 Task: Find a house in Balugaon, India, for 8 guests from 12th to 16th July, with Wifi, Free parking, TV, Gym, and Breakfast, priced between ₹10,000 and ₹16,000, and with self check-in.
Action: Mouse moved to (519, 210)
Screenshot: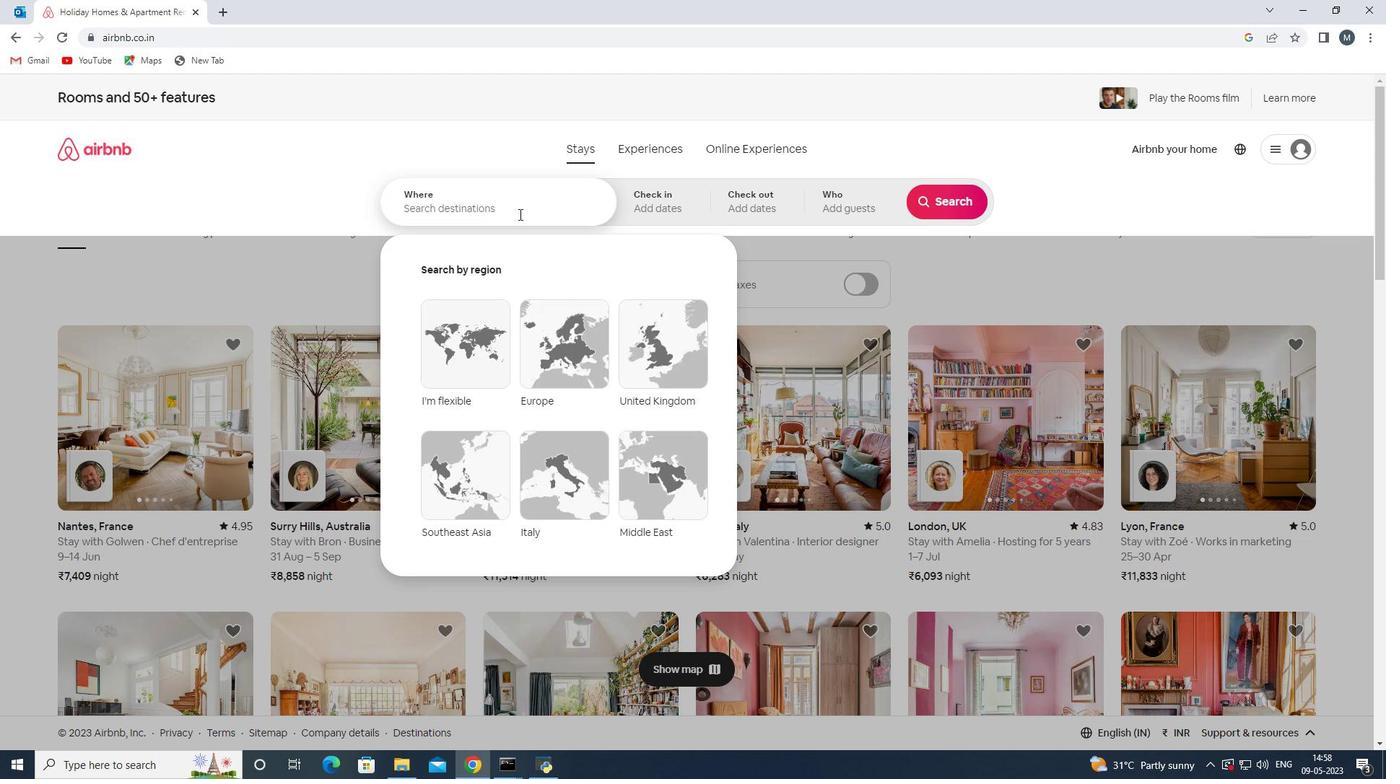 
Action: Mouse pressed left at (519, 210)
Screenshot: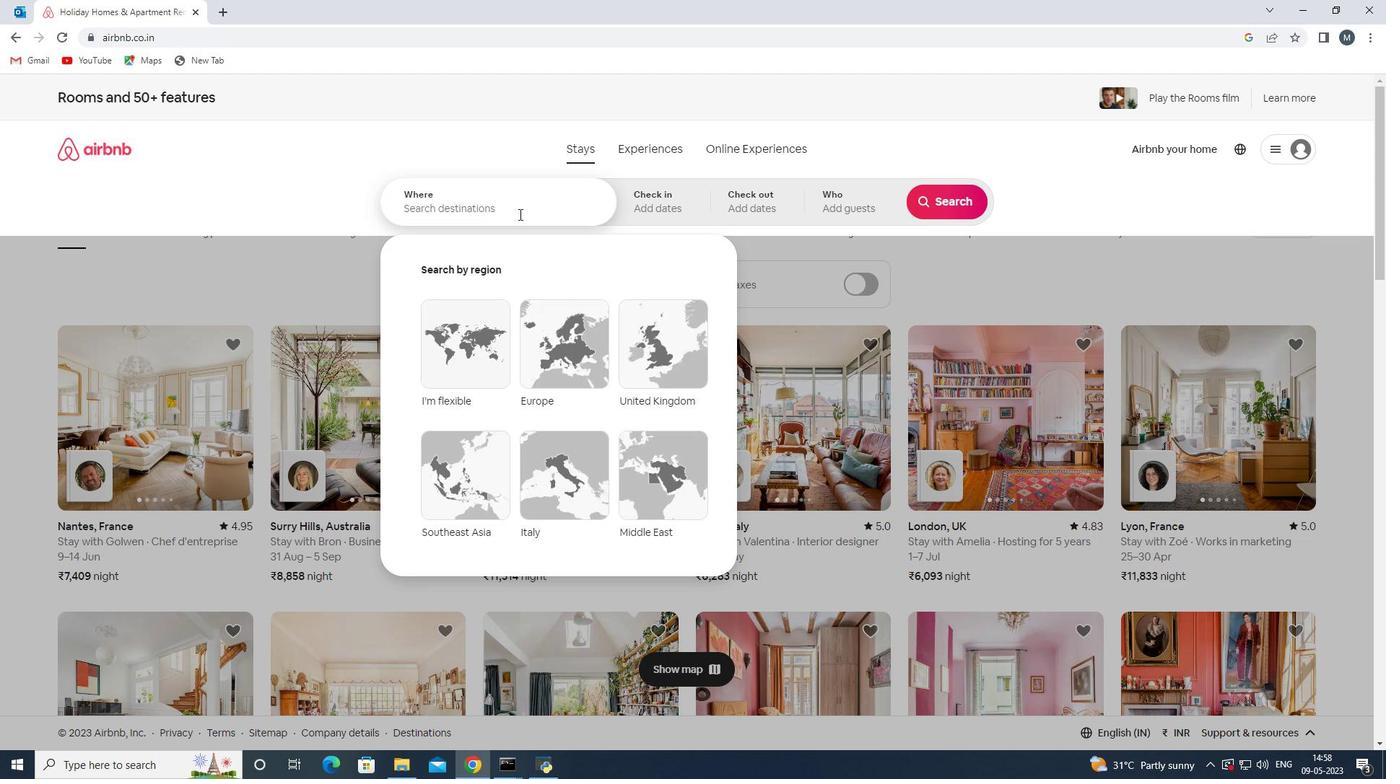 
Action: Mouse moved to (516, 210)
Screenshot: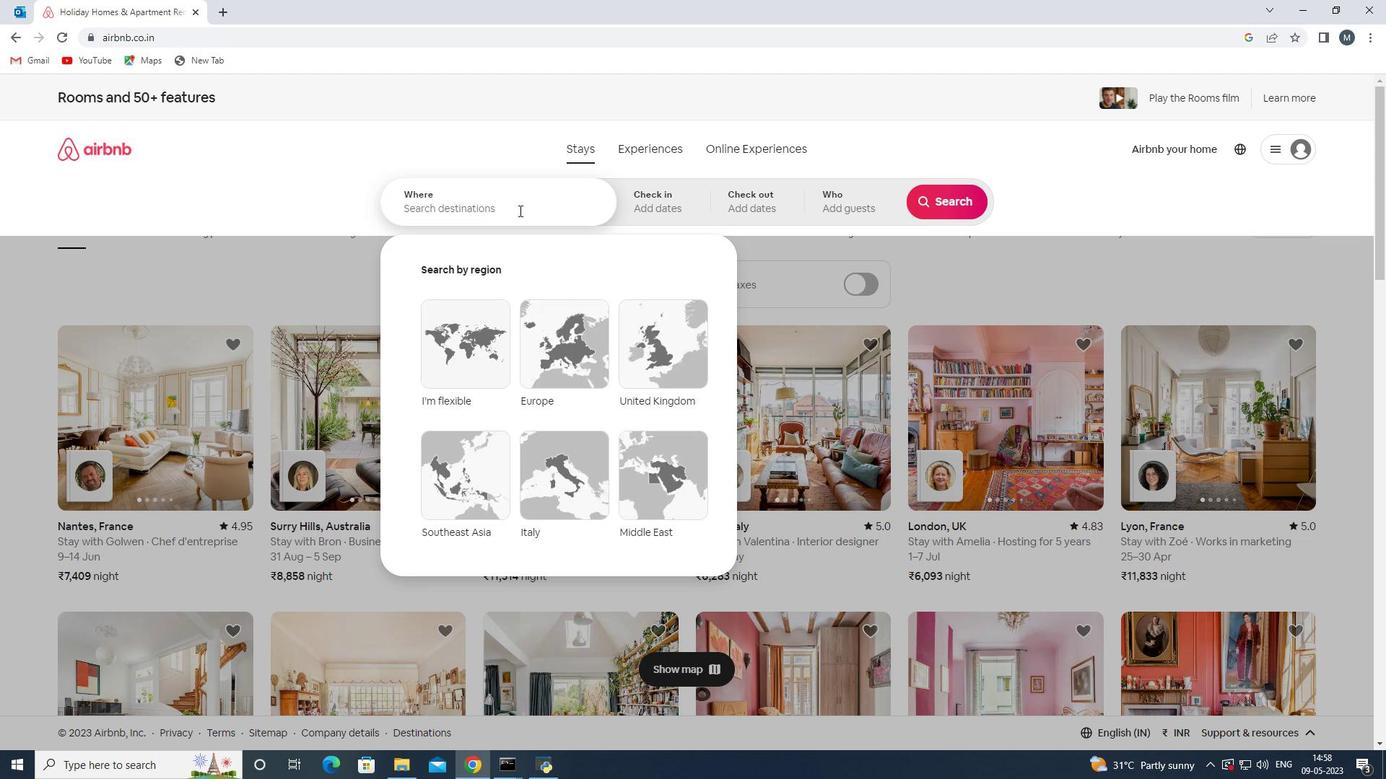 
Action: Key pressed <Key.shift>Balugaon,<Key.shift>India<Key.enter>
Screenshot: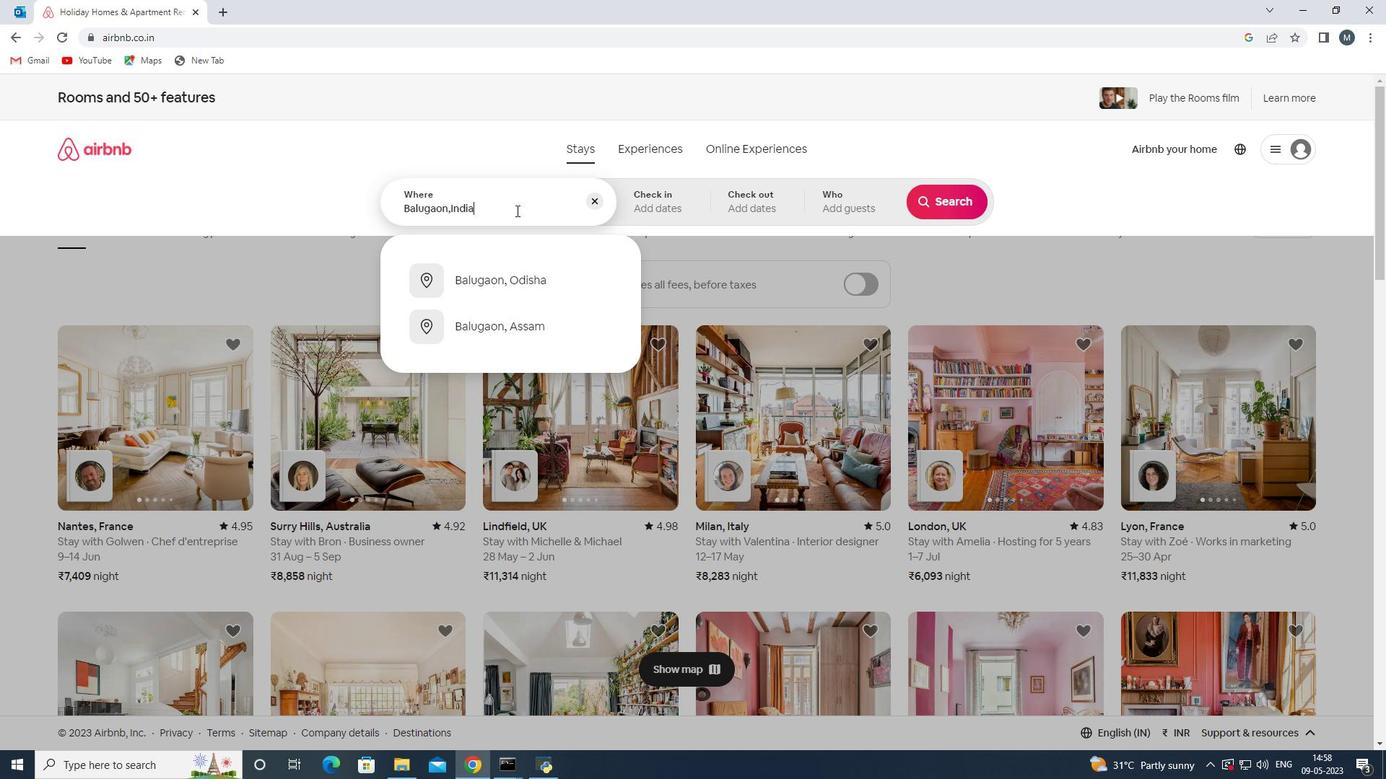 
Action: Mouse moved to (941, 317)
Screenshot: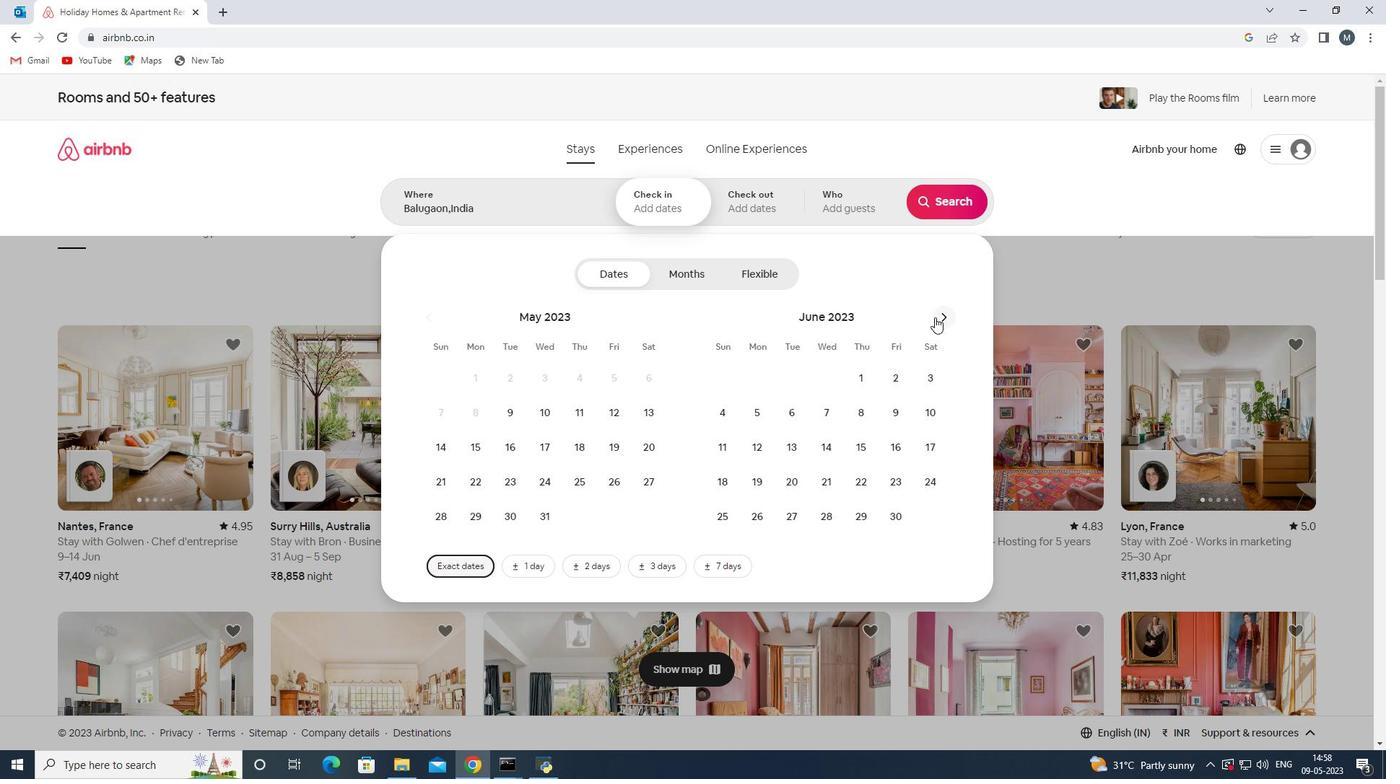 
Action: Mouse pressed left at (941, 317)
Screenshot: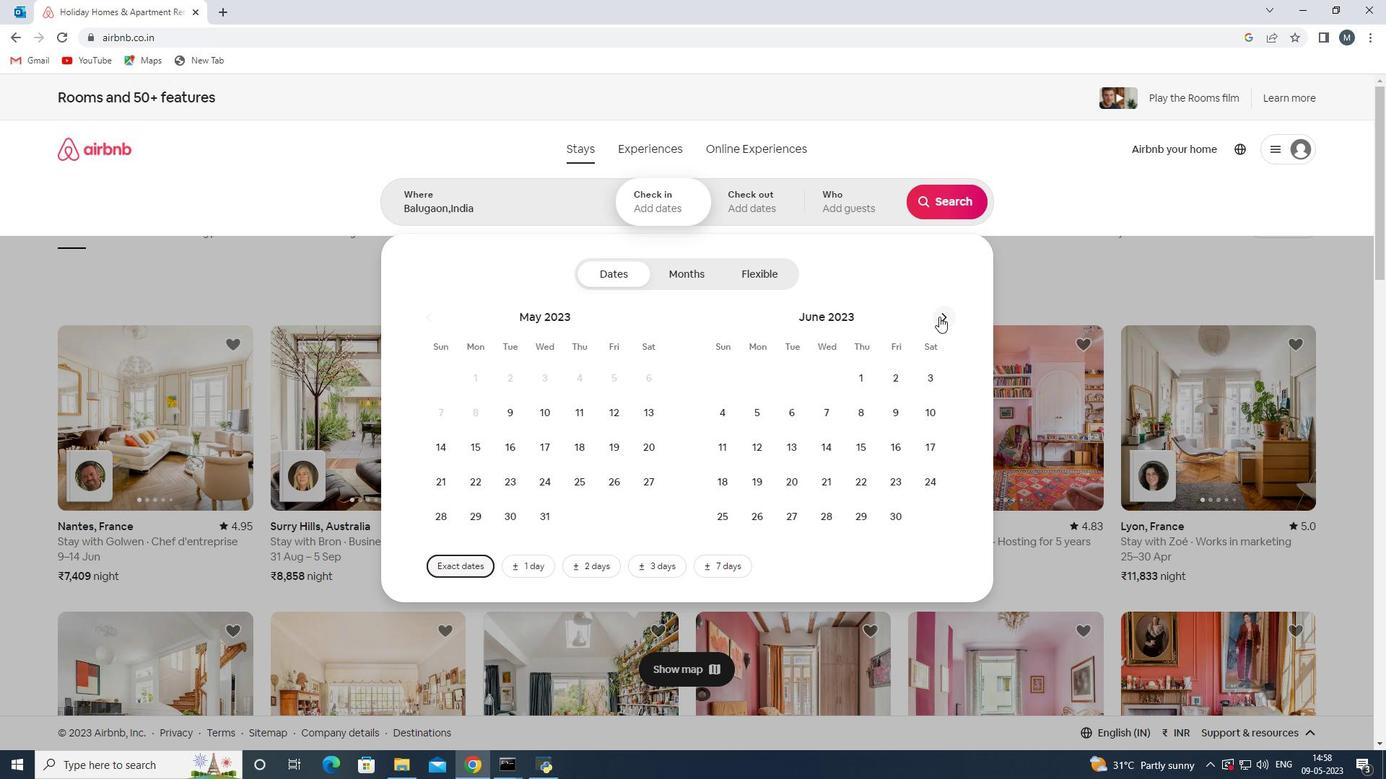 
Action: Mouse moved to (824, 454)
Screenshot: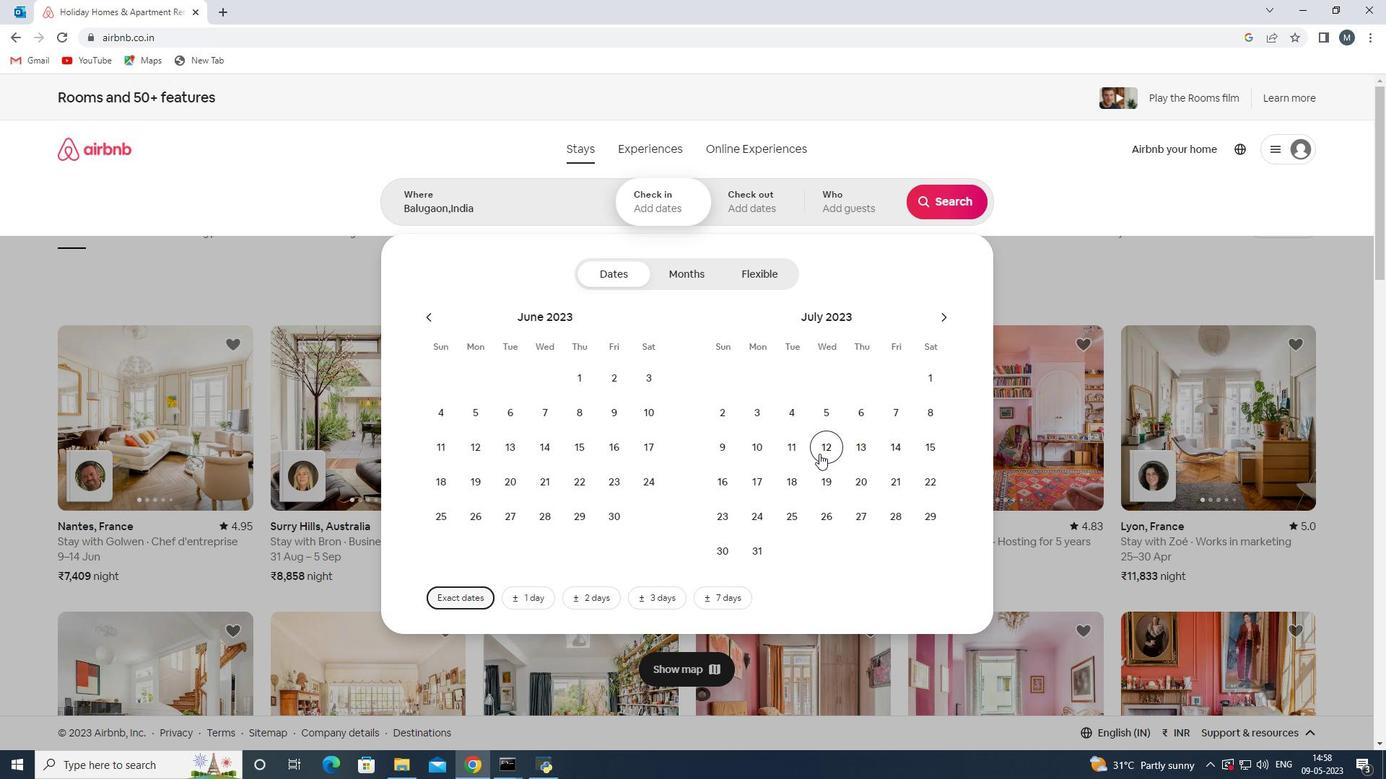 
Action: Mouse pressed left at (824, 454)
Screenshot: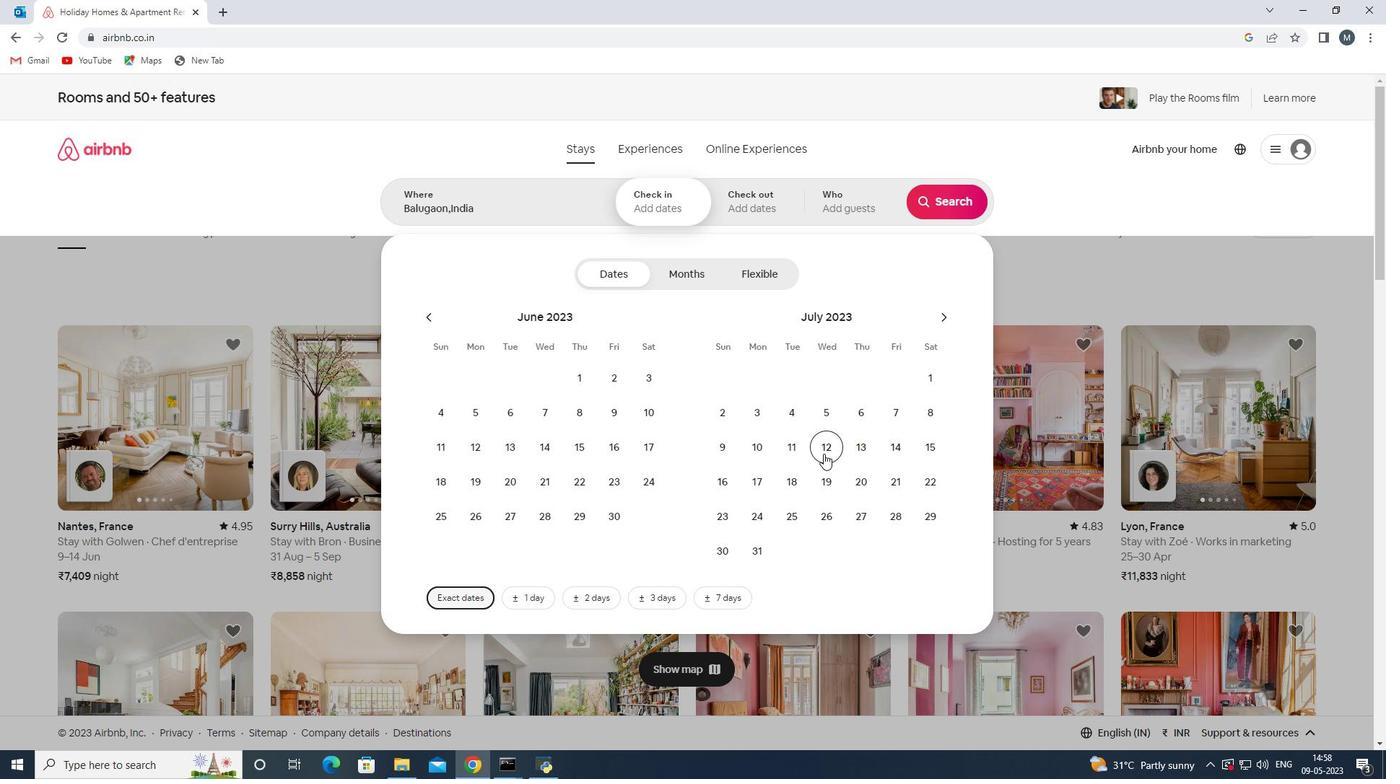 
Action: Mouse moved to (731, 487)
Screenshot: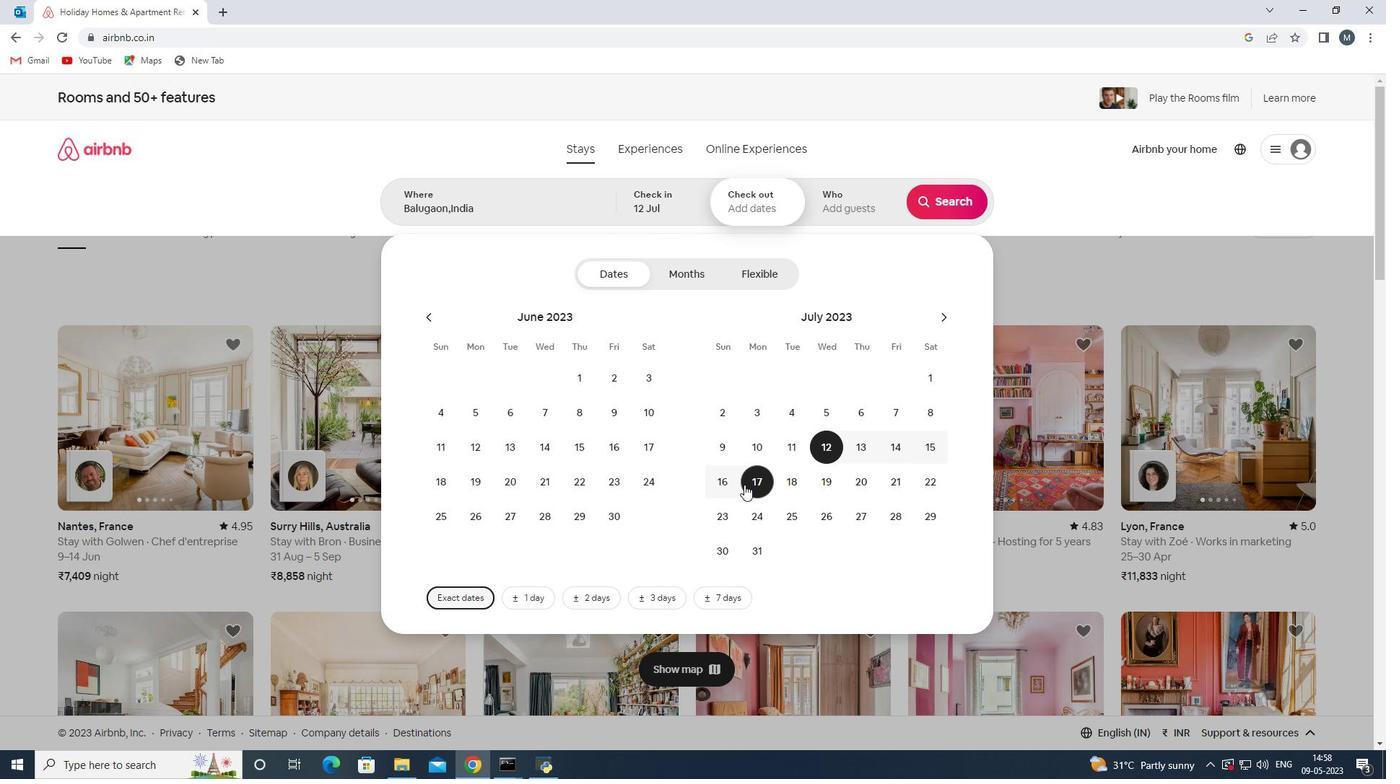 
Action: Mouse pressed left at (731, 487)
Screenshot: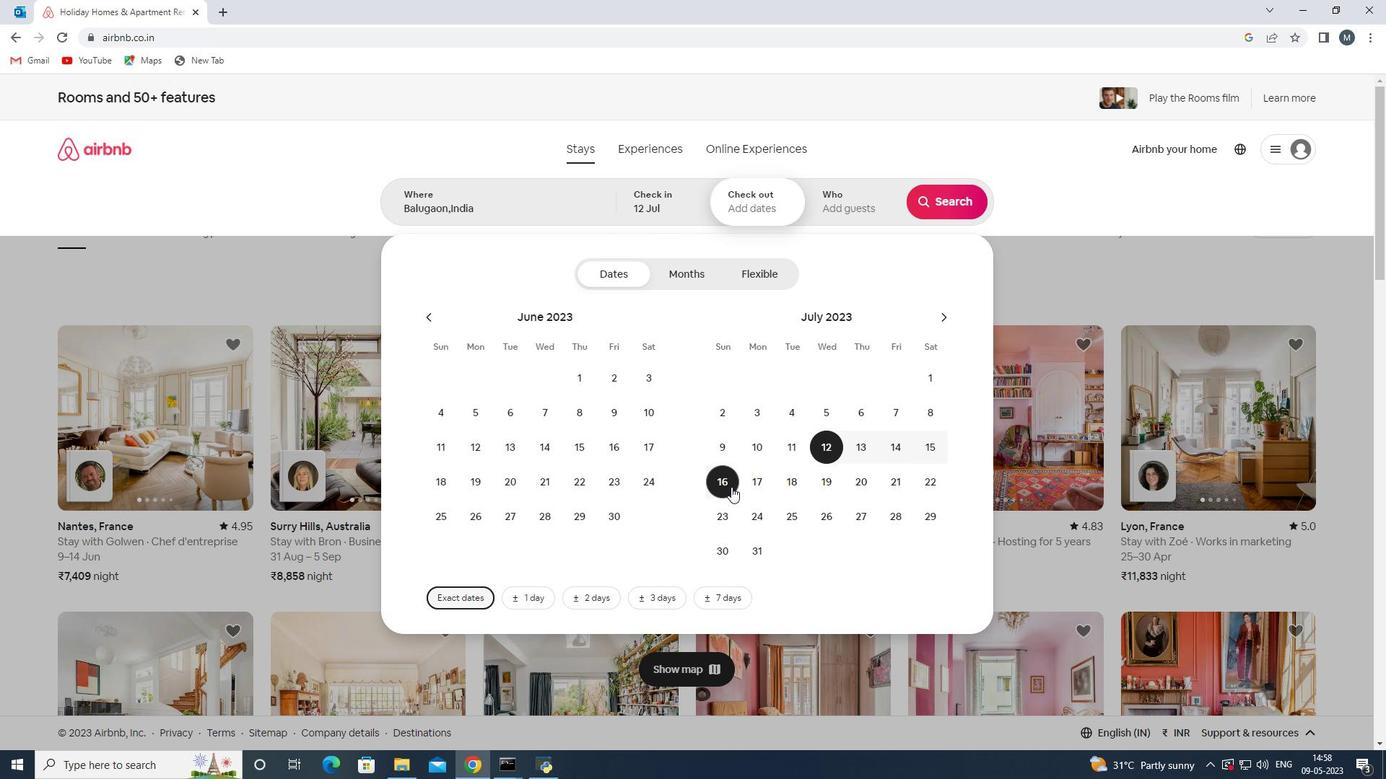
Action: Mouse moved to (863, 214)
Screenshot: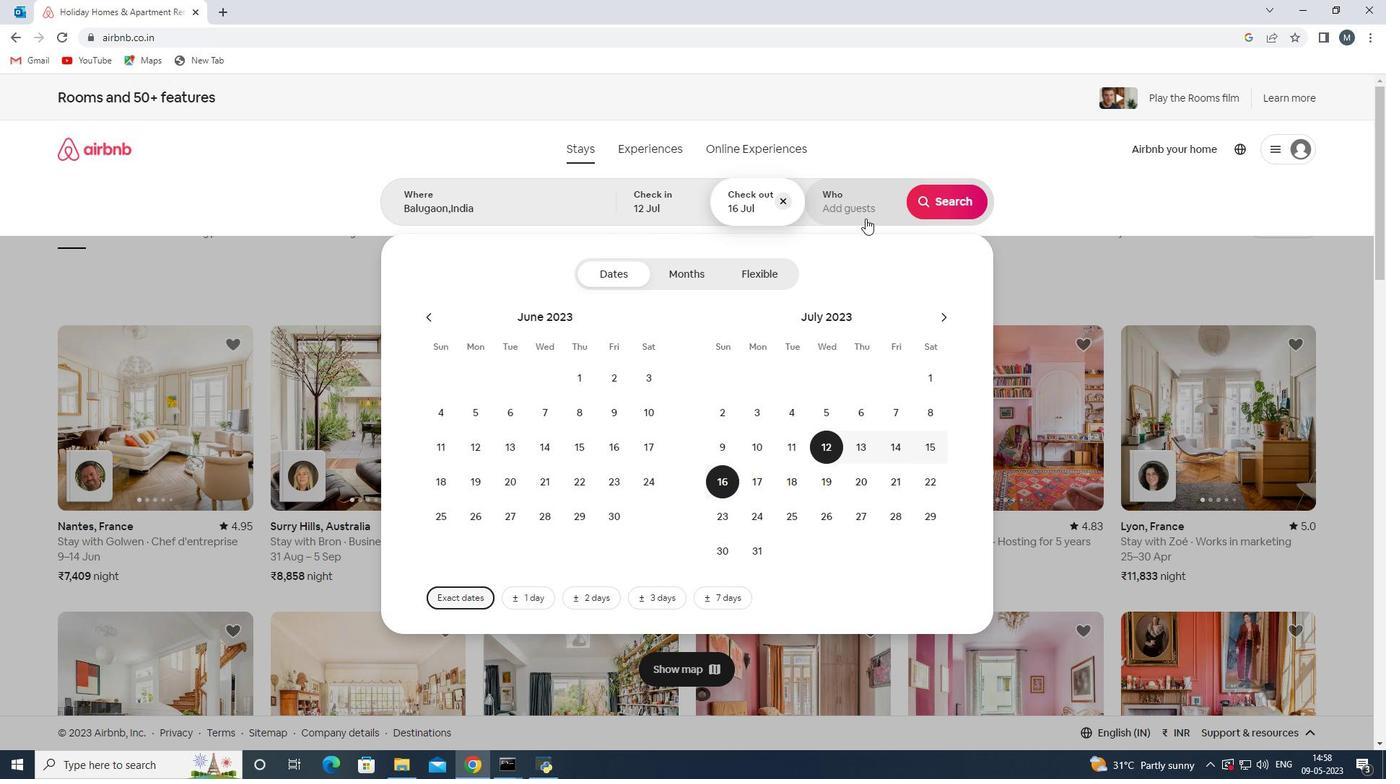 
Action: Mouse pressed left at (863, 214)
Screenshot: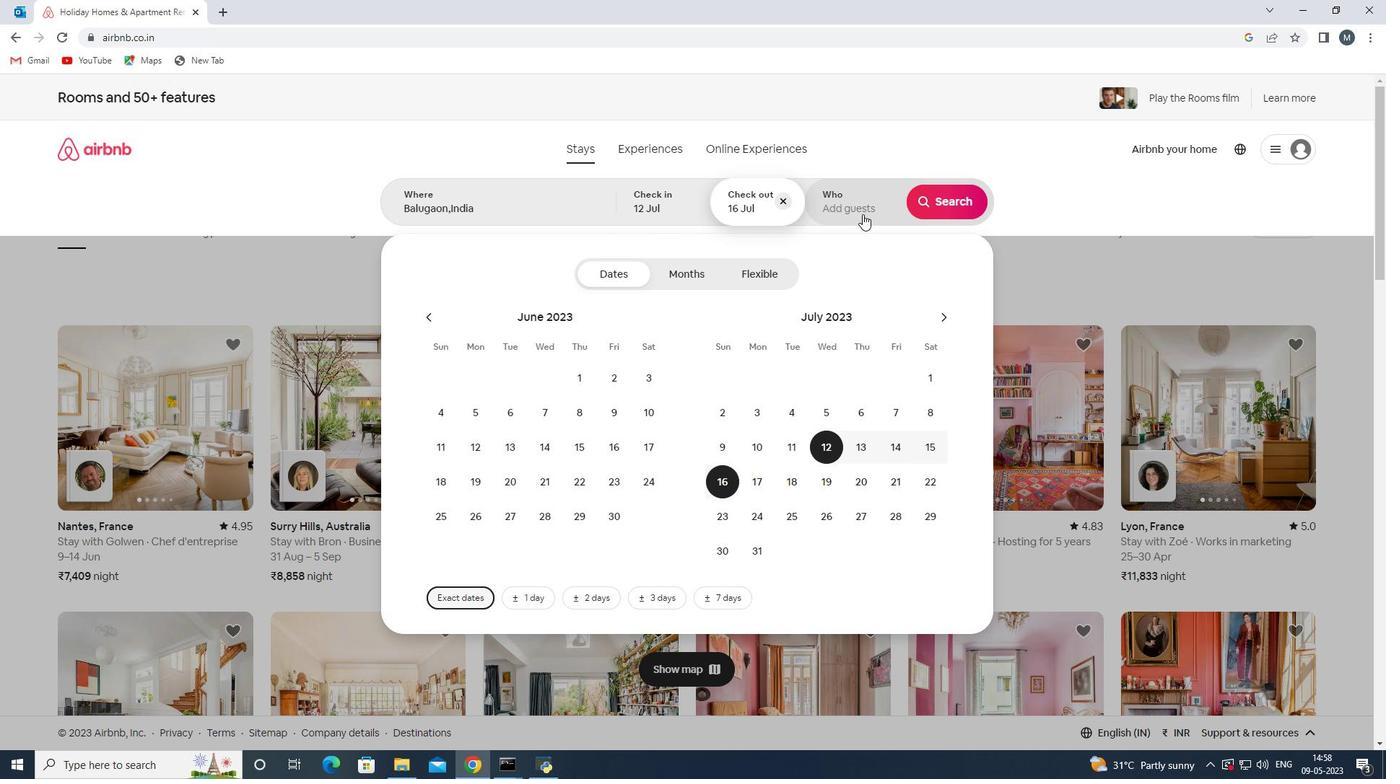
Action: Mouse moved to (958, 273)
Screenshot: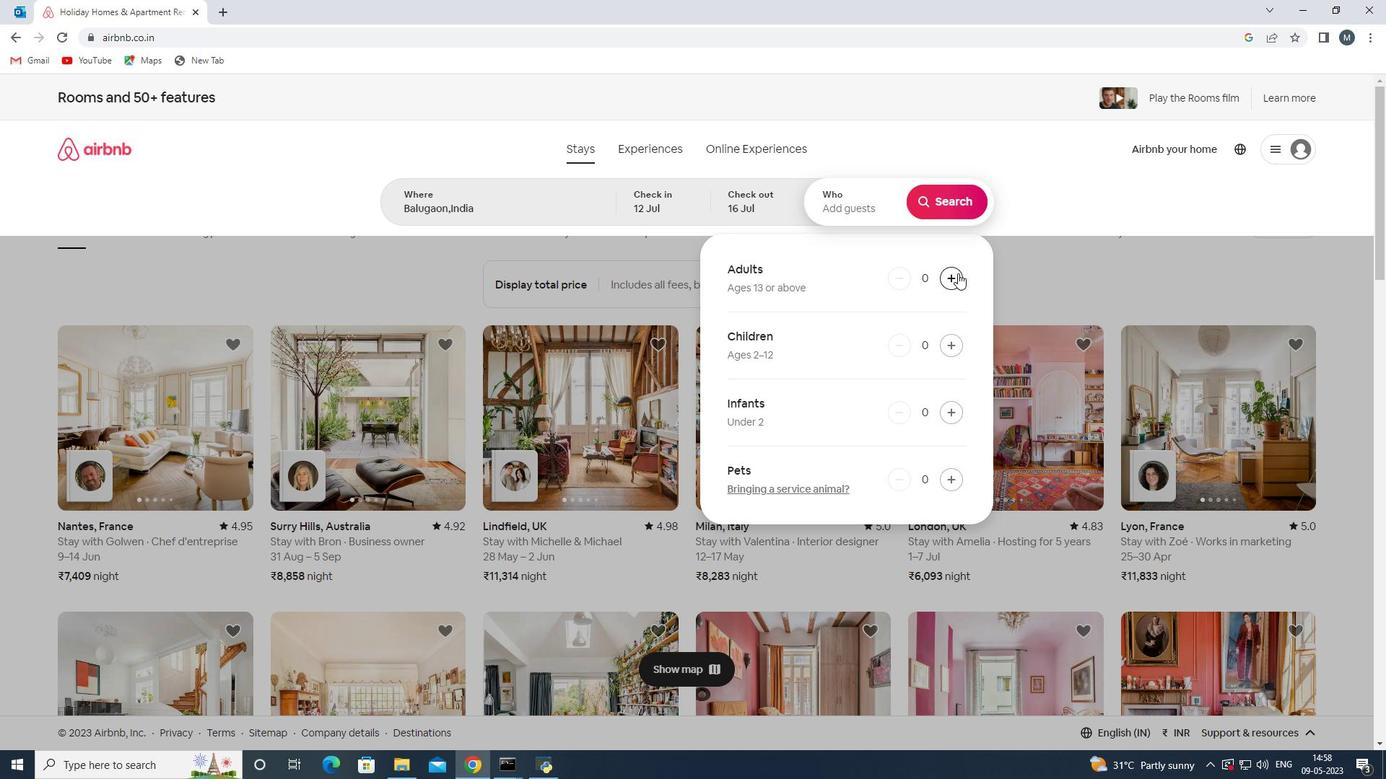 
Action: Mouse pressed left at (958, 273)
Screenshot: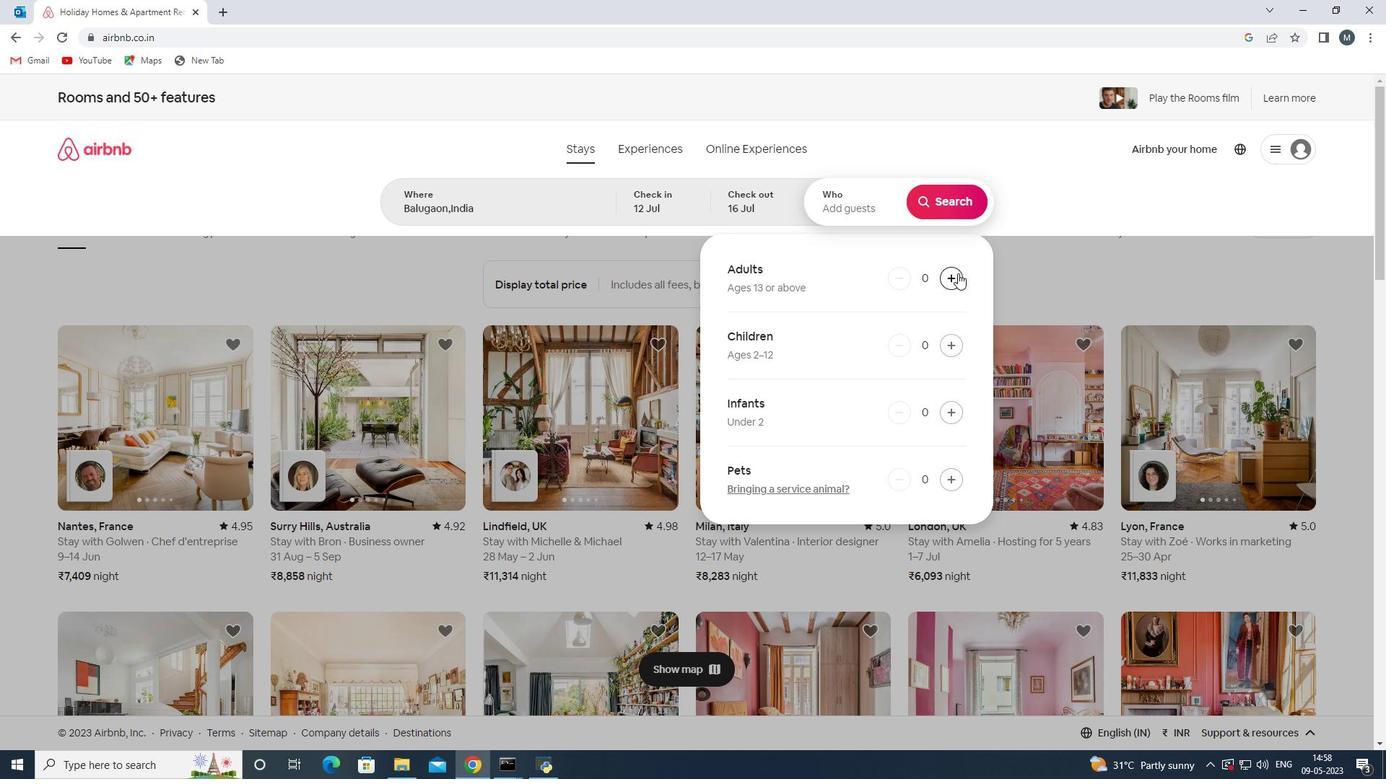 
Action: Mouse pressed left at (958, 273)
Screenshot: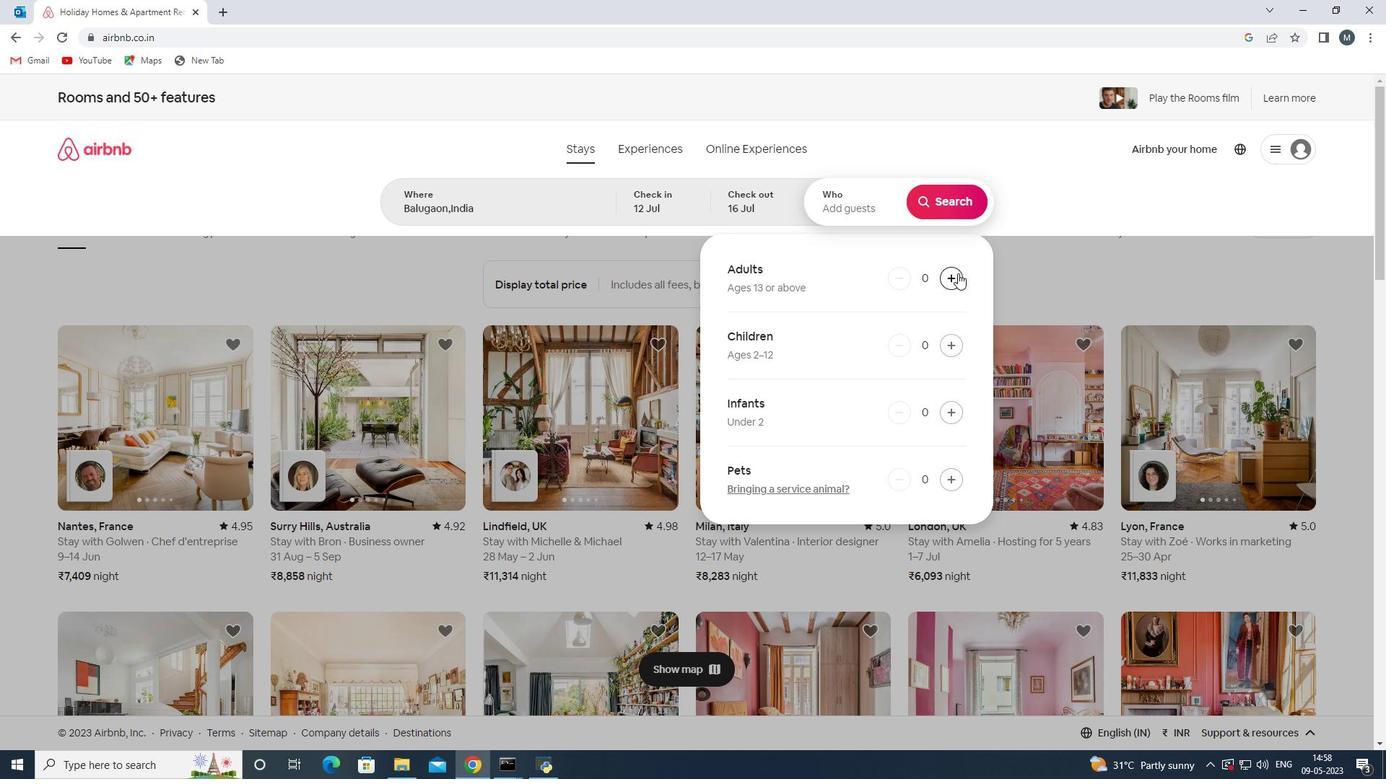 
Action: Mouse pressed left at (958, 273)
Screenshot: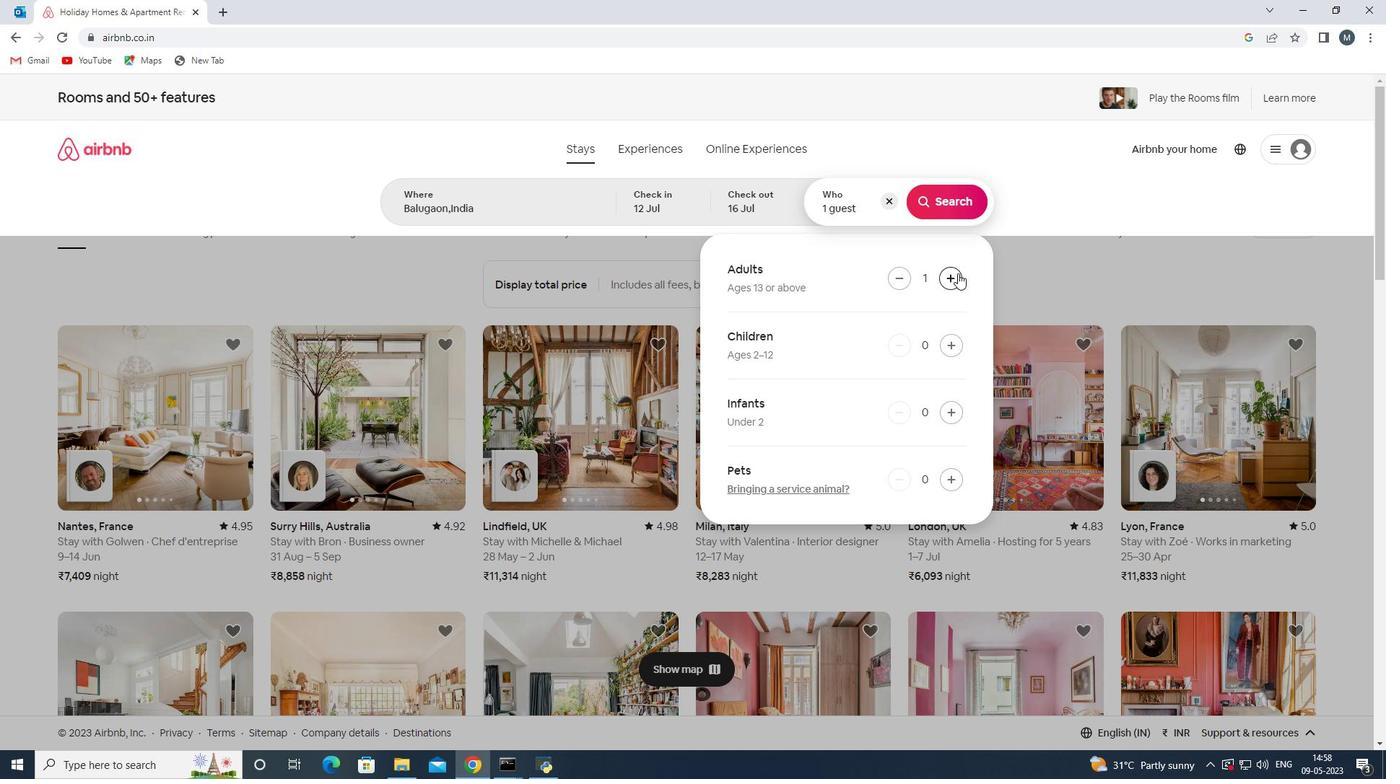 
Action: Mouse pressed left at (958, 273)
Screenshot: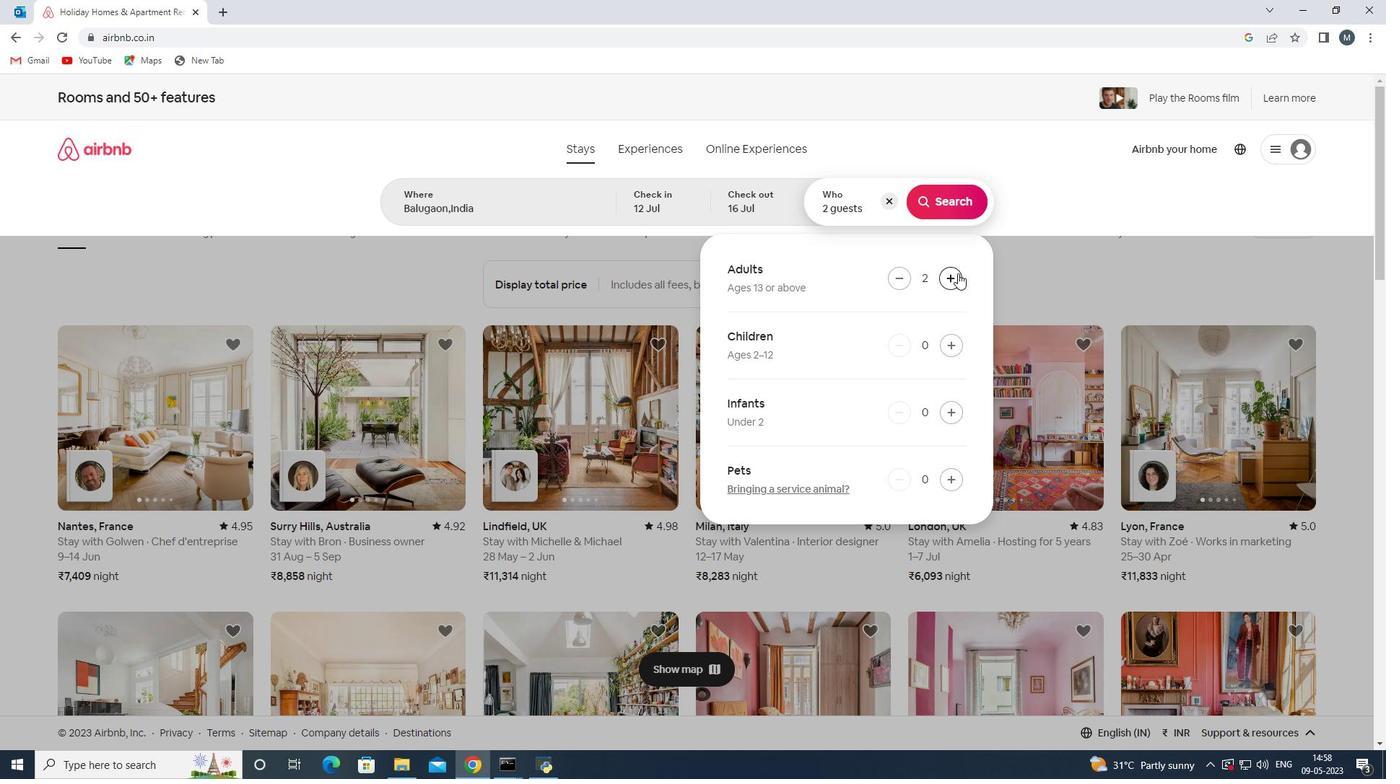 
Action: Mouse moved to (956, 273)
Screenshot: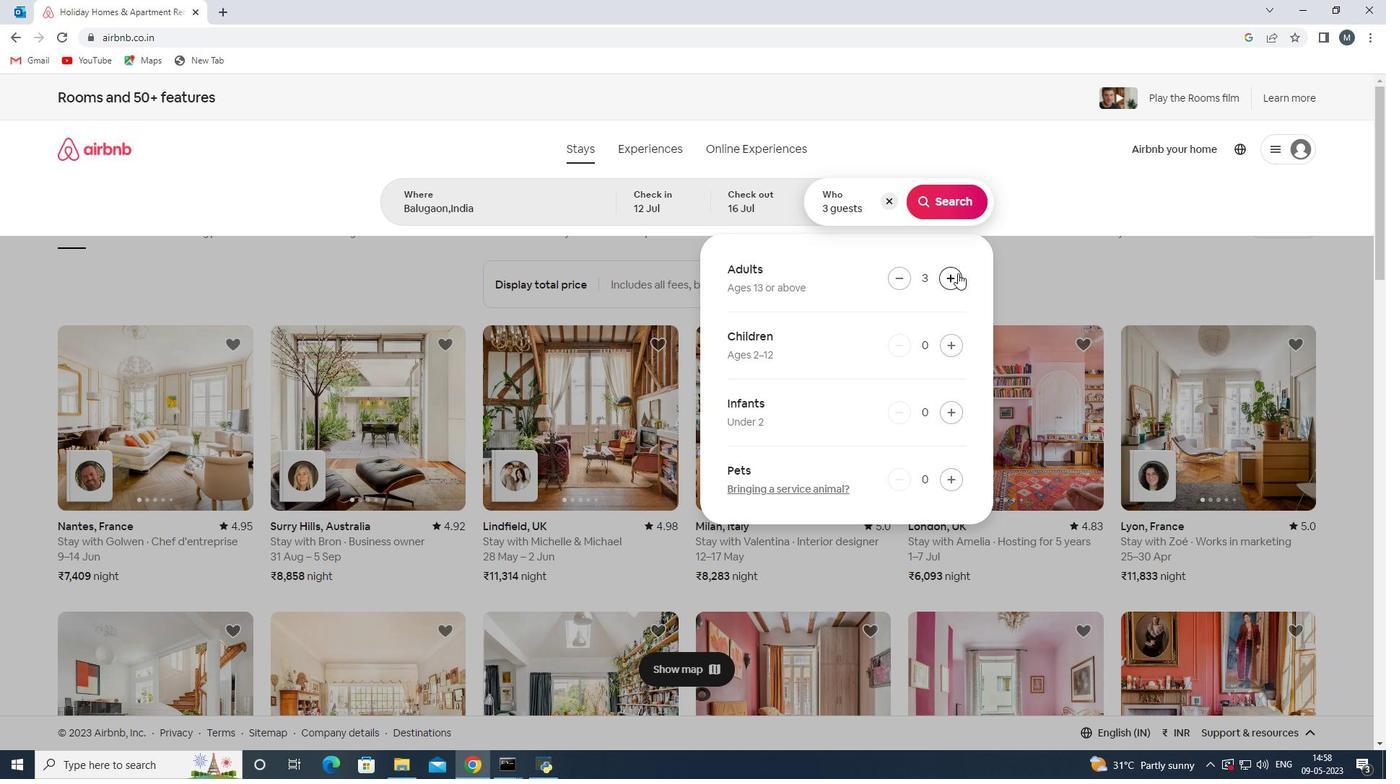 
Action: Mouse pressed left at (956, 273)
Screenshot: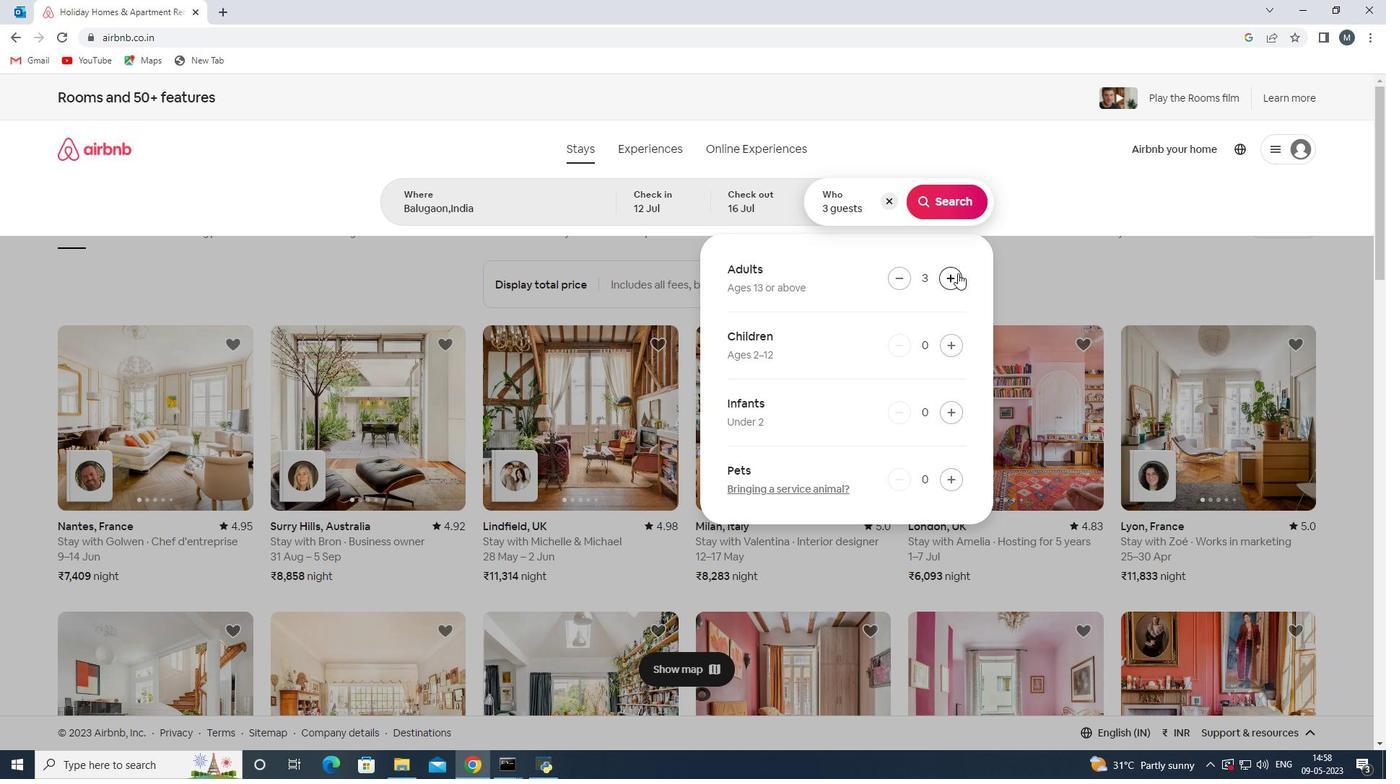 
Action: Mouse pressed left at (956, 273)
Screenshot: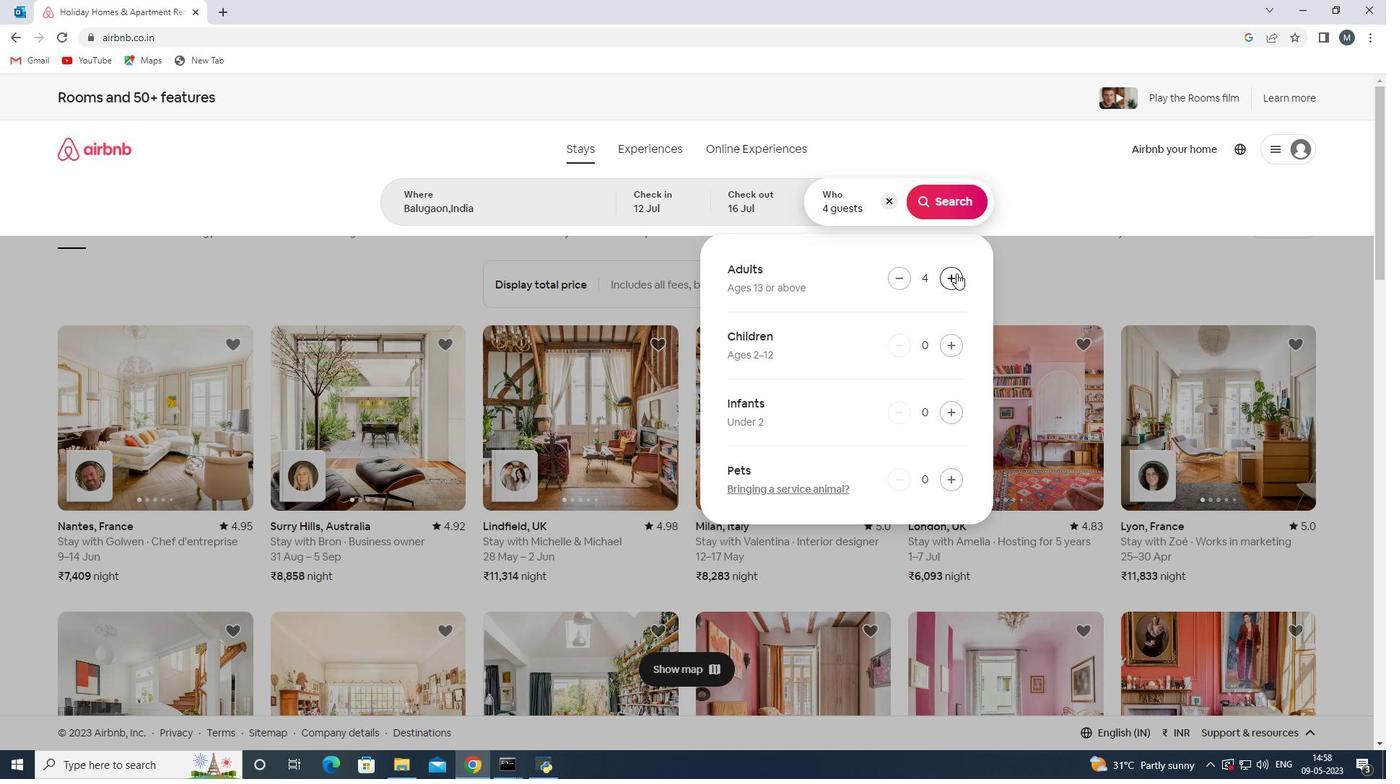
Action: Mouse pressed left at (956, 273)
Screenshot: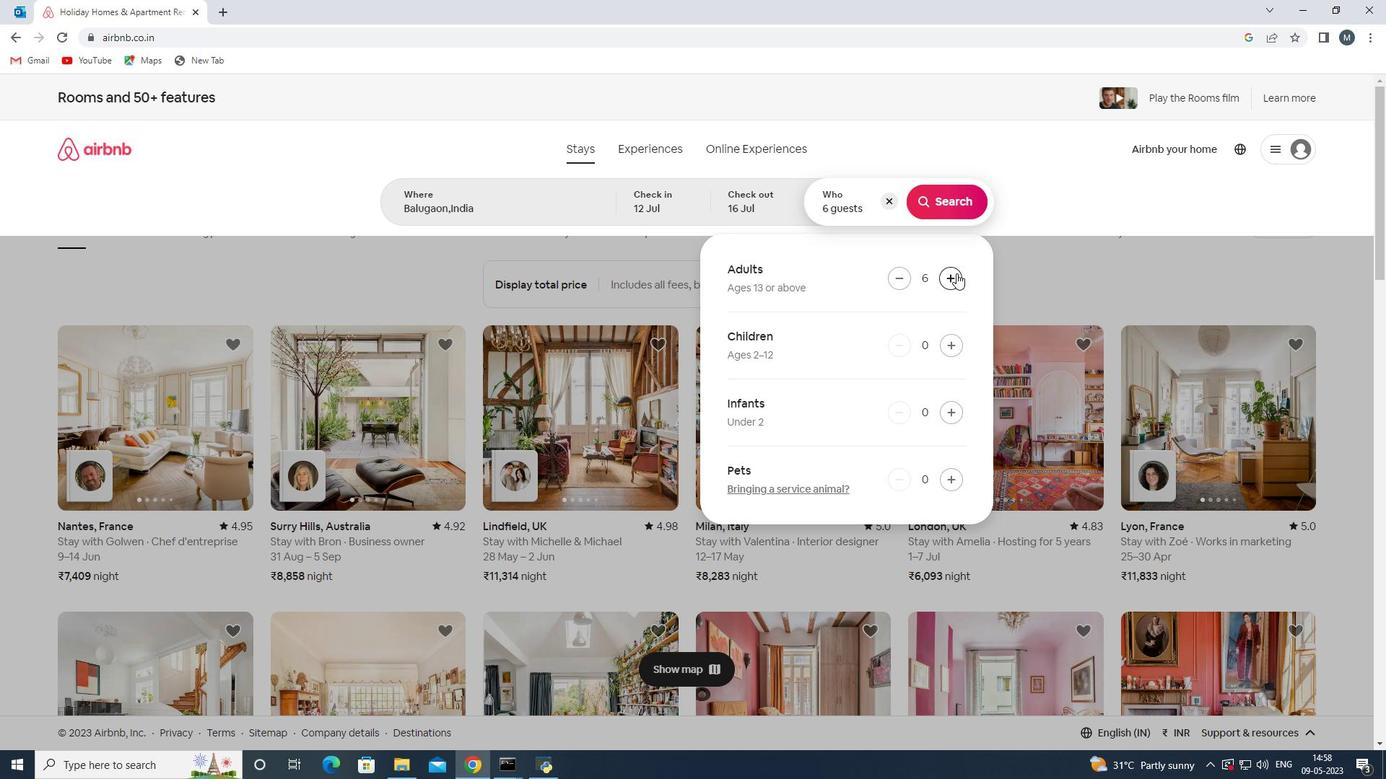 
Action: Mouse moved to (959, 273)
Screenshot: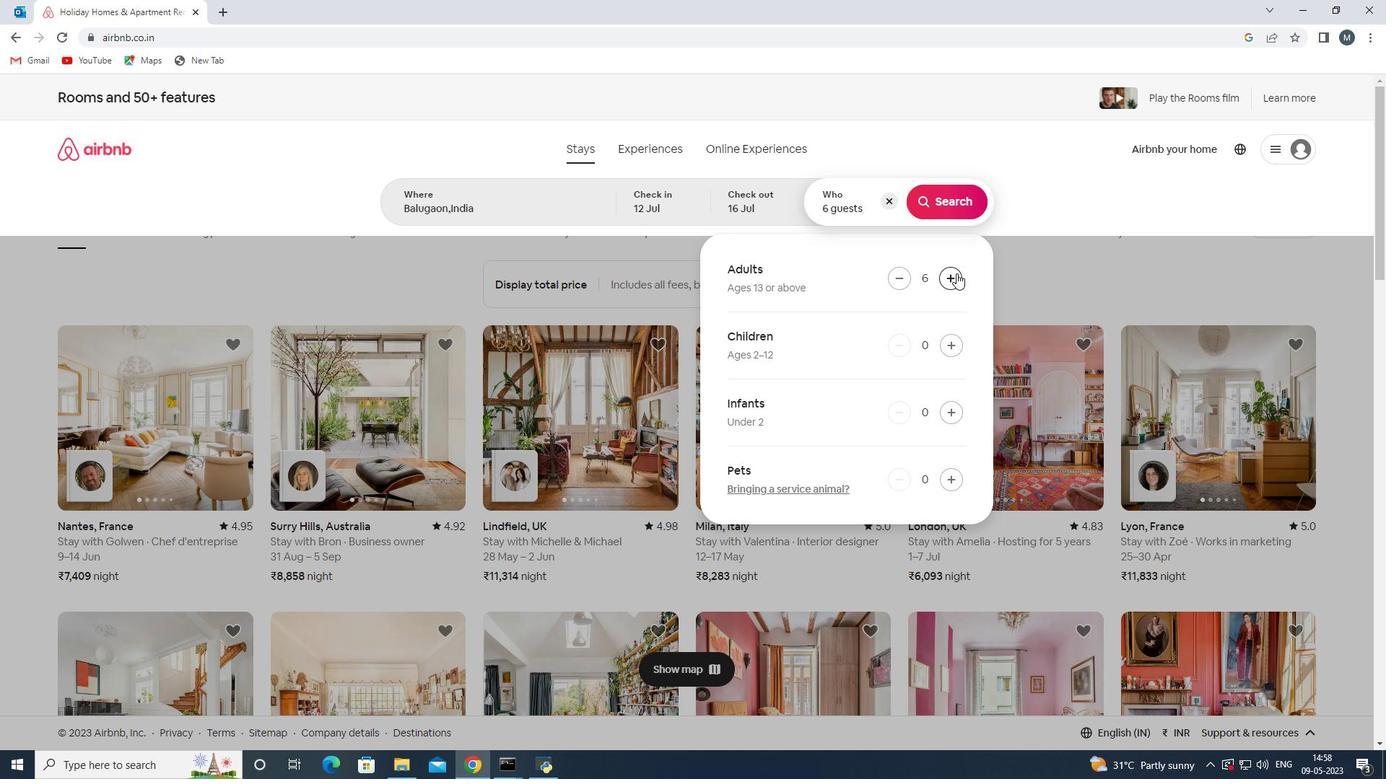 
Action: Mouse pressed left at (959, 273)
Screenshot: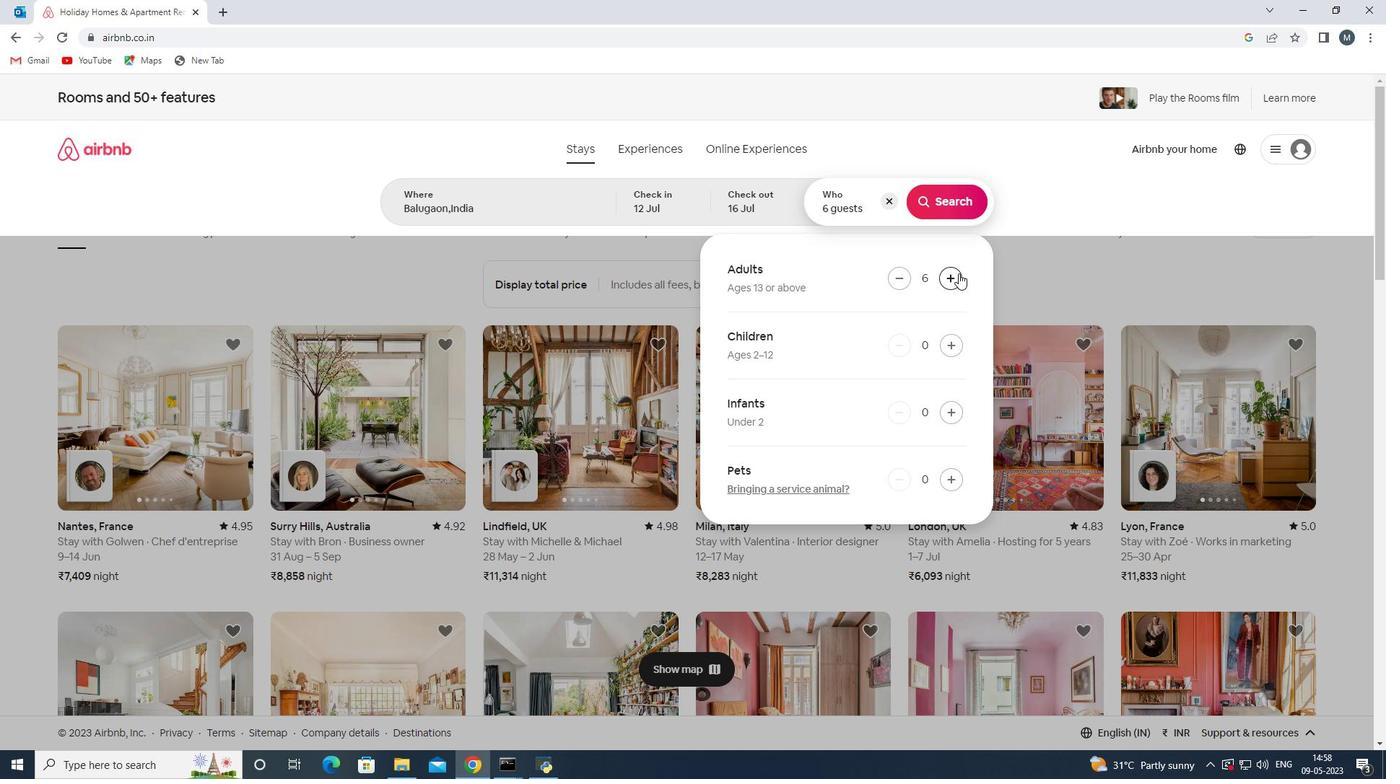 
Action: Mouse moved to (959, 273)
Screenshot: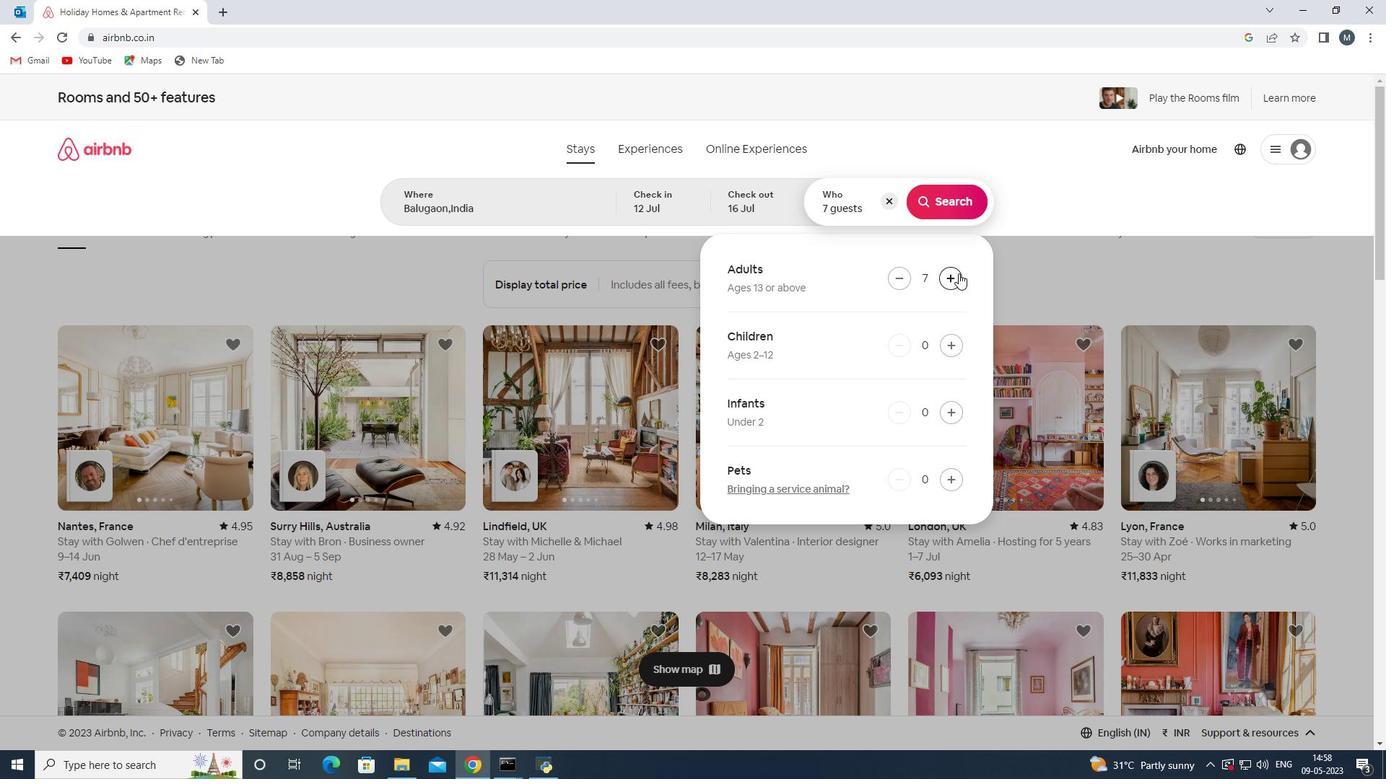 
Action: Mouse pressed left at (959, 273)
Screenshot: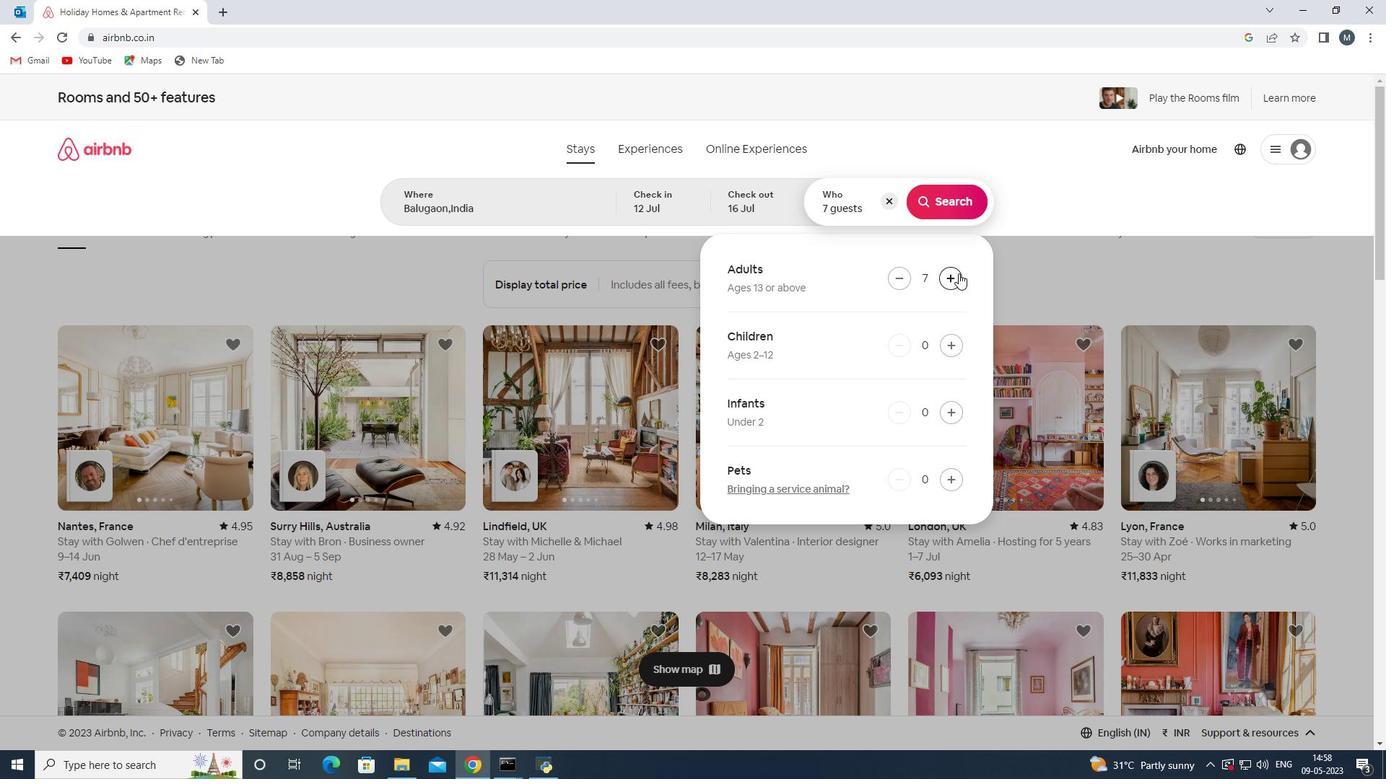 
Action: Mouse moved to (904, 274)
Screenshot: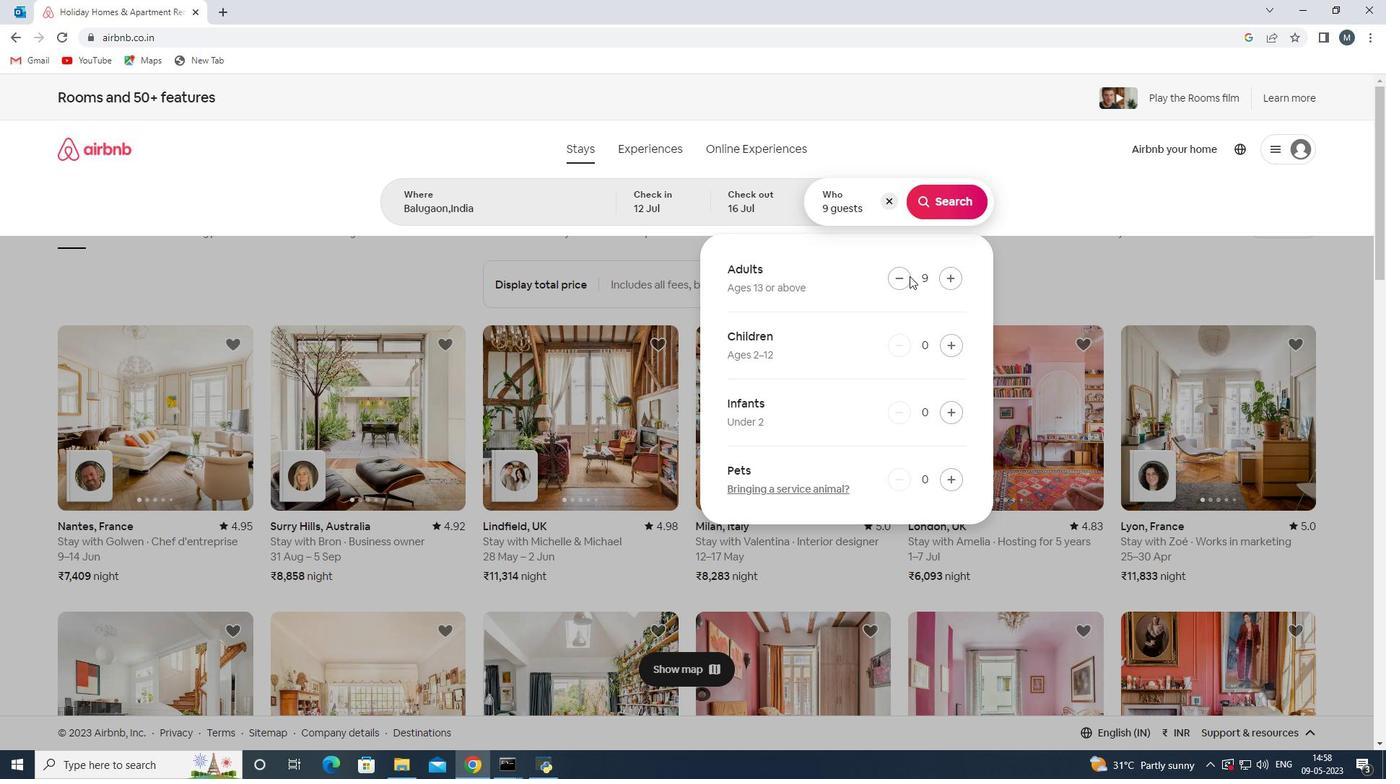 
Action: Mouse pressed left at (904, 274)
Screenshot: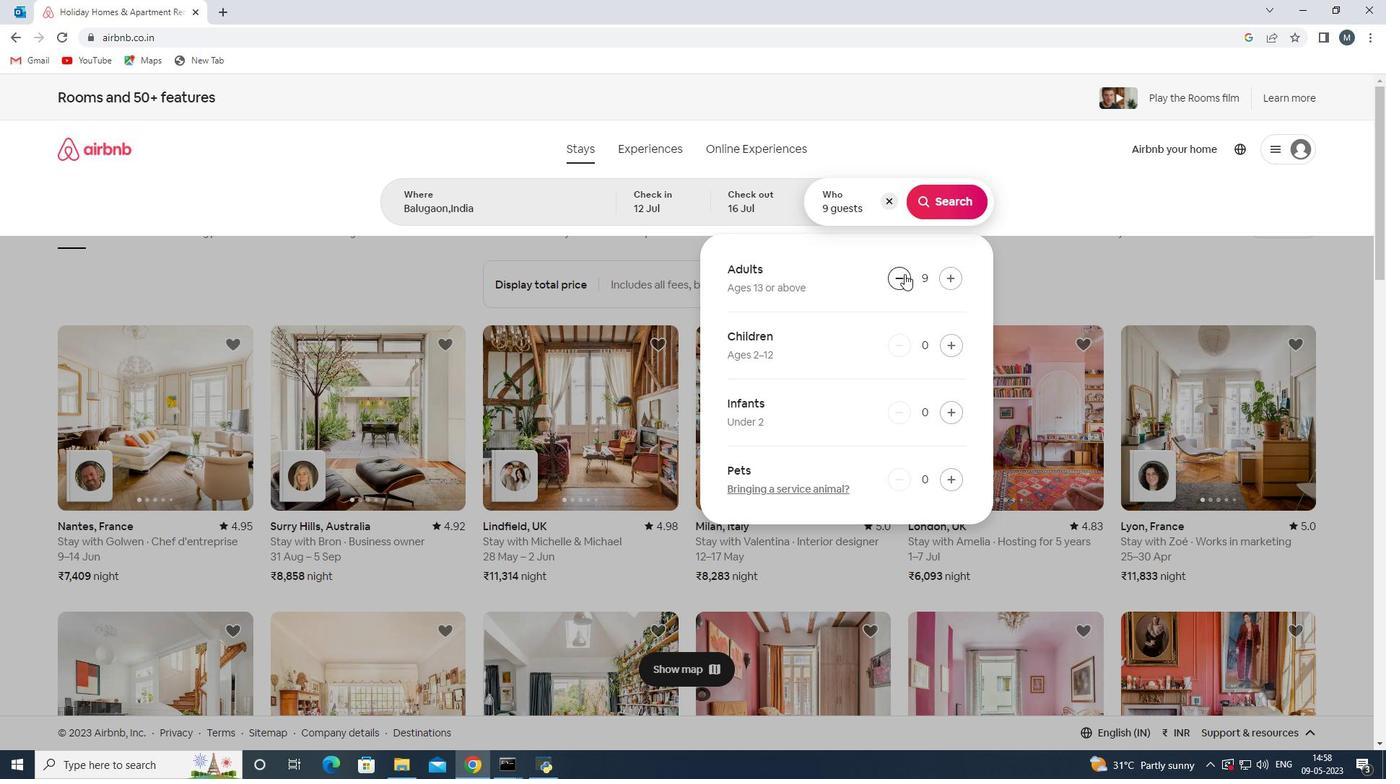 
Action: Mouse moved to (946, 199)
Screenshot: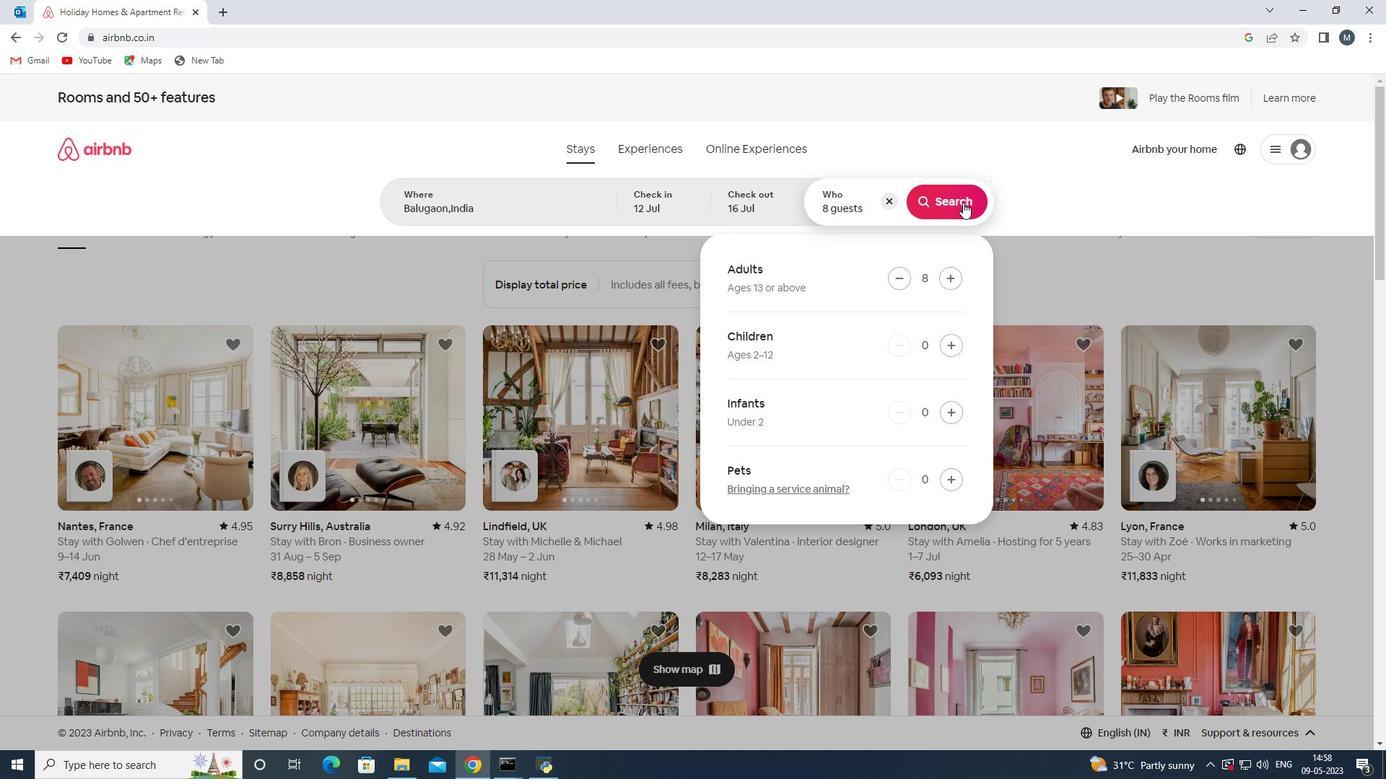 
Action: Mouse pressed left at (946, 199)
Screenshot: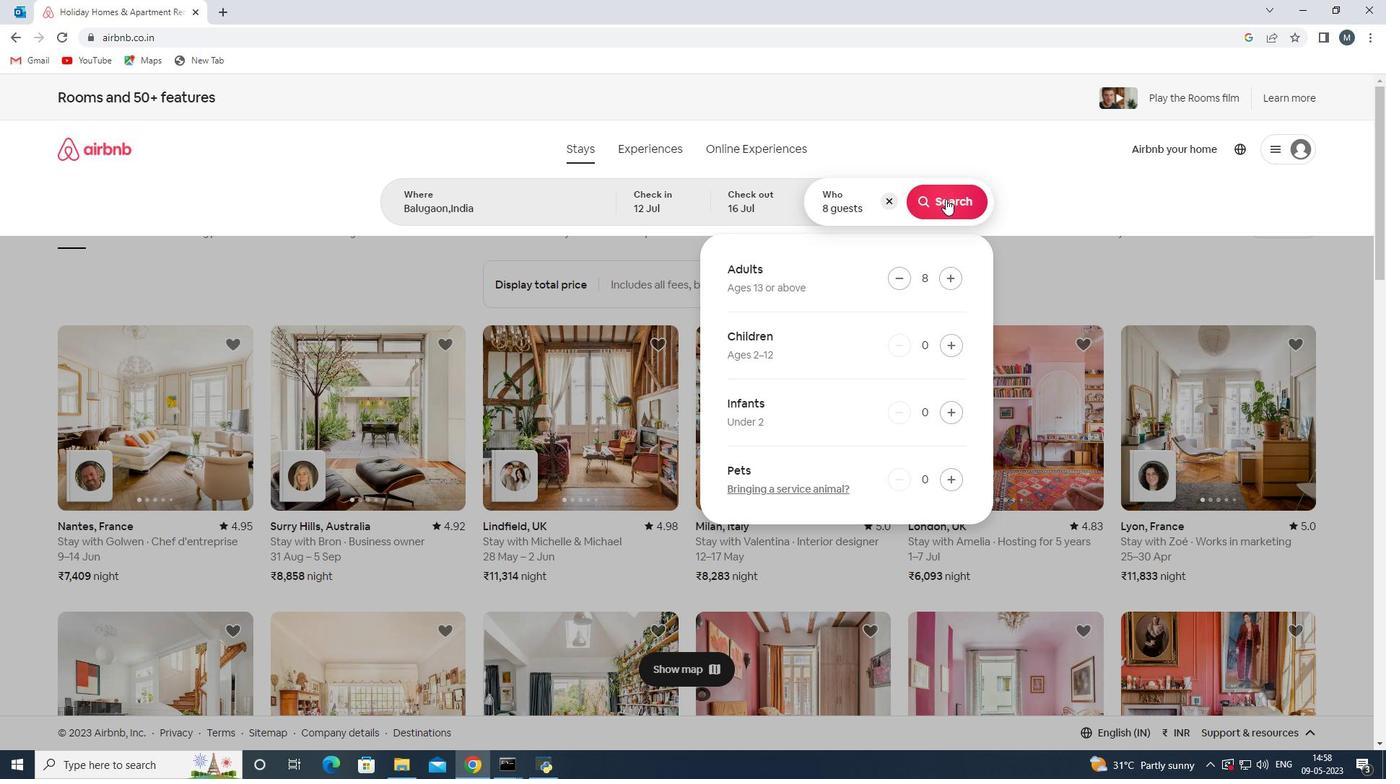 
Action: Mouse moved to (1307, 155)
Screenshot: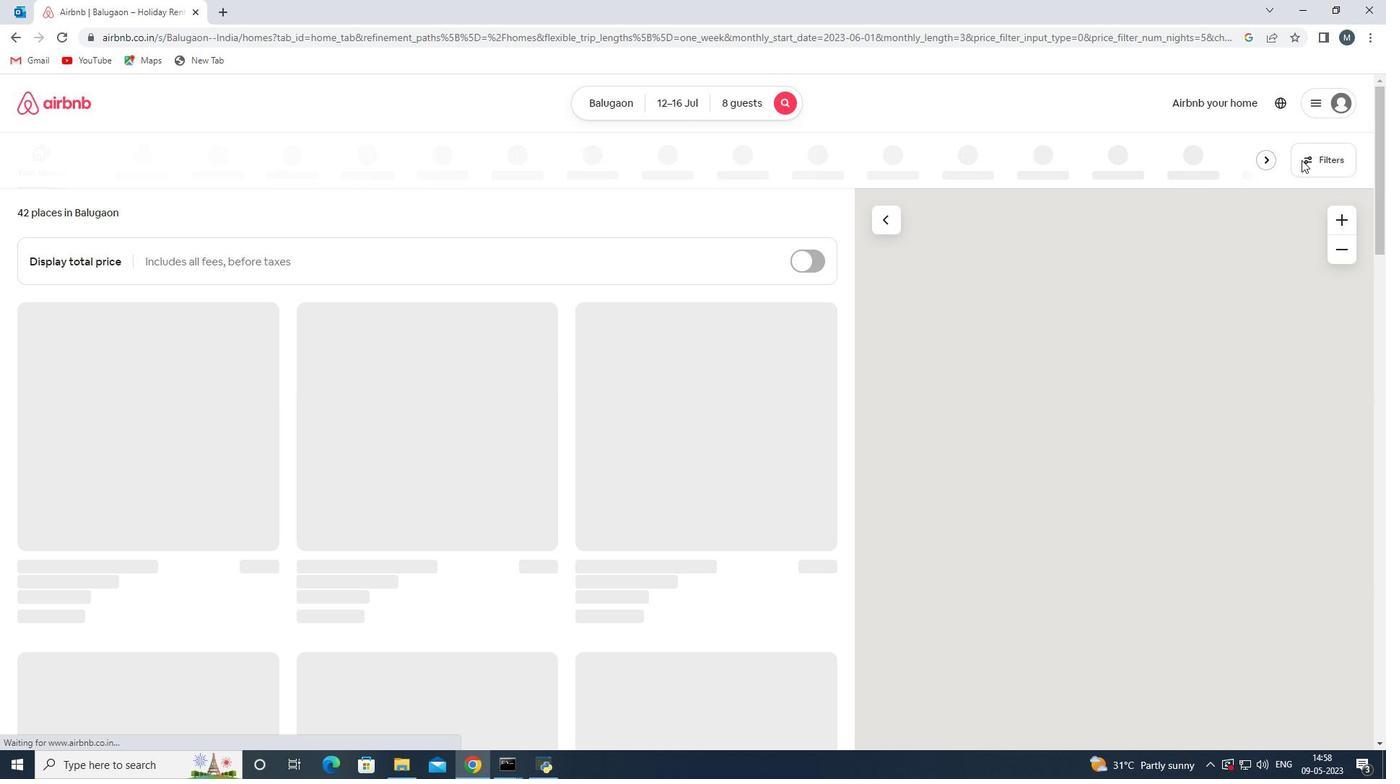 
Action: Mouse pressed left at (1307, 155)
Screenshot: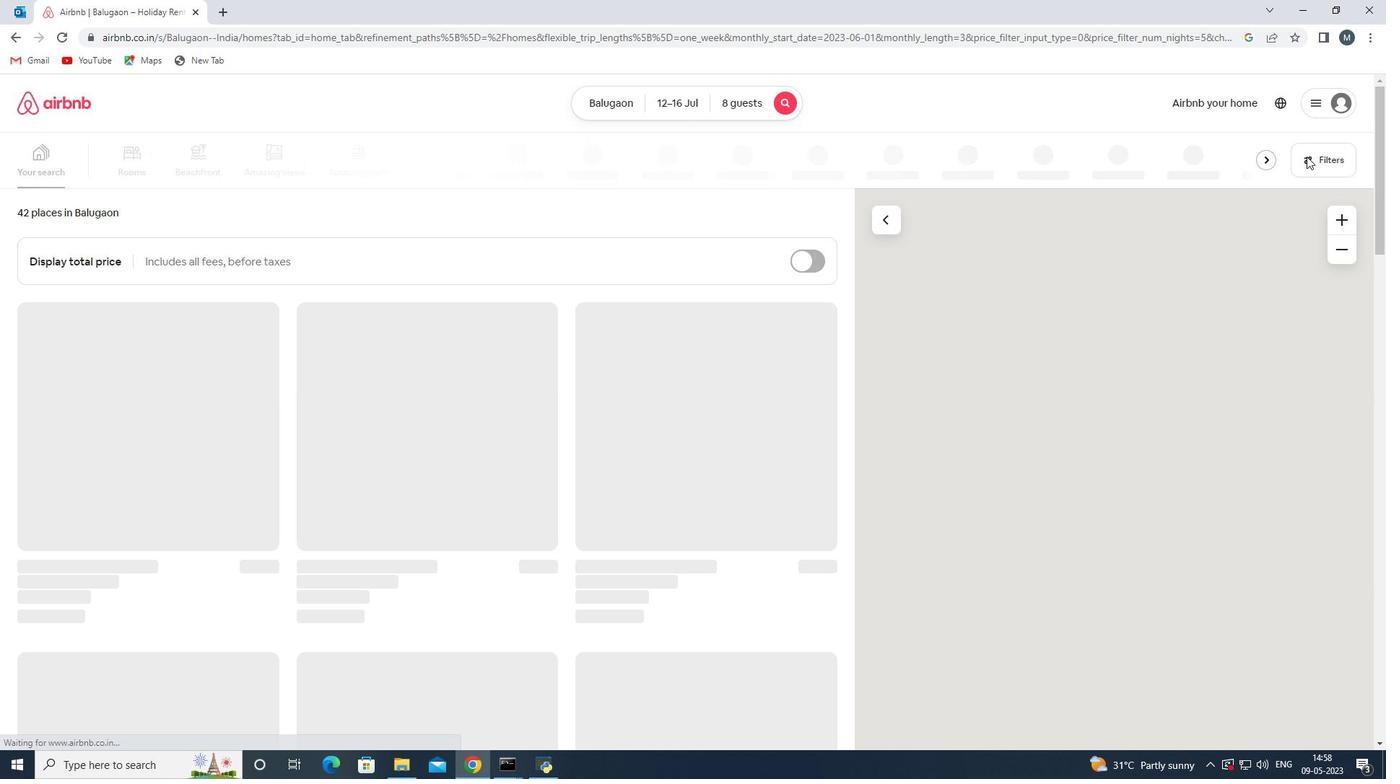 
Action: Mouse moved to (552, 468)
Screenshot: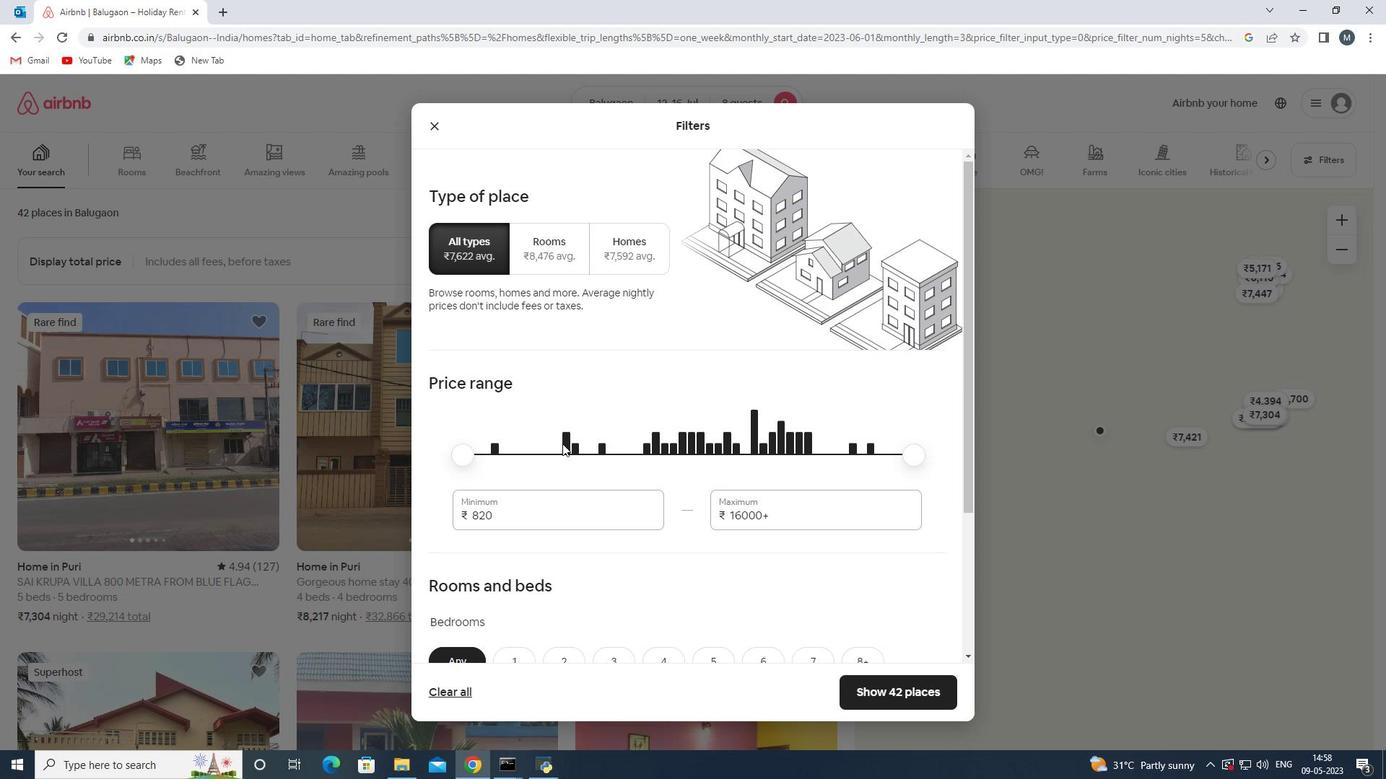 
Action: Mouse scrolled (552, 467) with delta (0, 0)
Screenshot: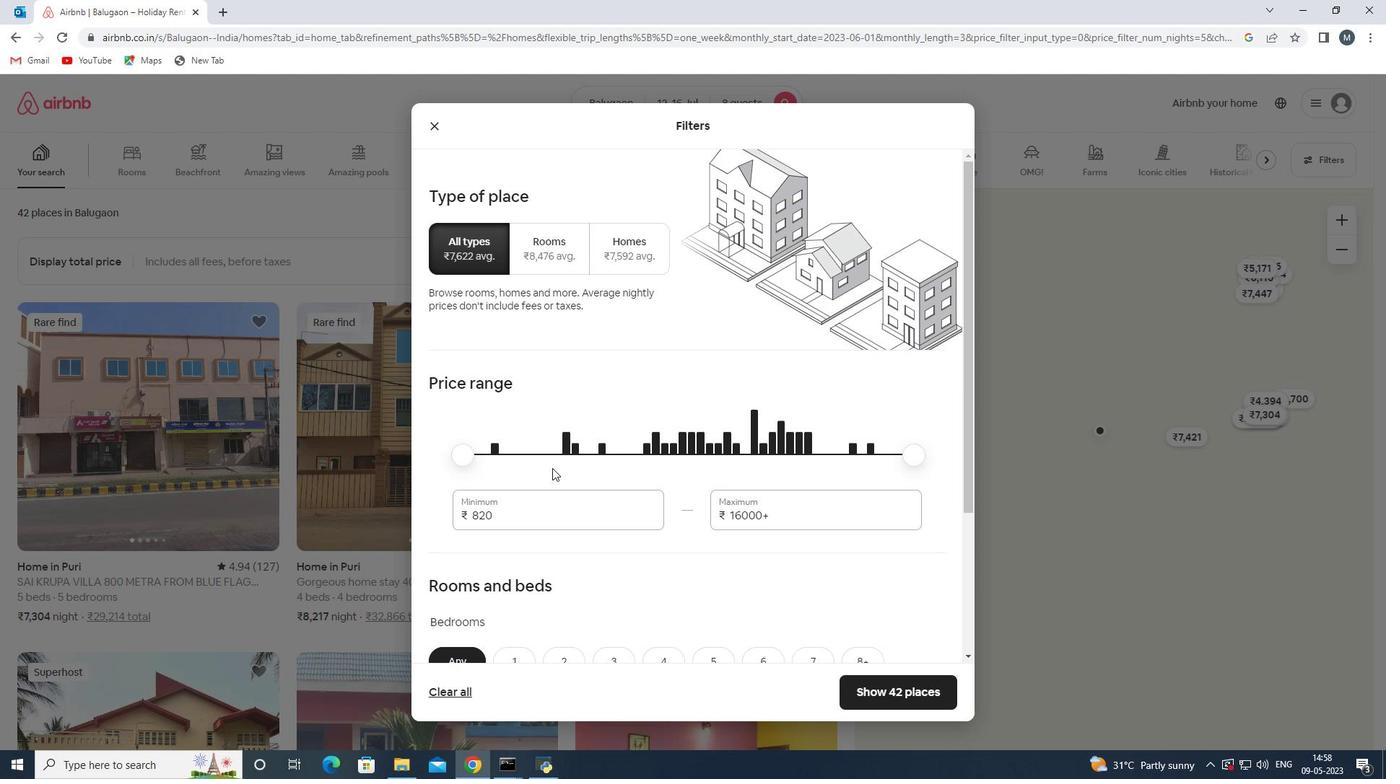 
Action: Mouse moved to (544, 441)
Screenshot: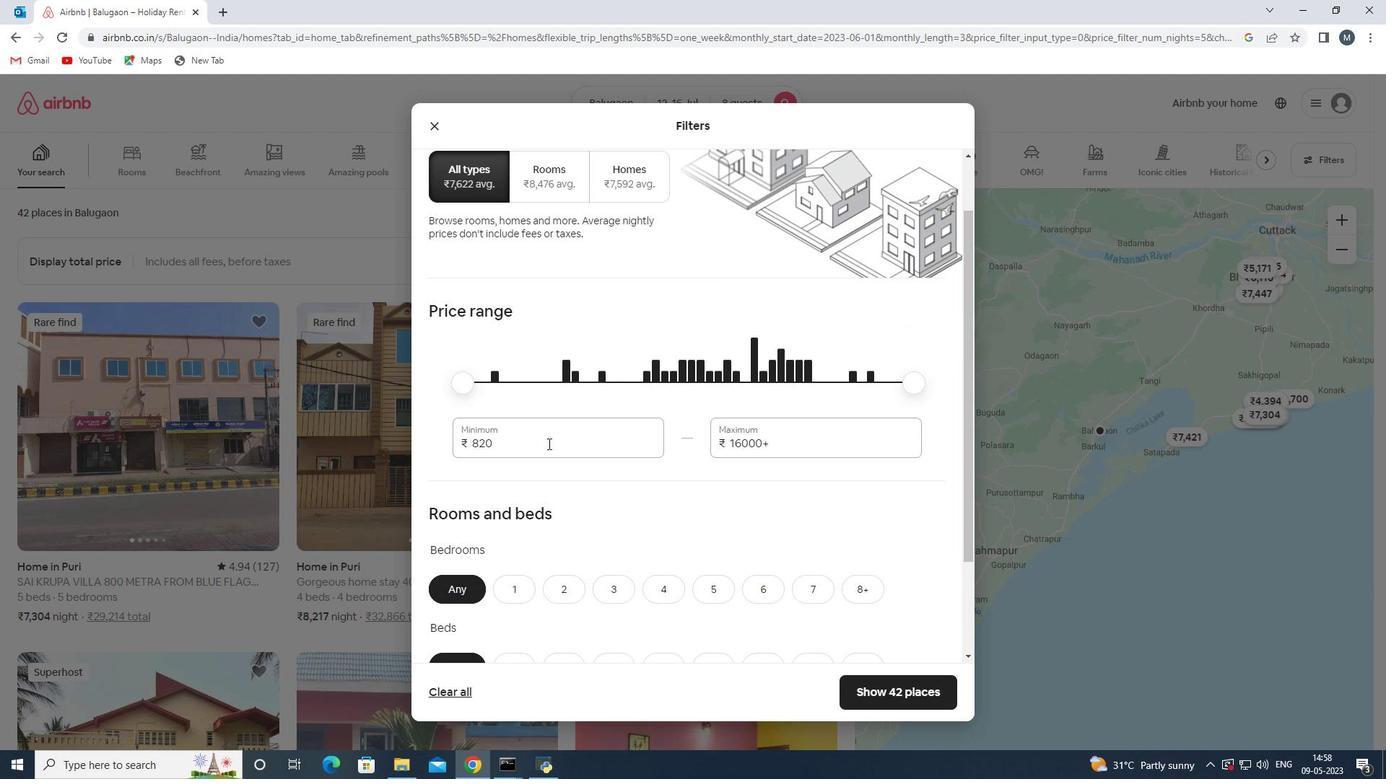 
Action: Mouse pressed left at (544, 441)
Screenshot: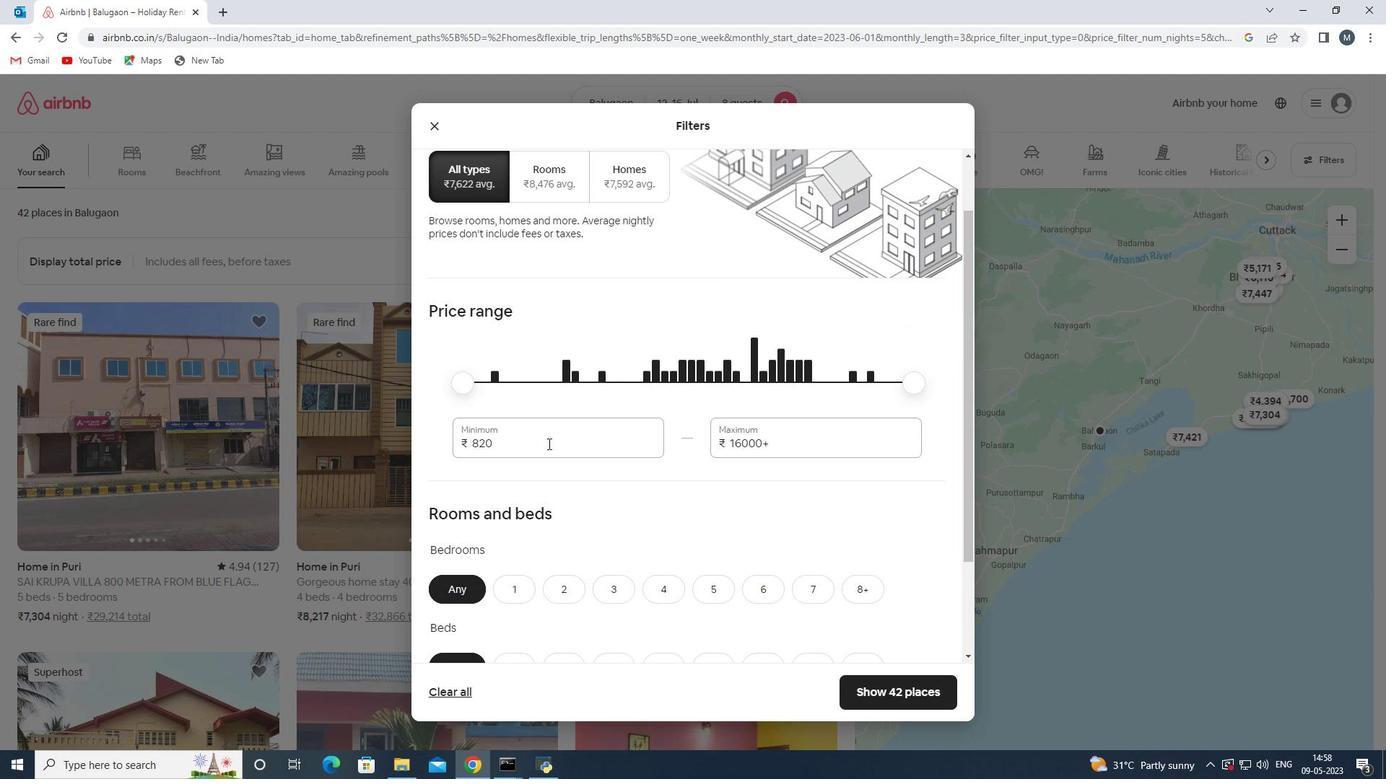 
Action: Mouse moved to (461, 439)
Screenshot: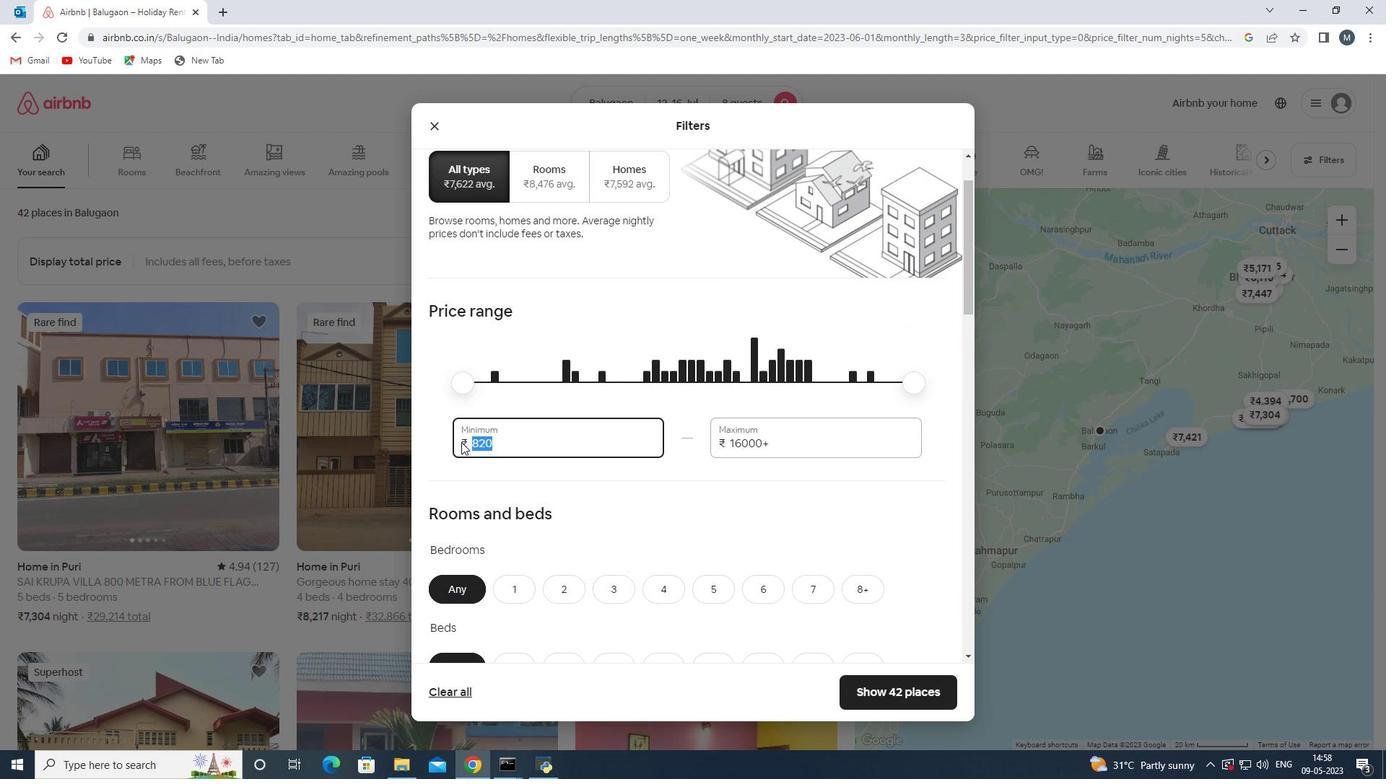 
Action: Key pressed 10000
Screenshot: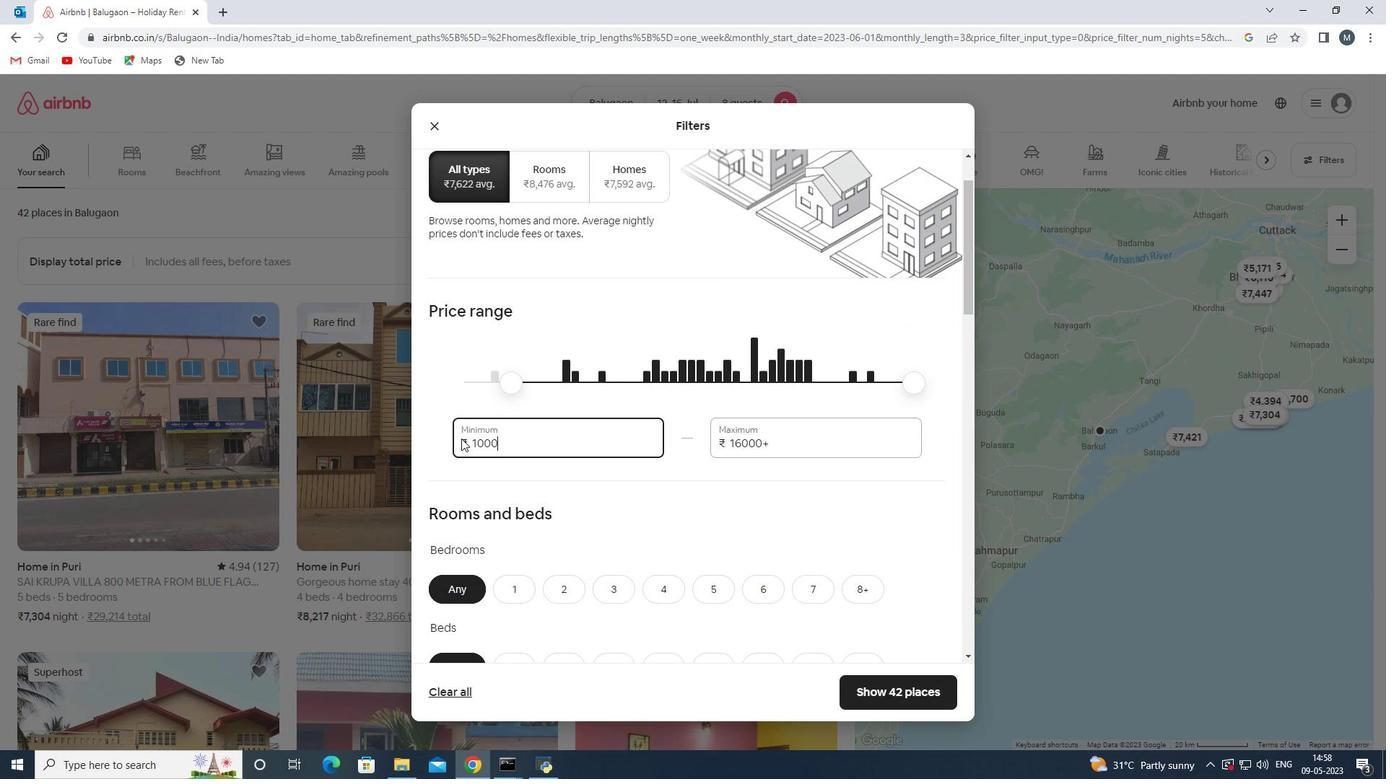 
Action: Mouse moved to (782, 447)
Screenshot: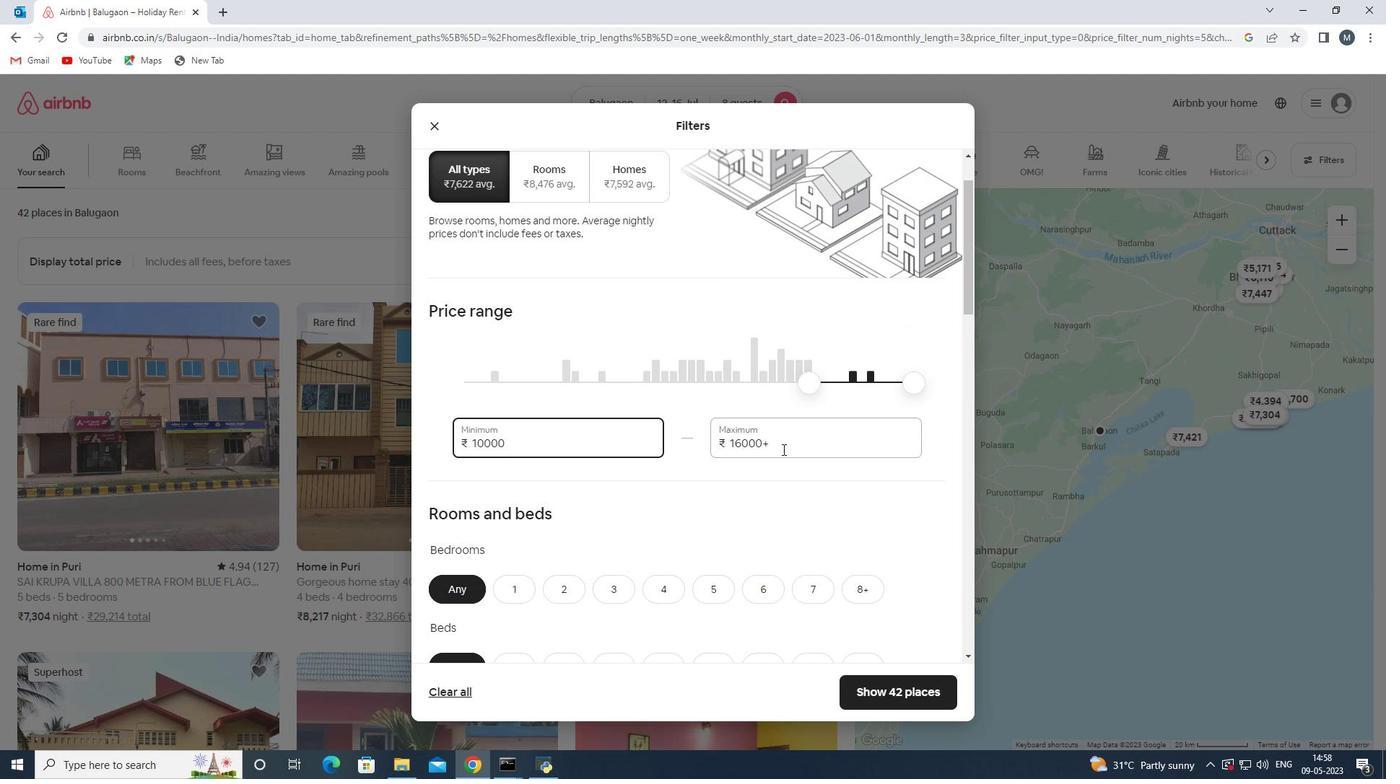 
Action: Mouse pressed left at (782, 447)
Screenshot: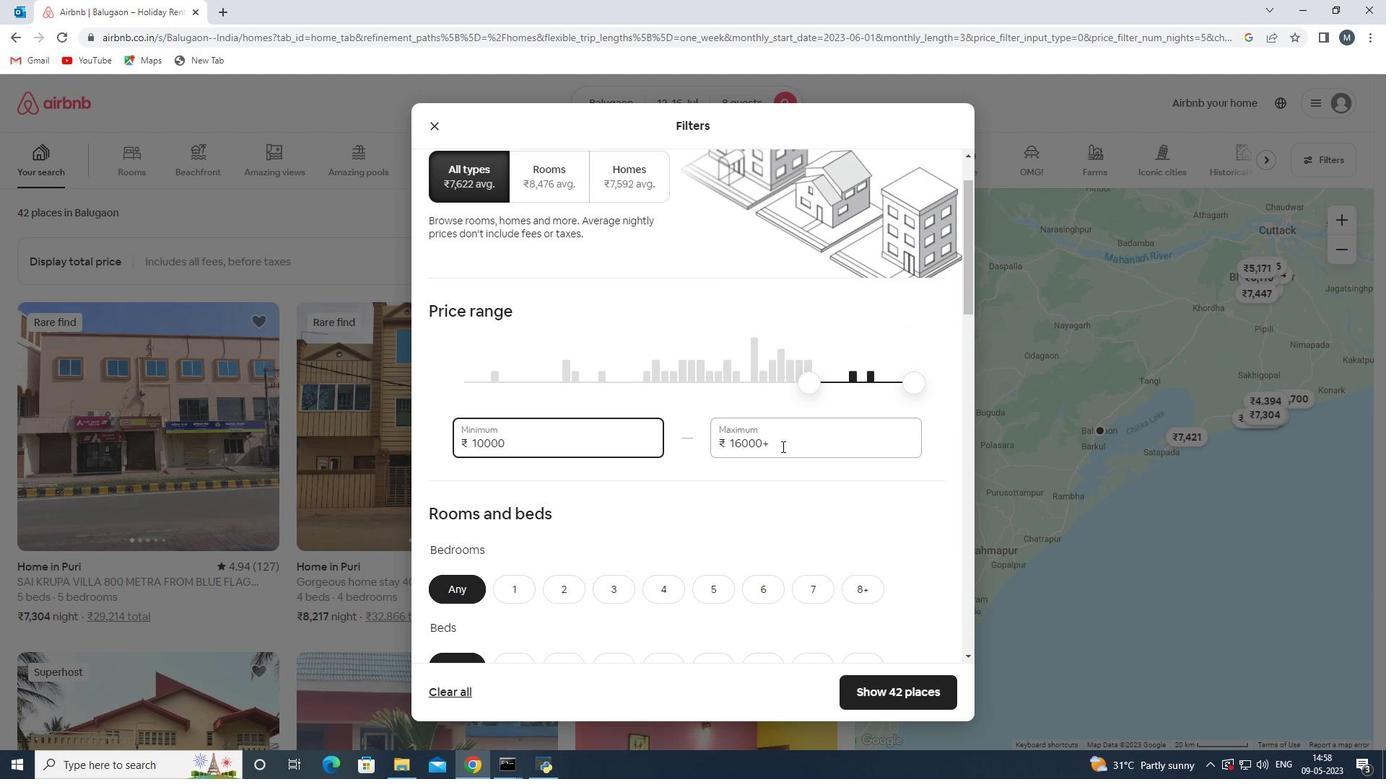 
Action: Key pressed <Key.backspace>
Screenshot: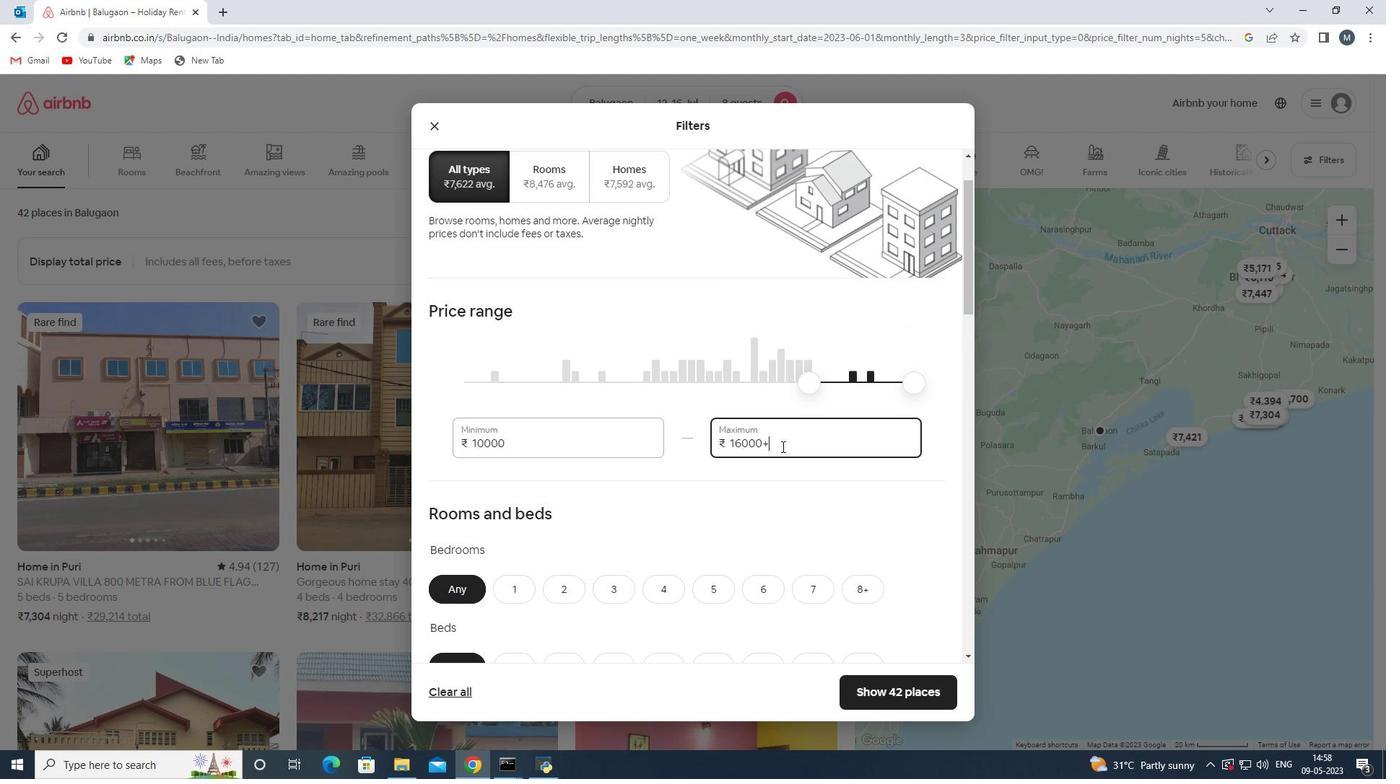 
Action: Mouse moved to (709, 437)
Screenshot: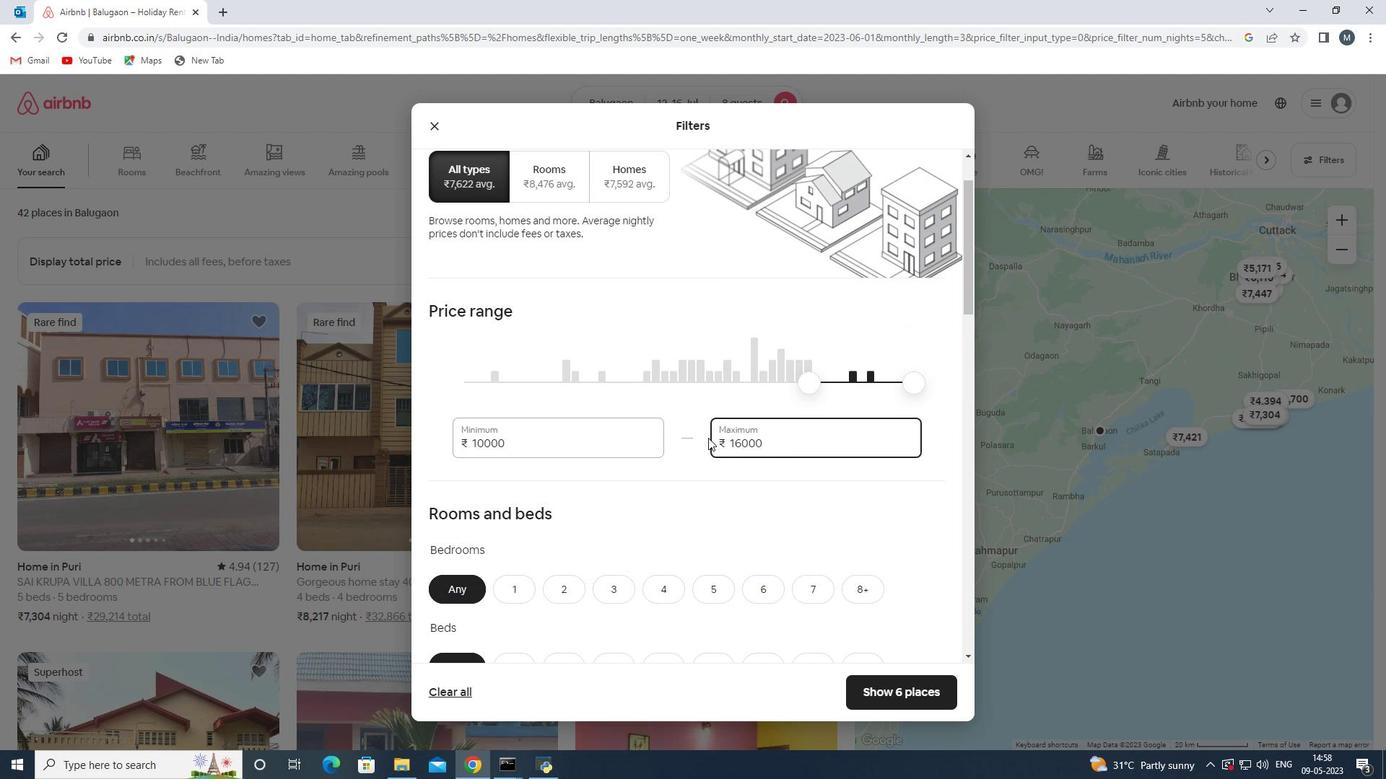 
Action: Mouse scrolled (709, 436) with delta (0, 0)
Screenshot: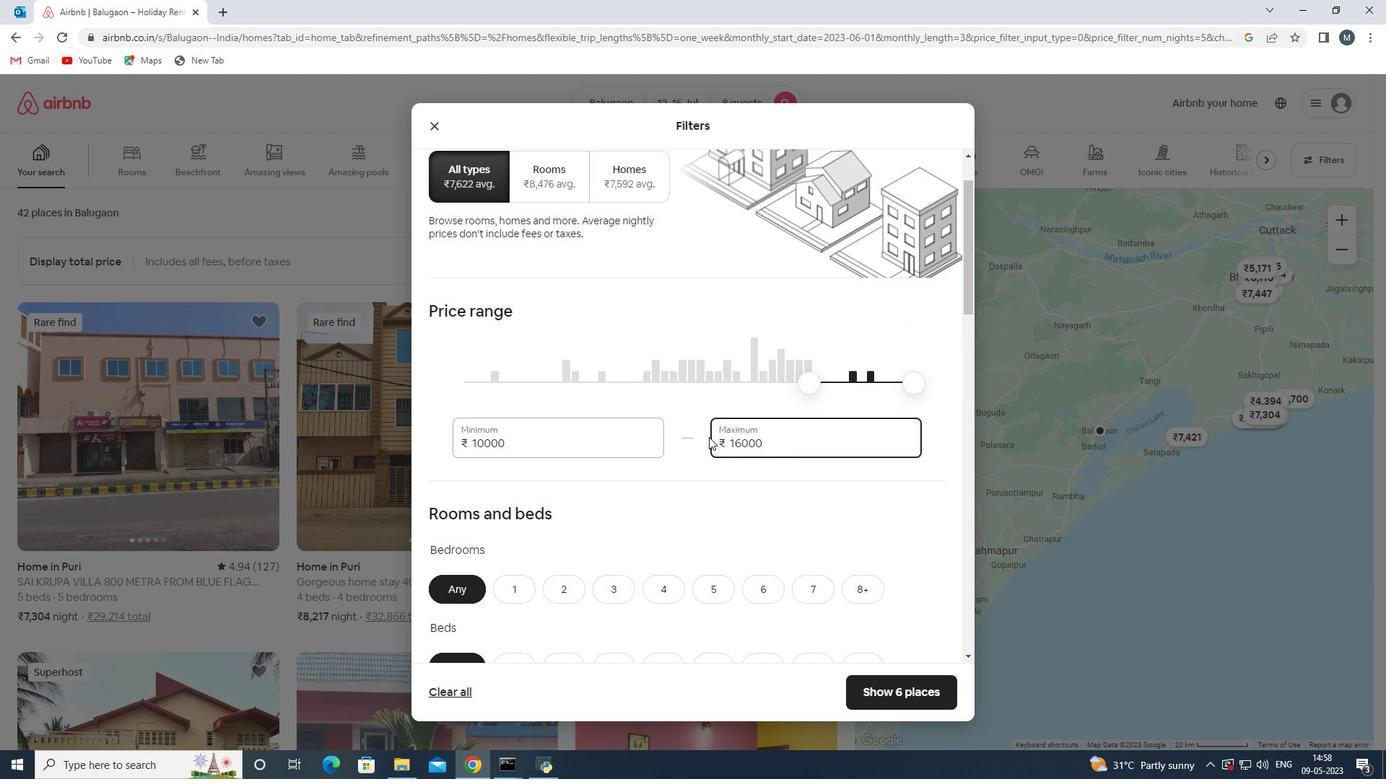 
Action: Mouse moved to (692, 428)
Screenshot: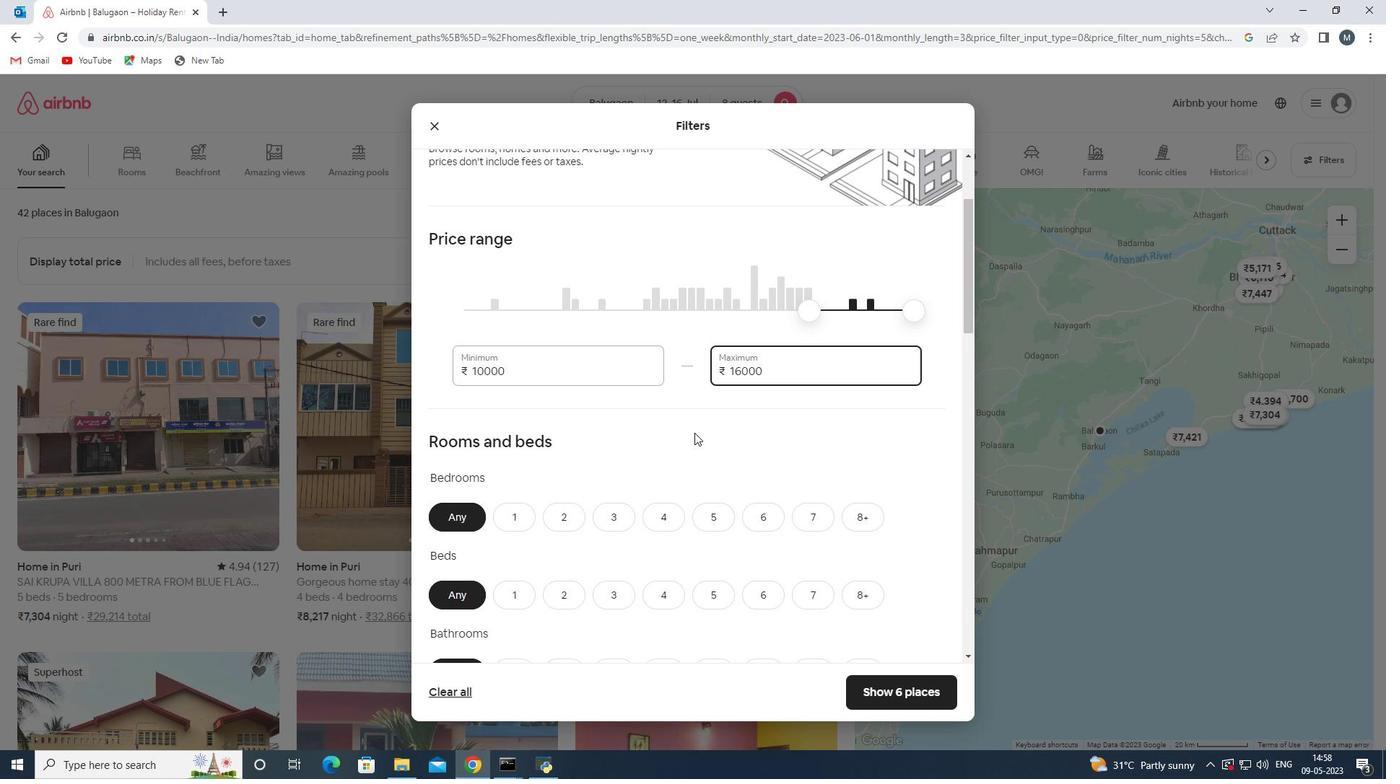 
Action: Mouse scrolled (692, 427) with delta (0, 0)
Screenshot: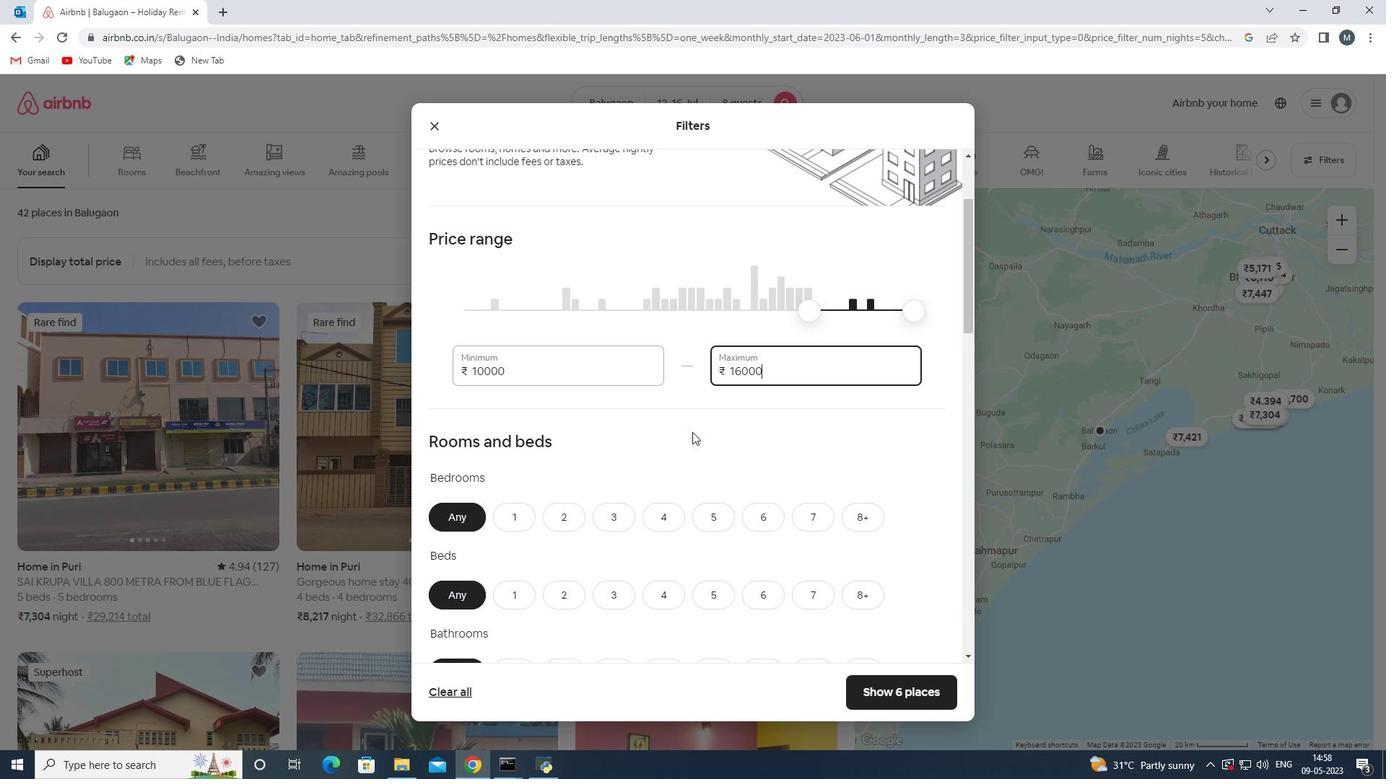 
Action: Mouse scrolled (692, 427) with delta (0, 0)
Screenshot: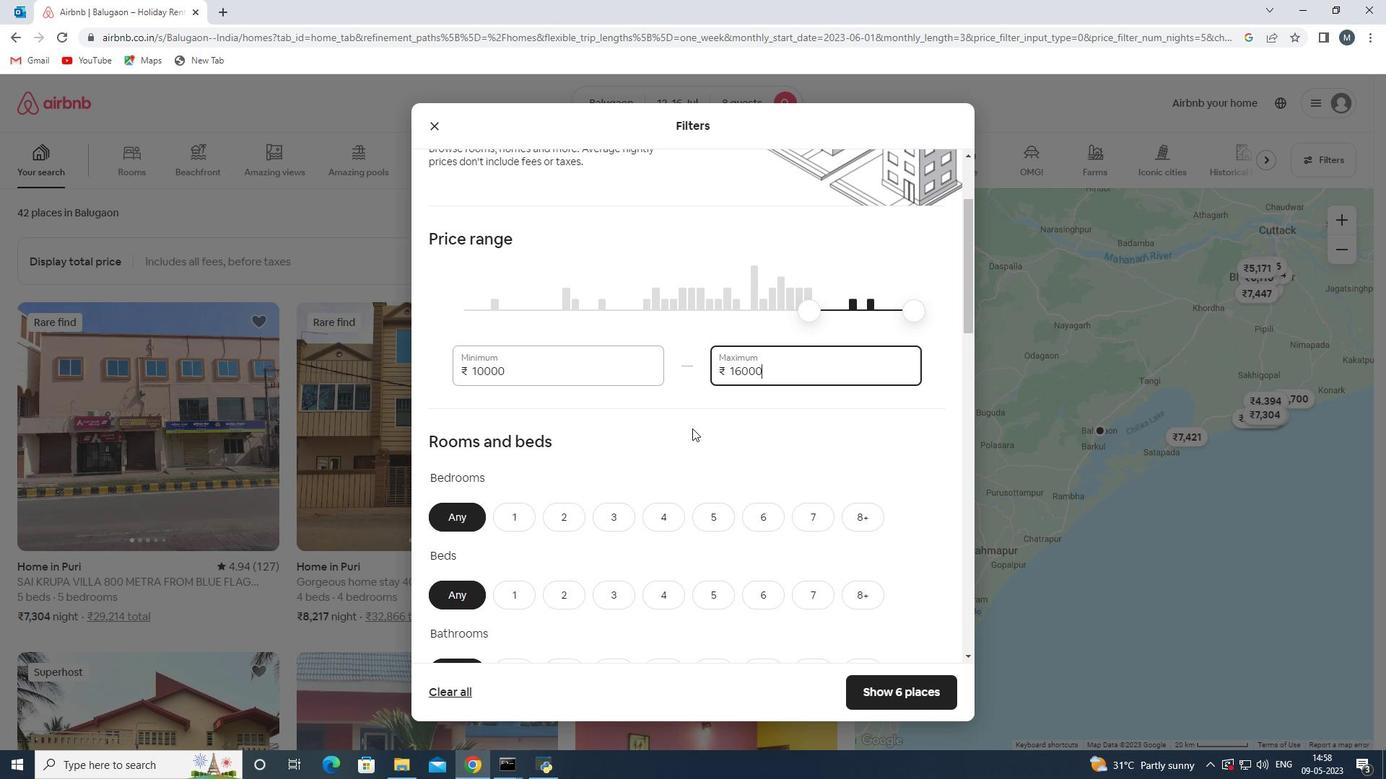 
Action: Mouse moved to (864, 371)
Screenshot: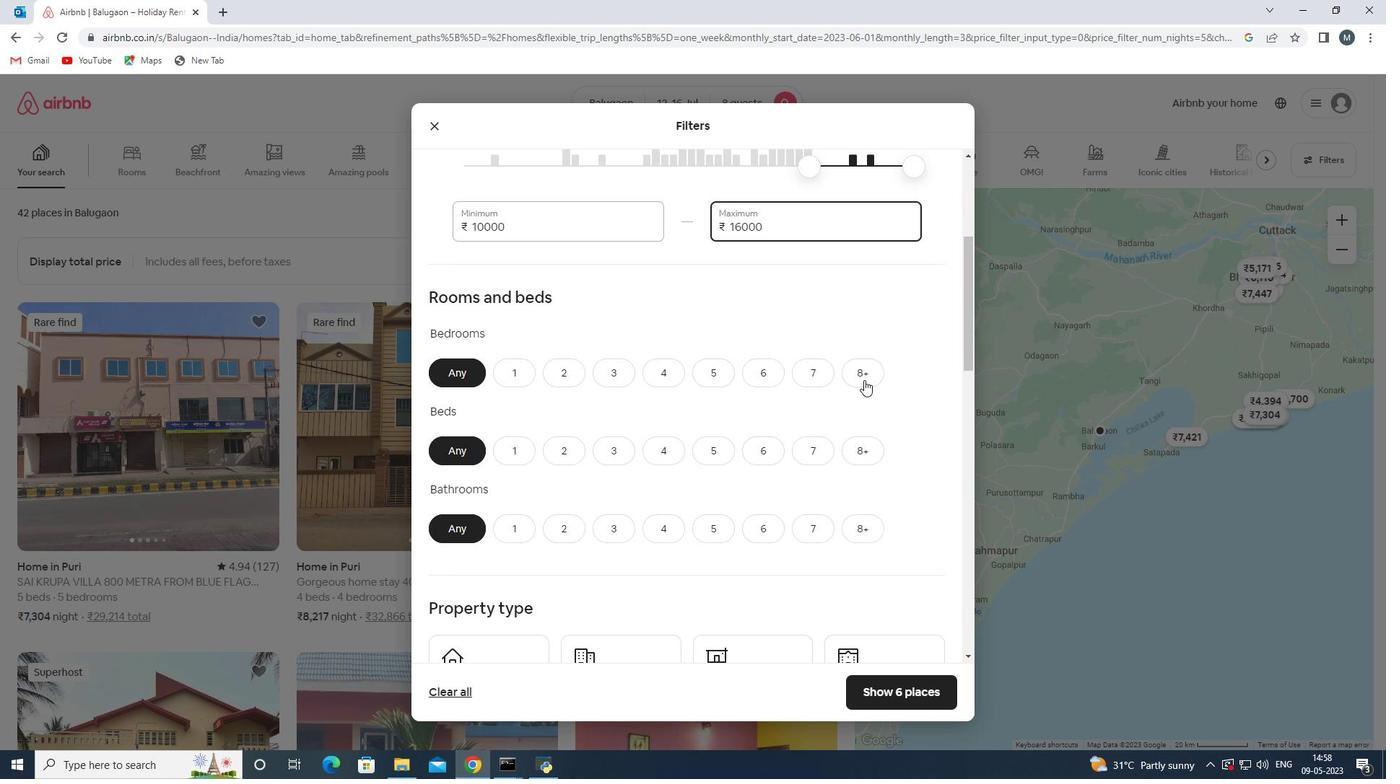 
Action: Mouse pressed left at (864, 371)
Screenshot: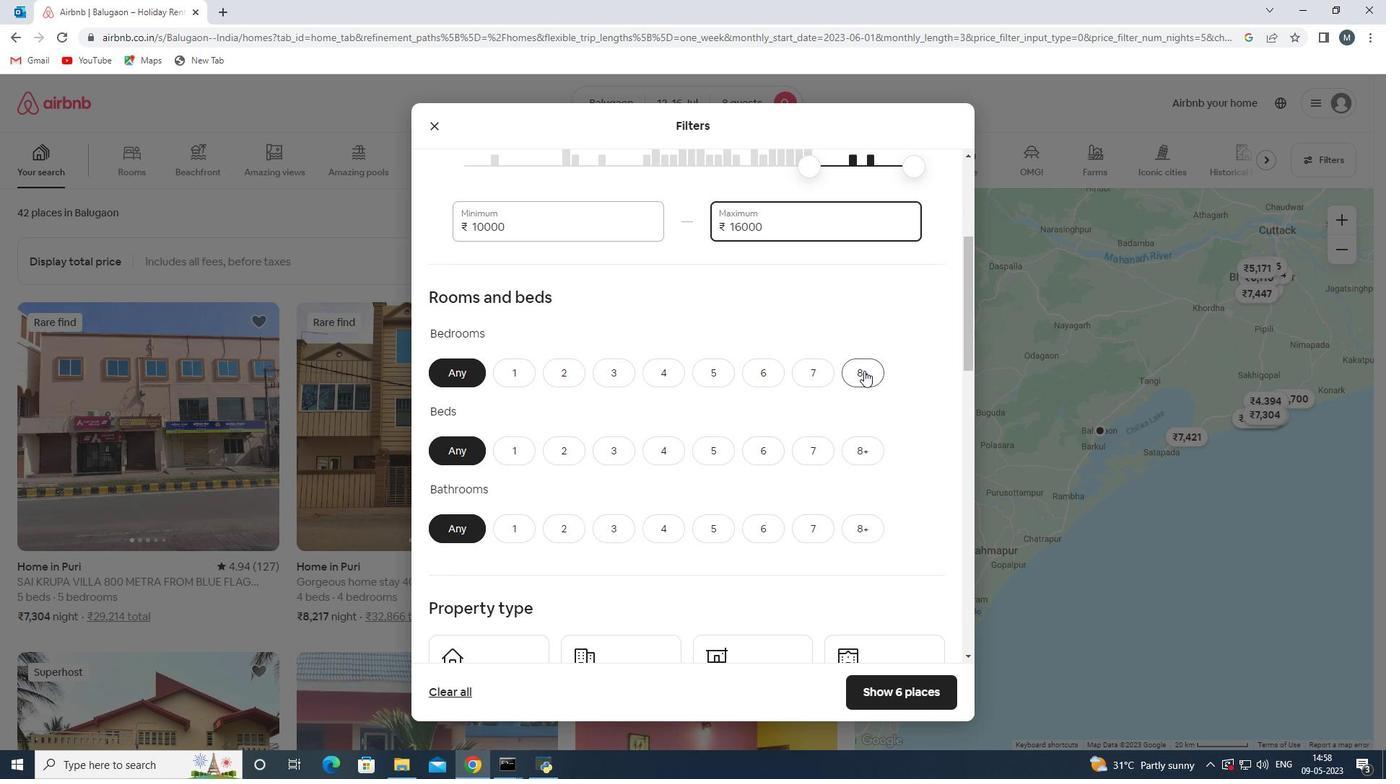 
Action: Mouse moved to (860, 457)
Screenshot: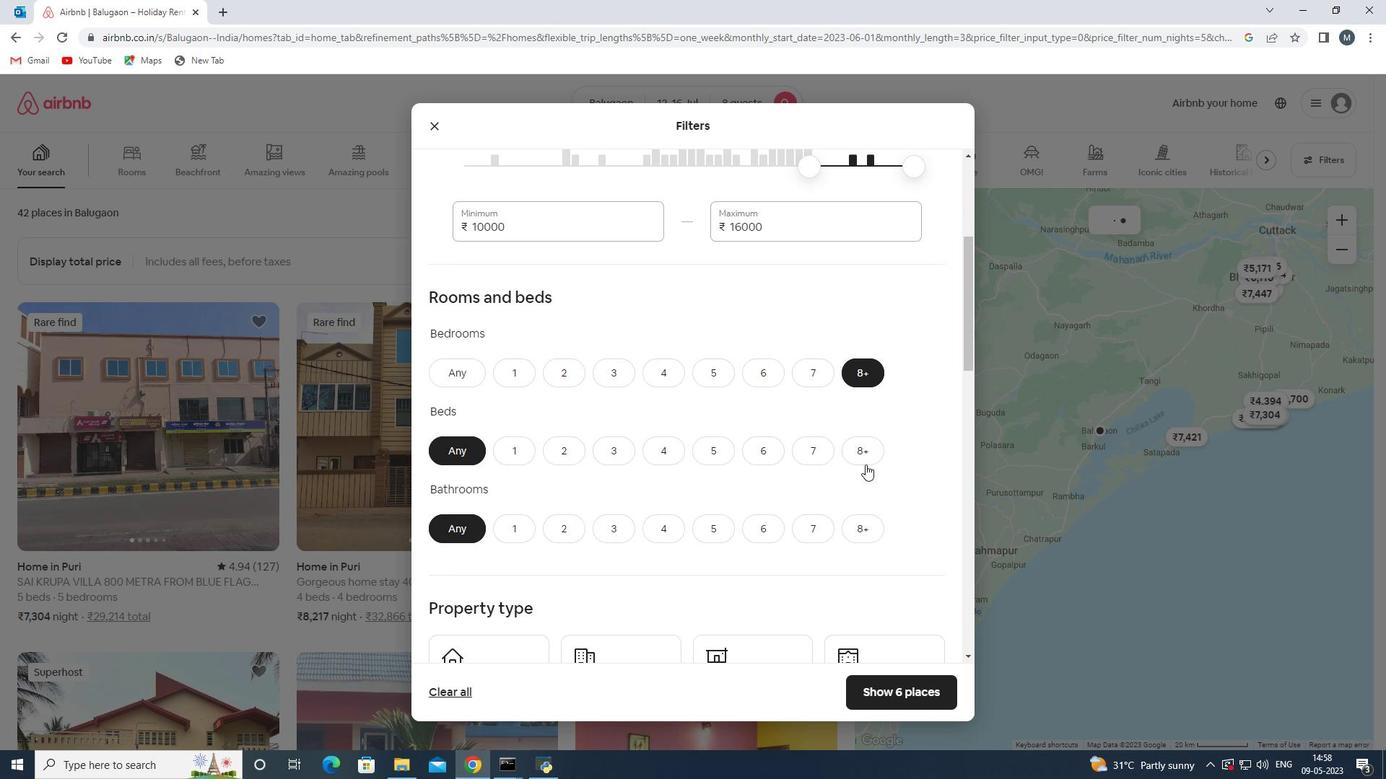 
Action: Mouse pressed left at (860, 457)
Screenshot: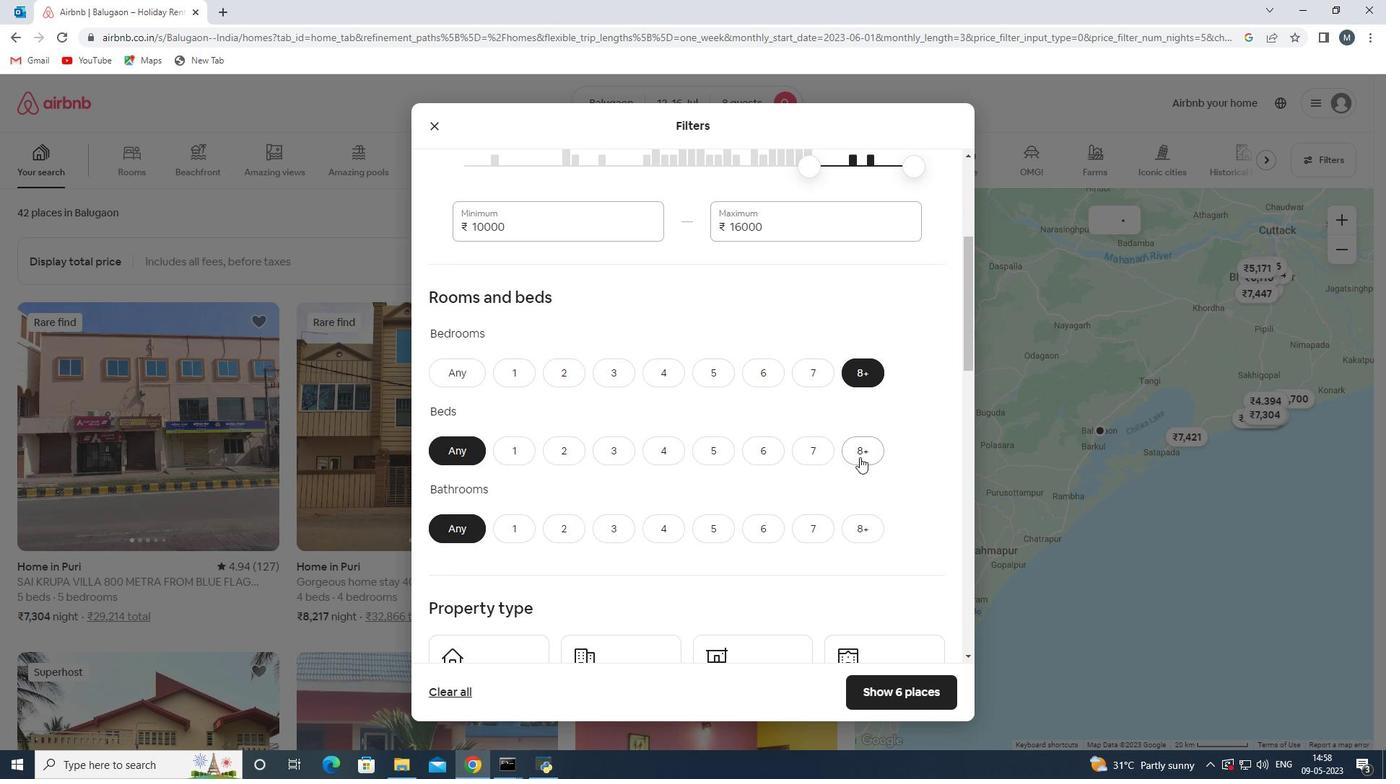 
Action: Mouse moved to (860, 527)
Screenshot: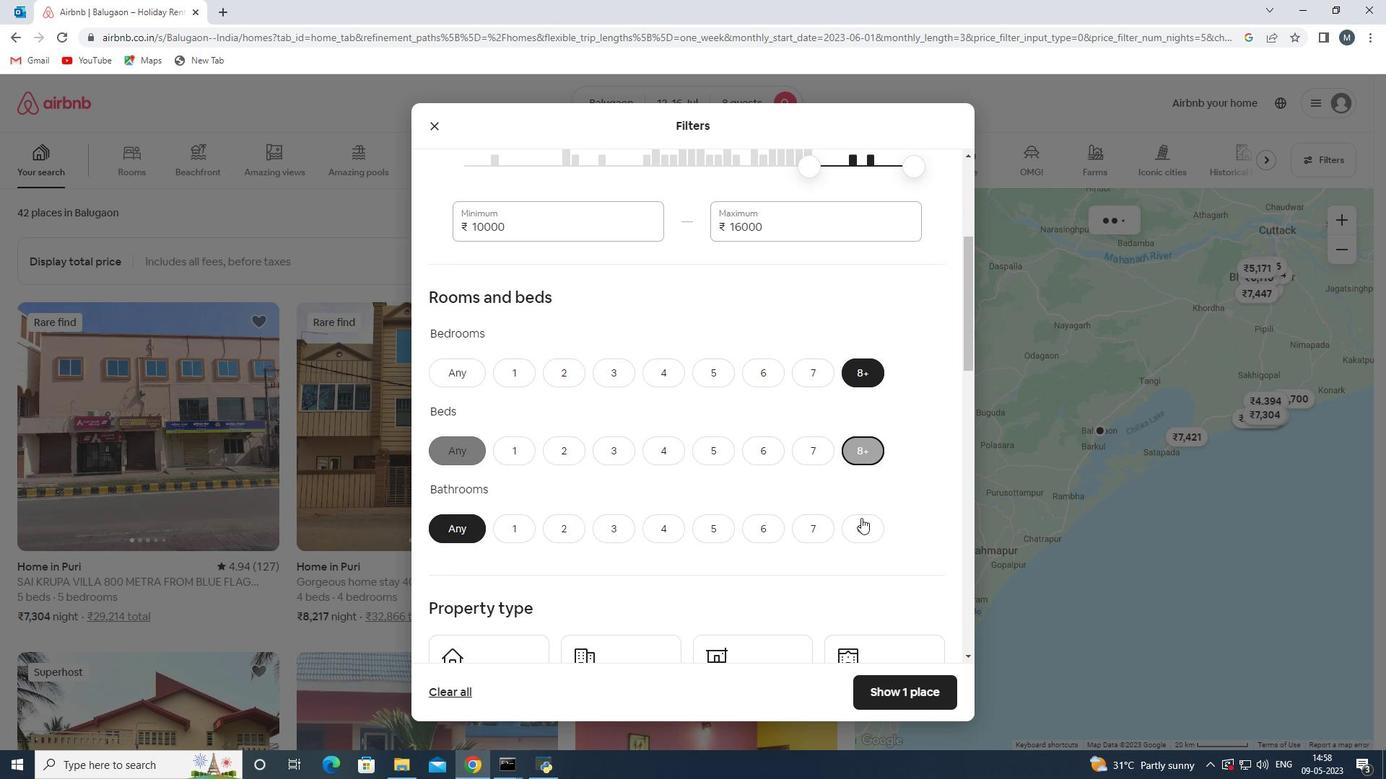 
Action: Mouse pressed left at (860, 527)
Screenshot: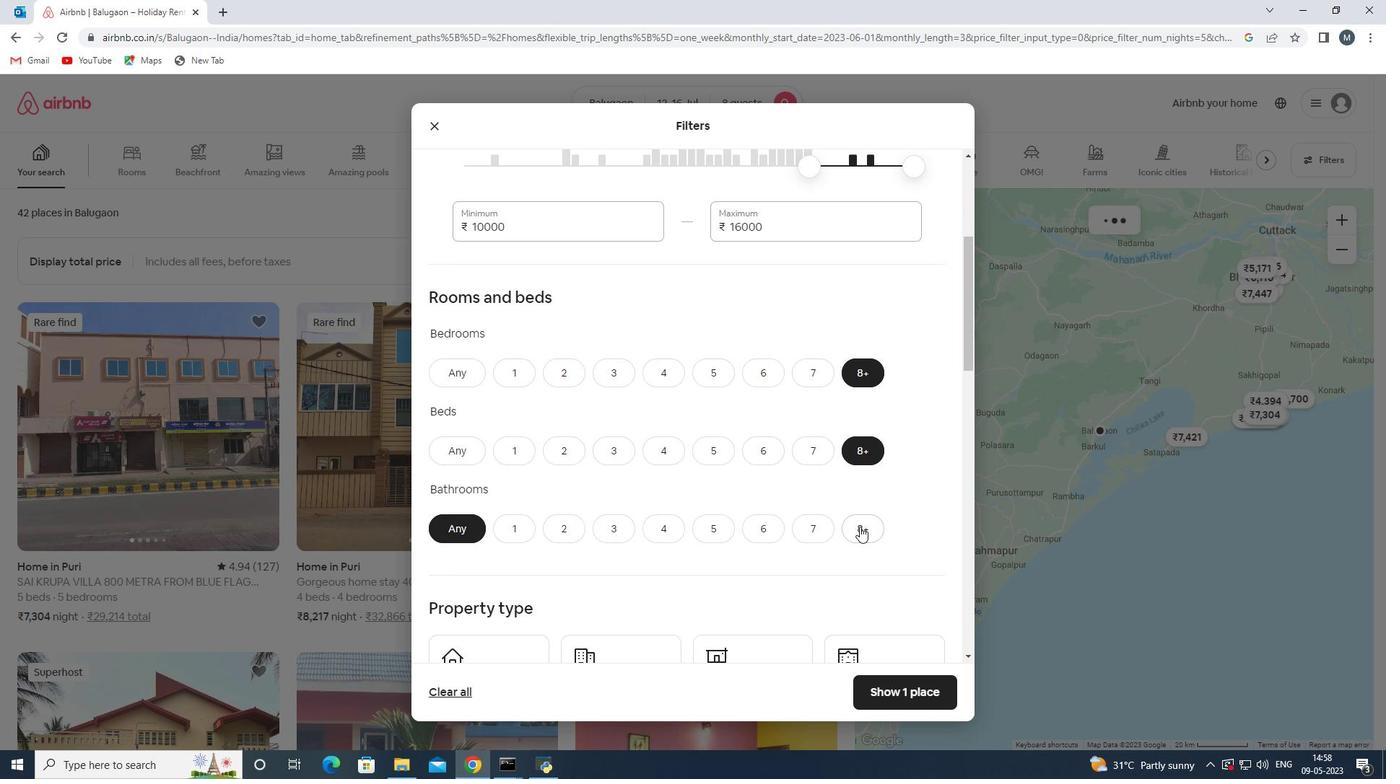 
Action: Mouse moved to (707, 457)
Screenshot: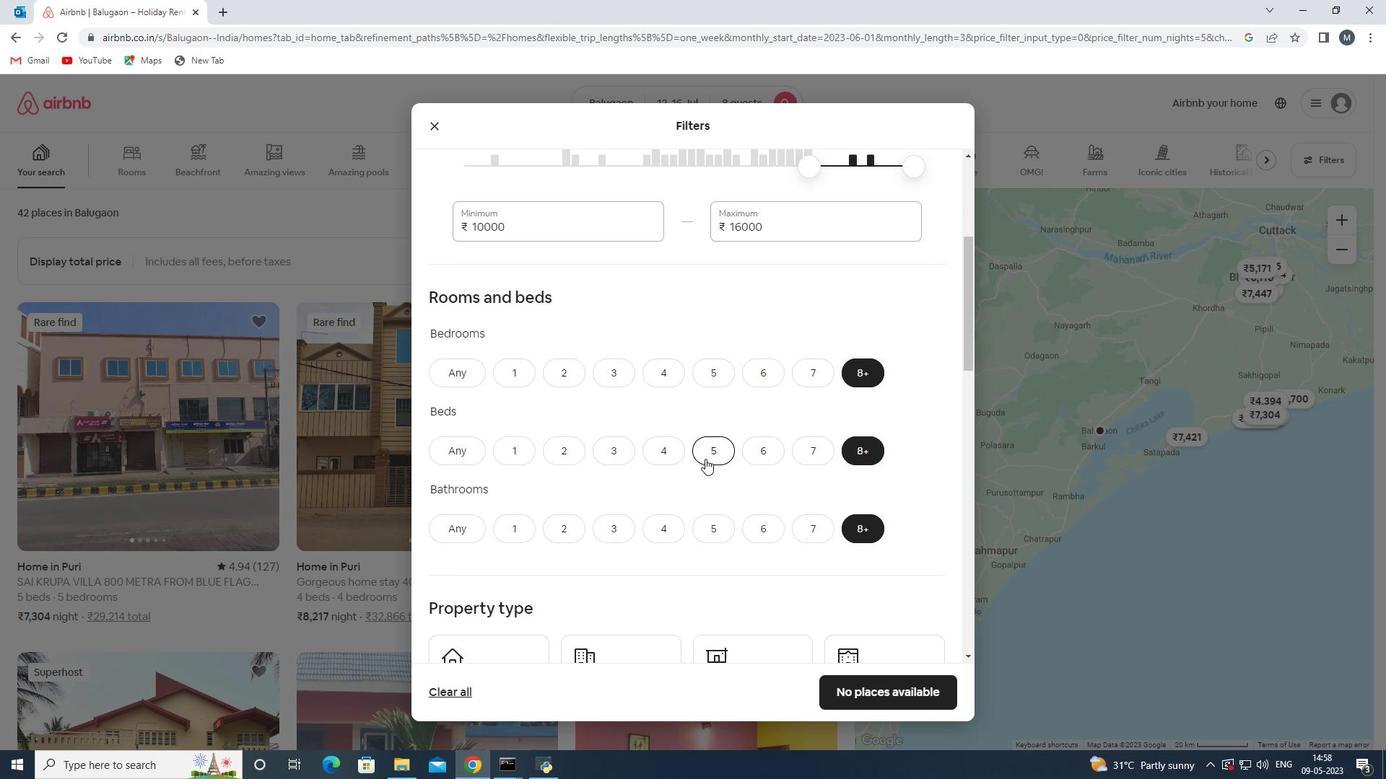 
Action: Mouse scrolled (707, 457) with delta (0, 0)
Screenshot: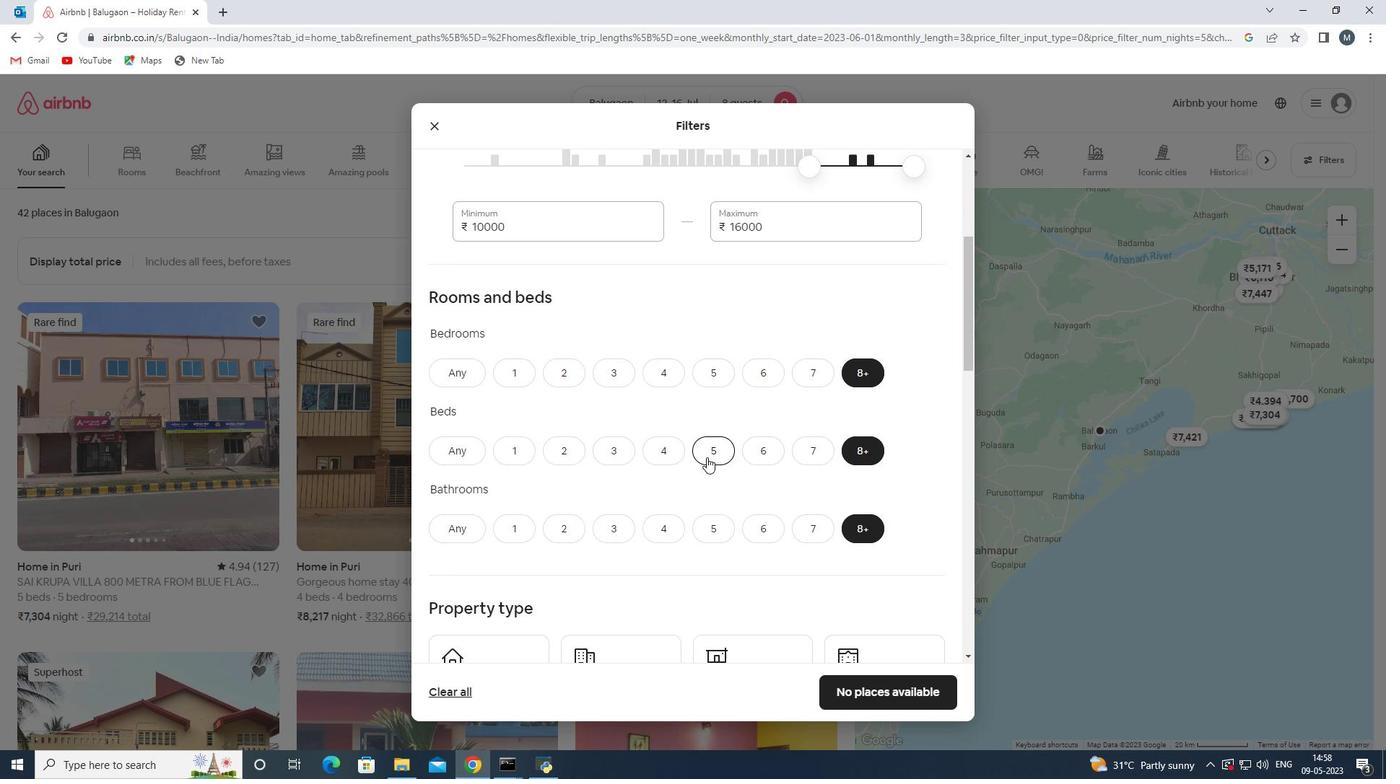 
Action: Mouse moved to (647, 424)
Screenshot: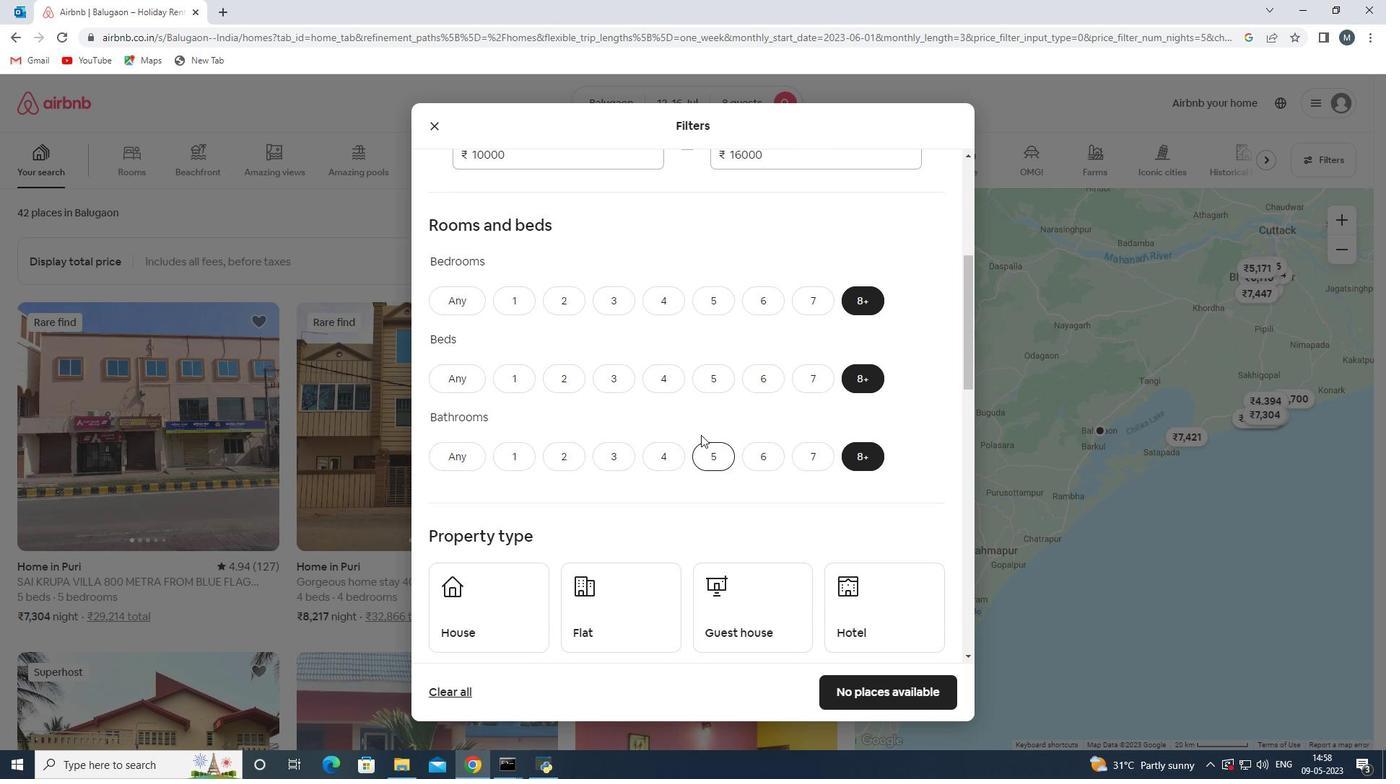 
Action: Mouse scrolled (647, 423) with delta (0, 0)
Screenshot: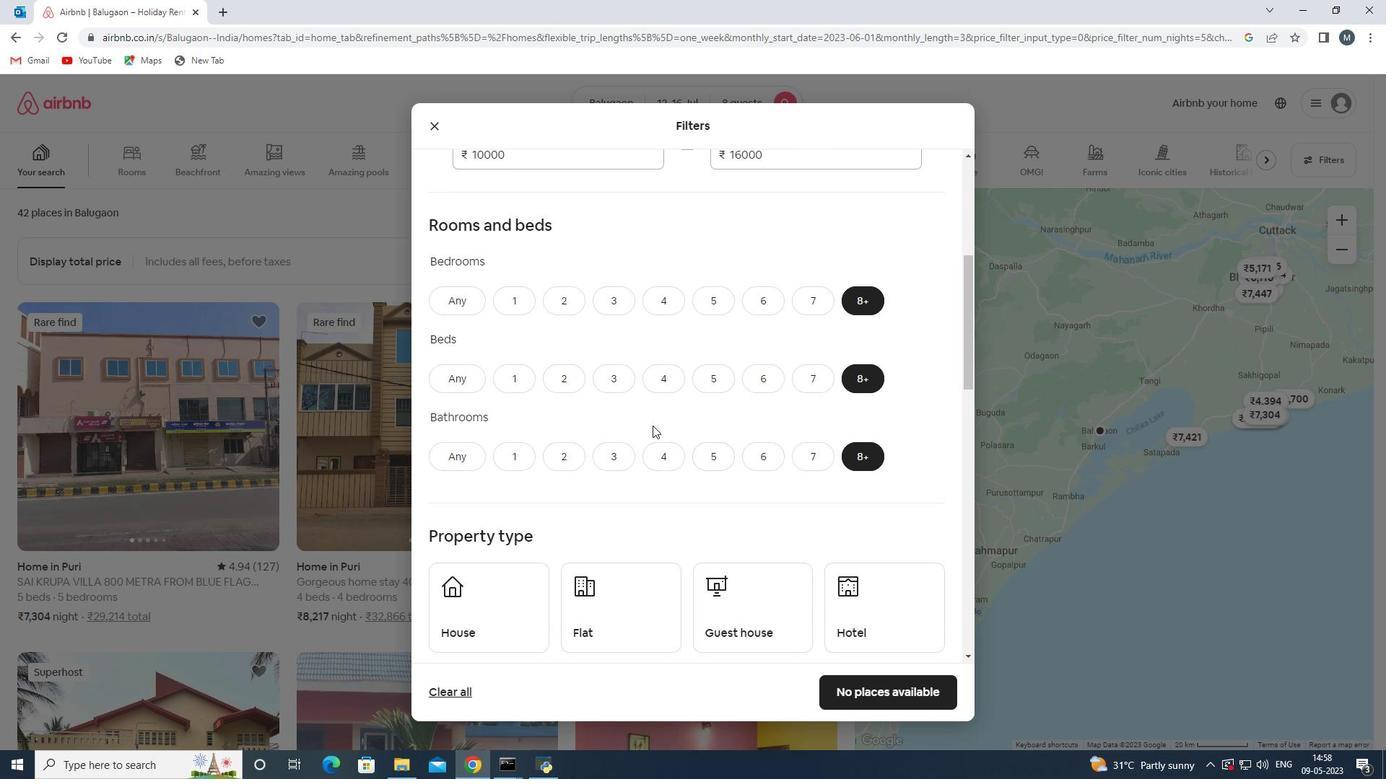 
Action: Mouse moved to (527, 537)
Screenshot: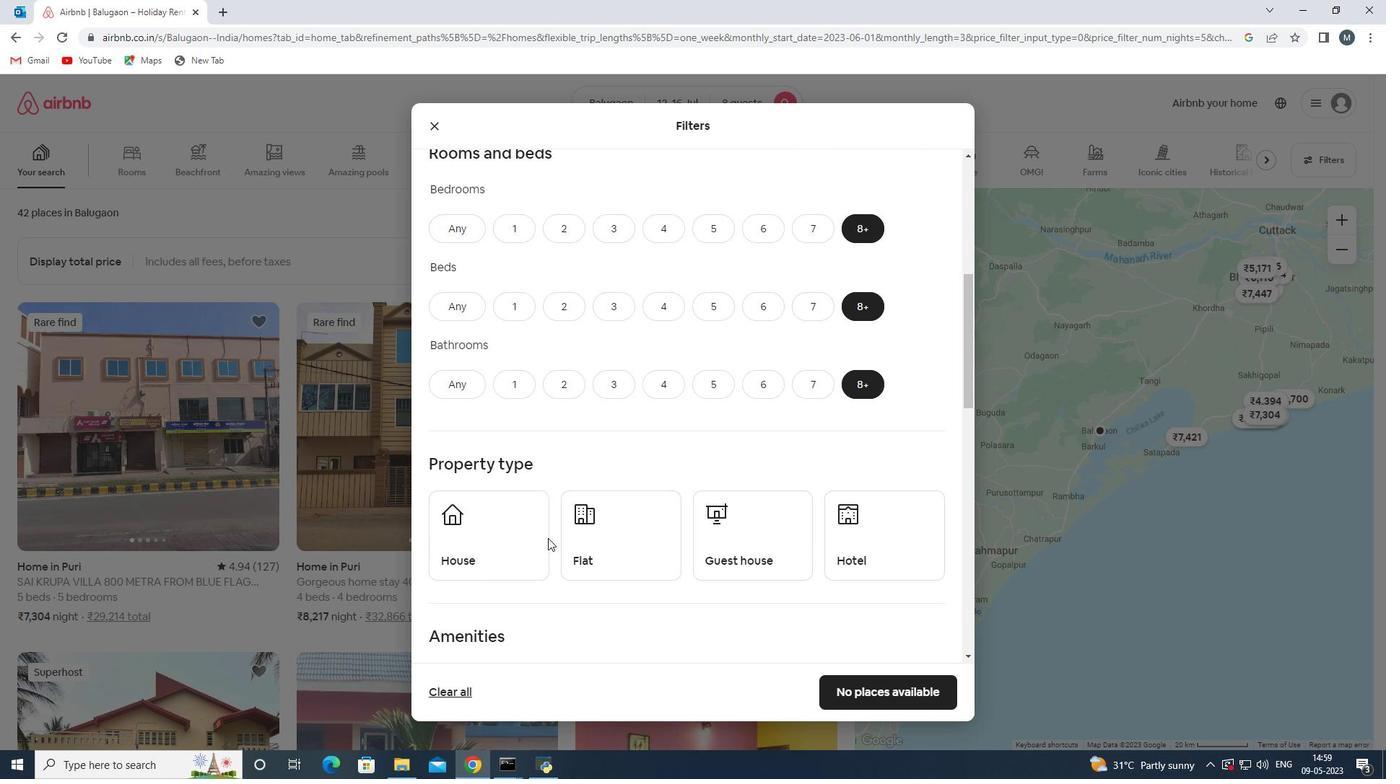 
Action: Mouse pressed left at (527, 537)
Screenshot: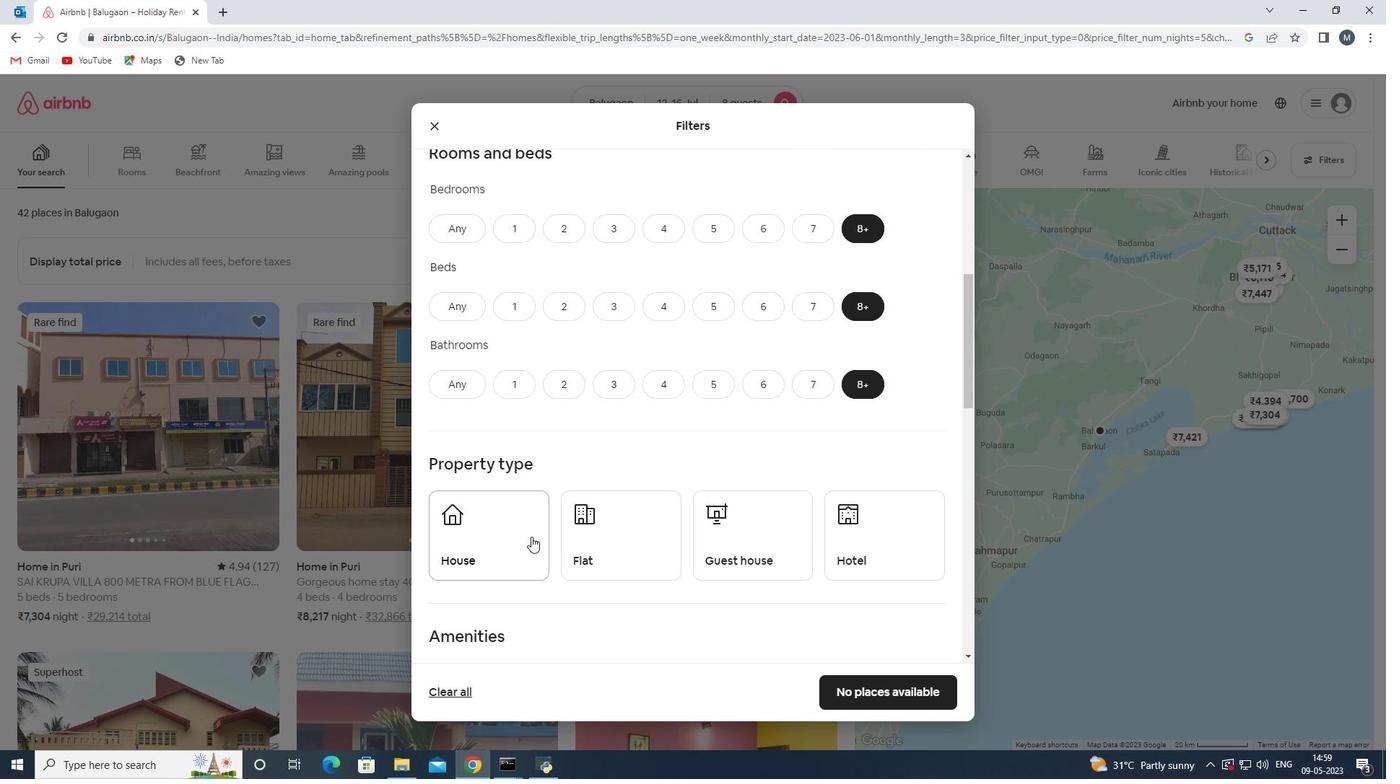 
Action: Mouse moved to (594, 537)
Screenshot: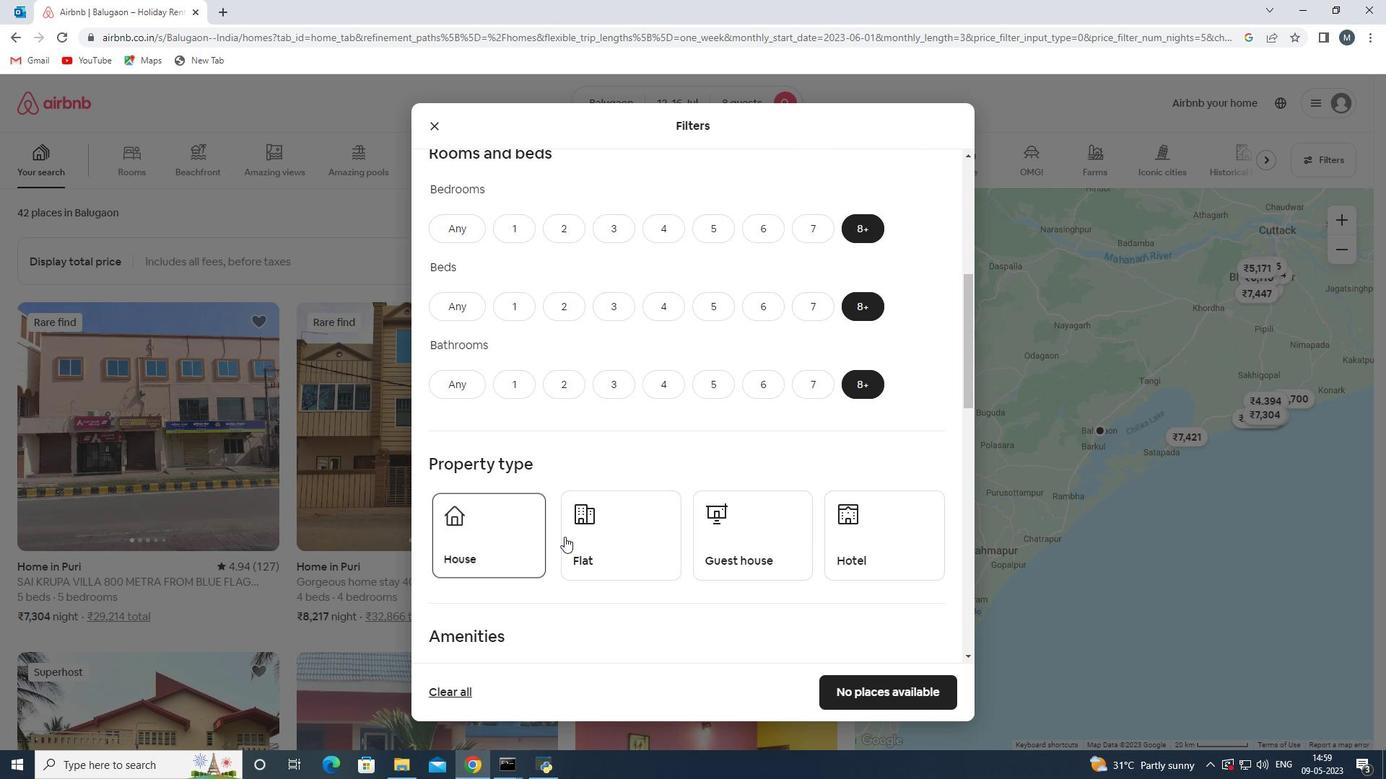 
Action: Mouse pressed left at (594, 537)
Screenshot: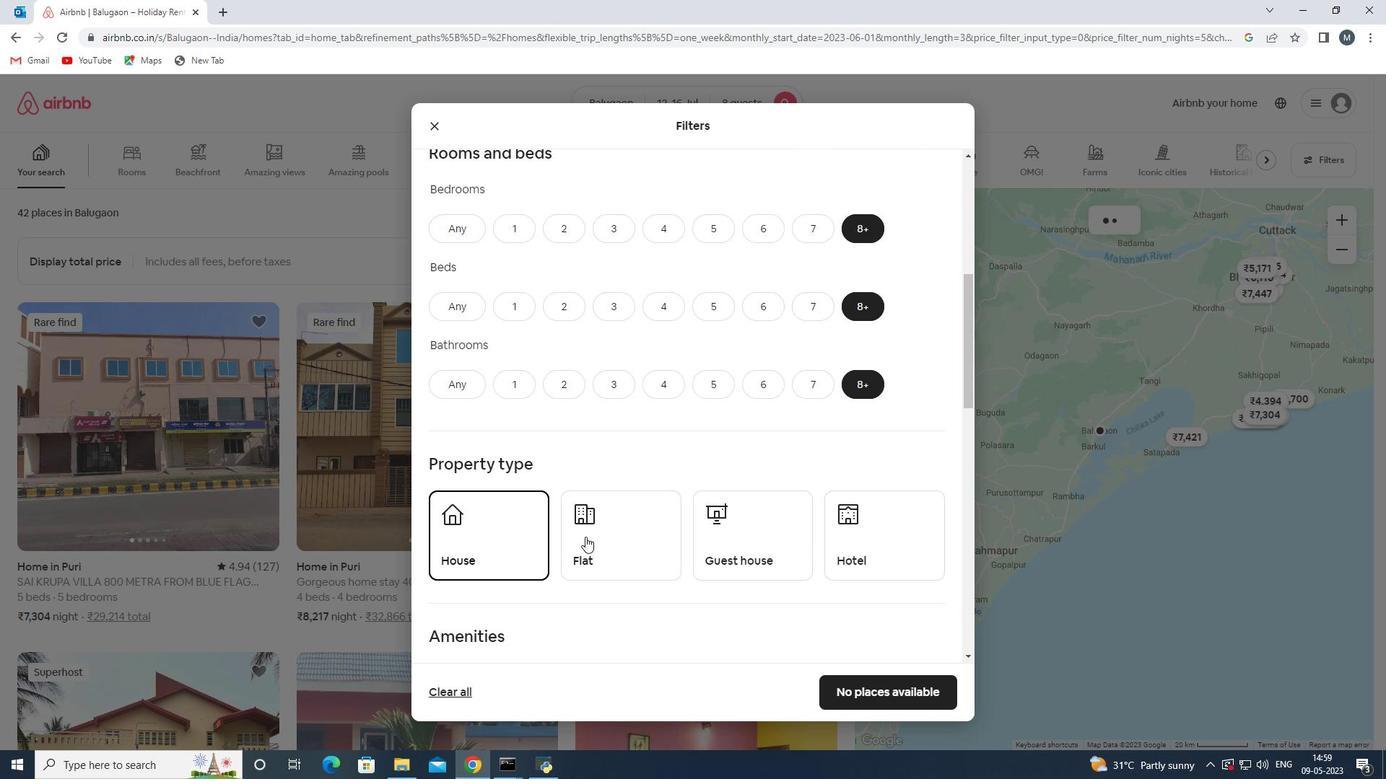 
Action: Mouse moved to (736, 532)
Screenshot: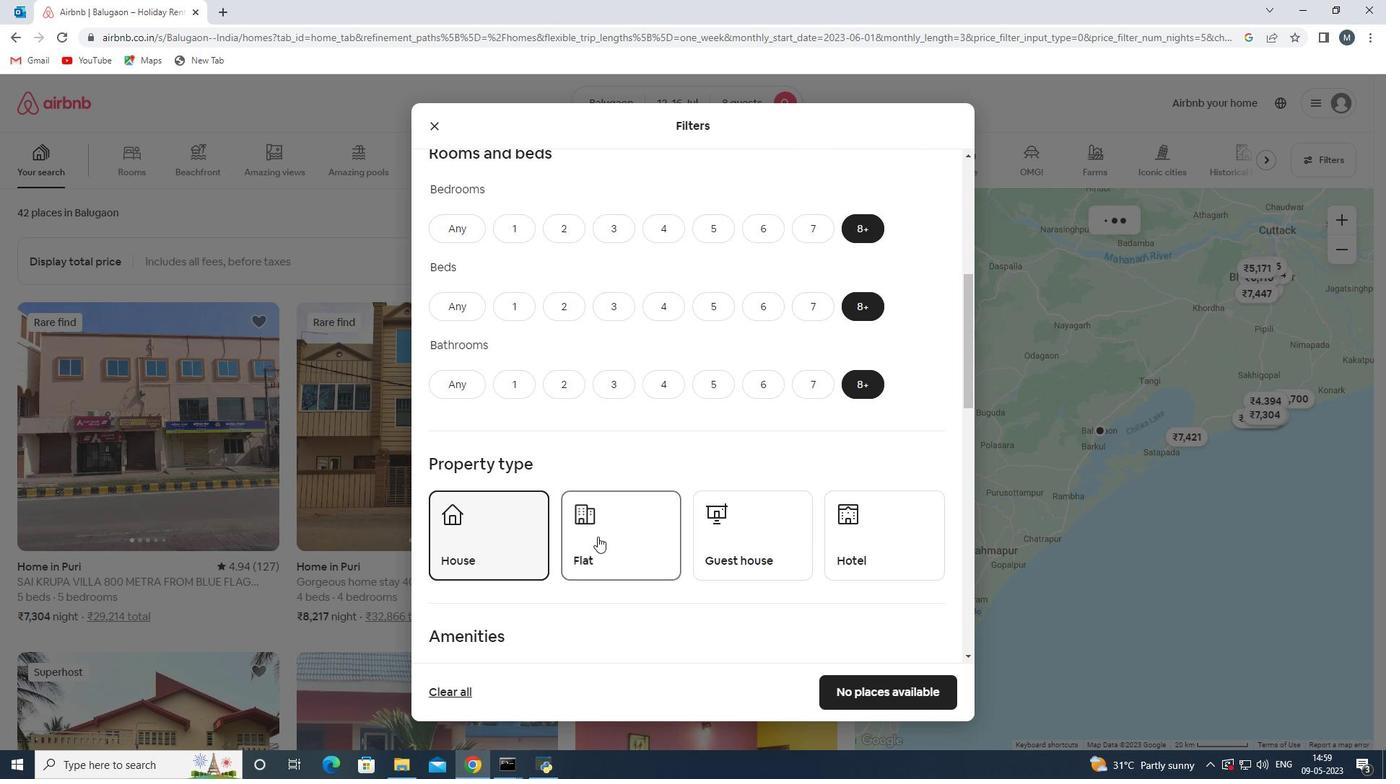 
Action: Mouse pressed left at (736, 532)
Screenshot: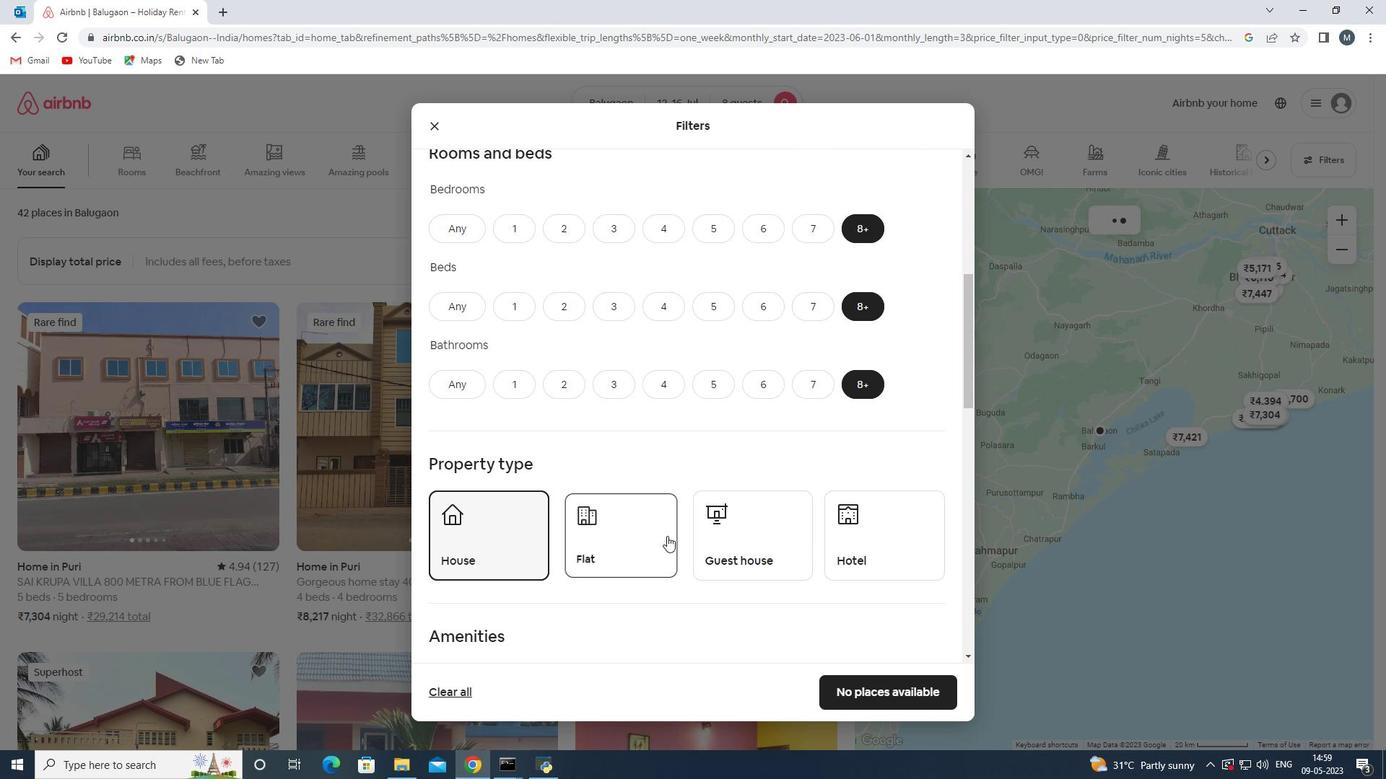 
Action: Mouse moved to (826, 534)
Screenshot: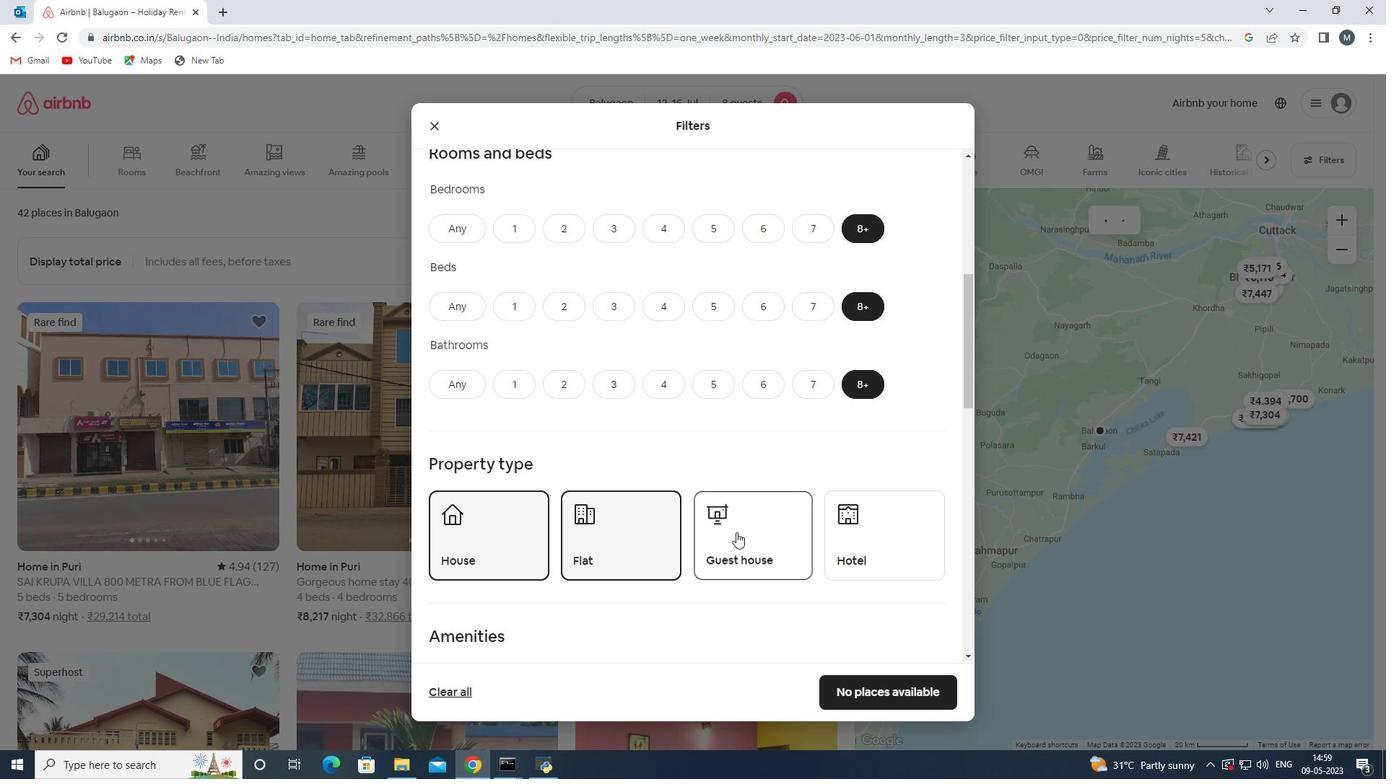 
Action: Mouse pressed left at (826, 534)
Screenshot: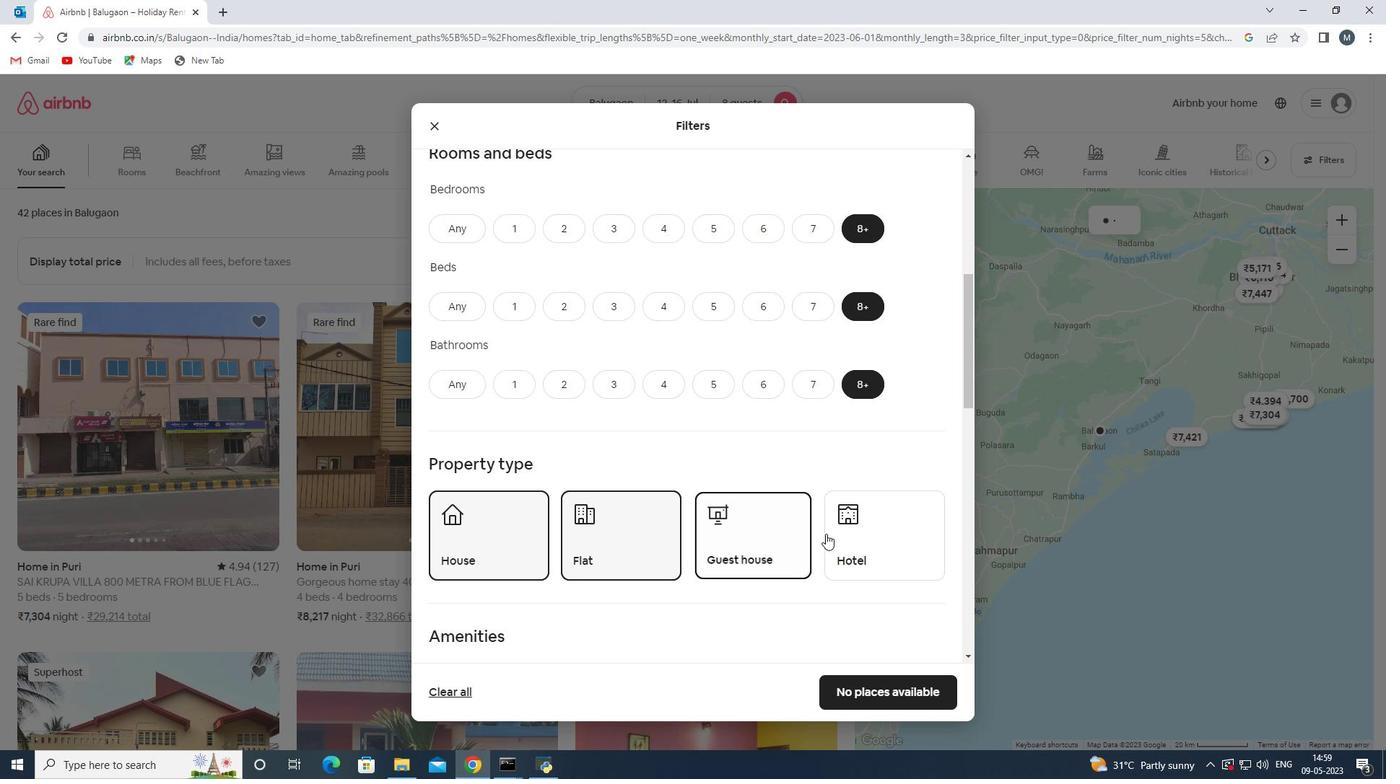 
Action: Mouse moved to (708, 505)
Screenshot: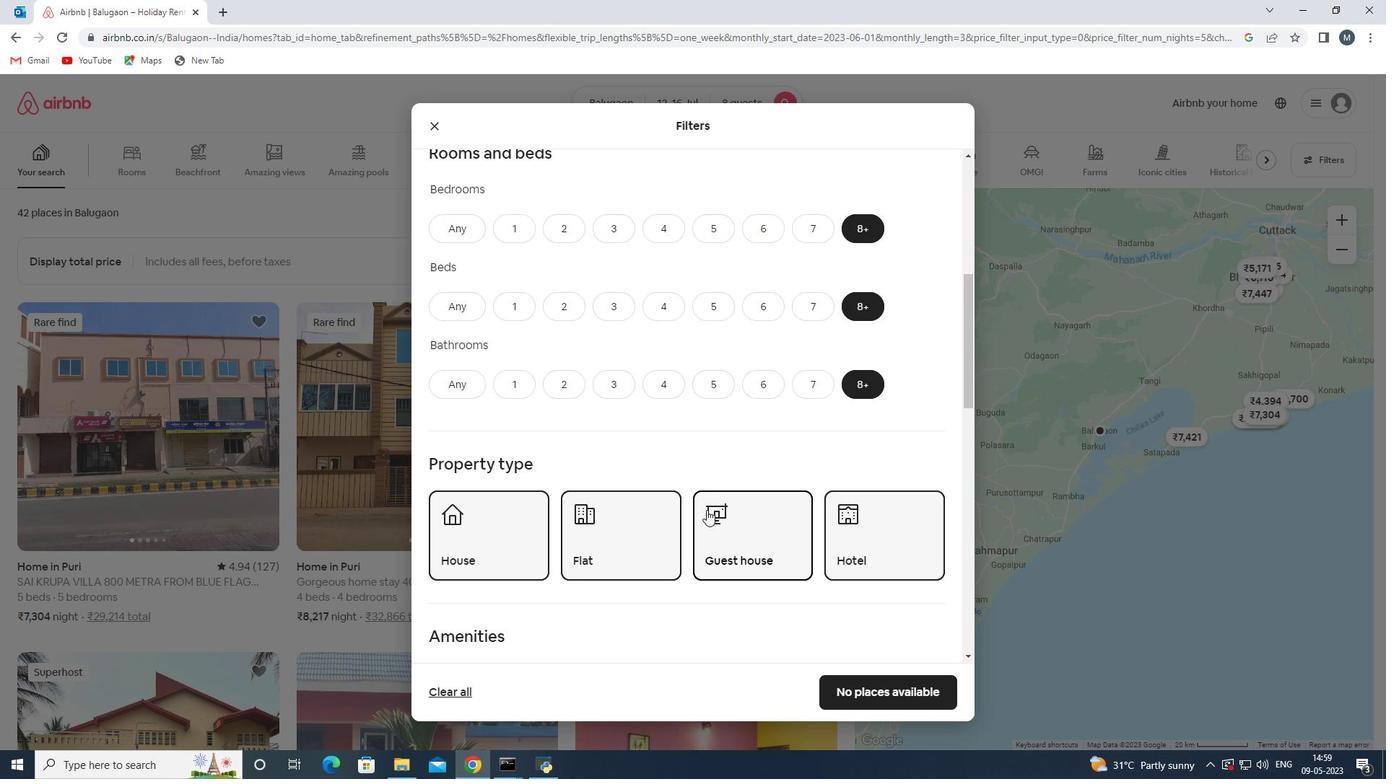 
Action: Mouse scrolled (708, 504) with delta (0, 0)
Screenshot: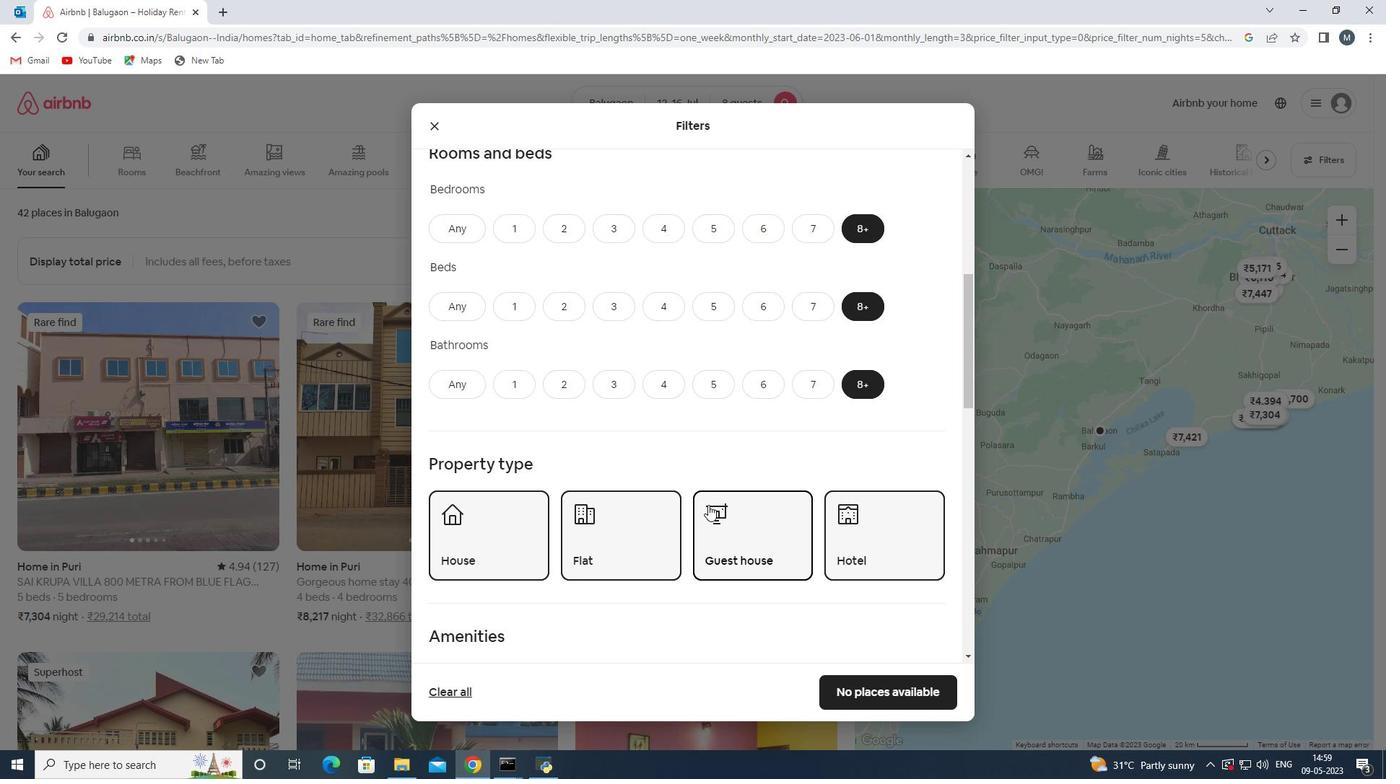 
Action: Mouse moved to (716, 486)
Screenshot: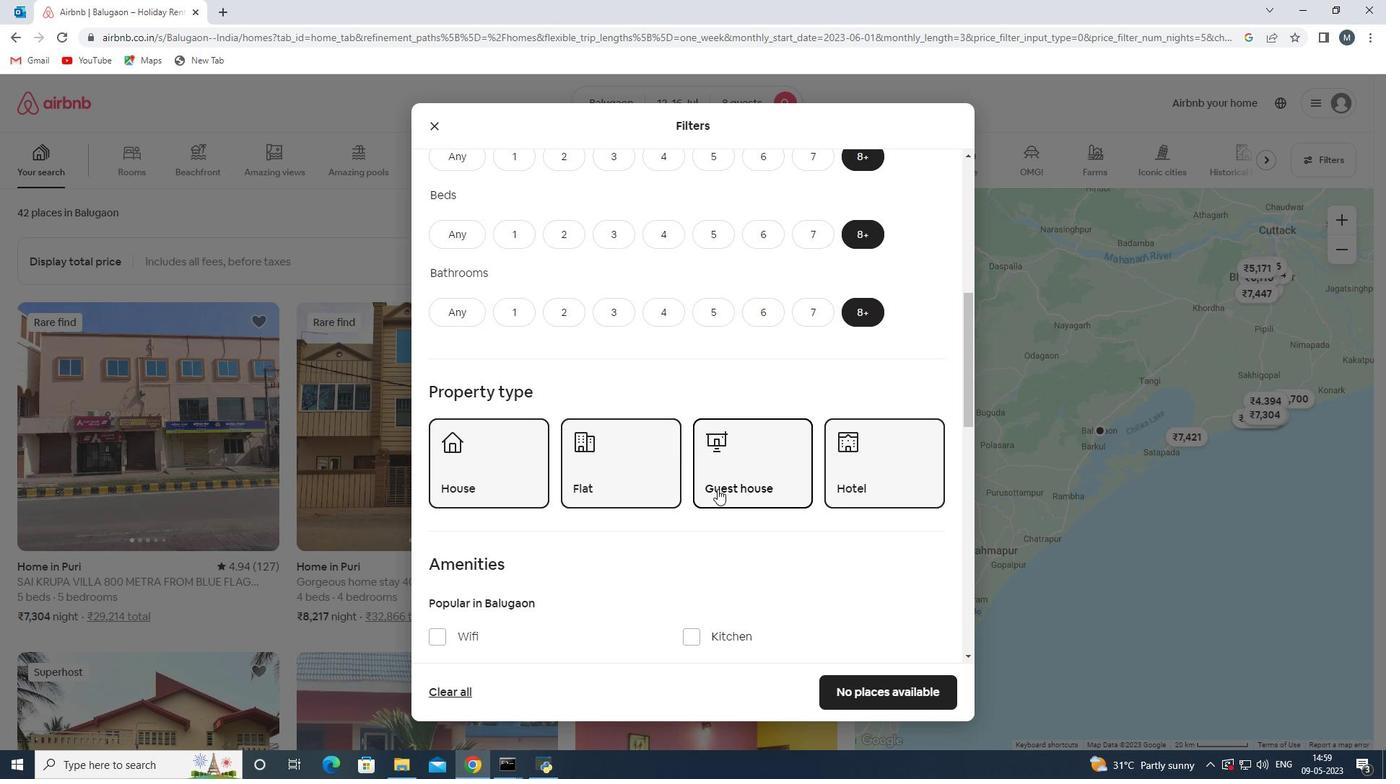 
Action: Mouse scrolled (716, 485) with delta (0, 0)
Screenshot: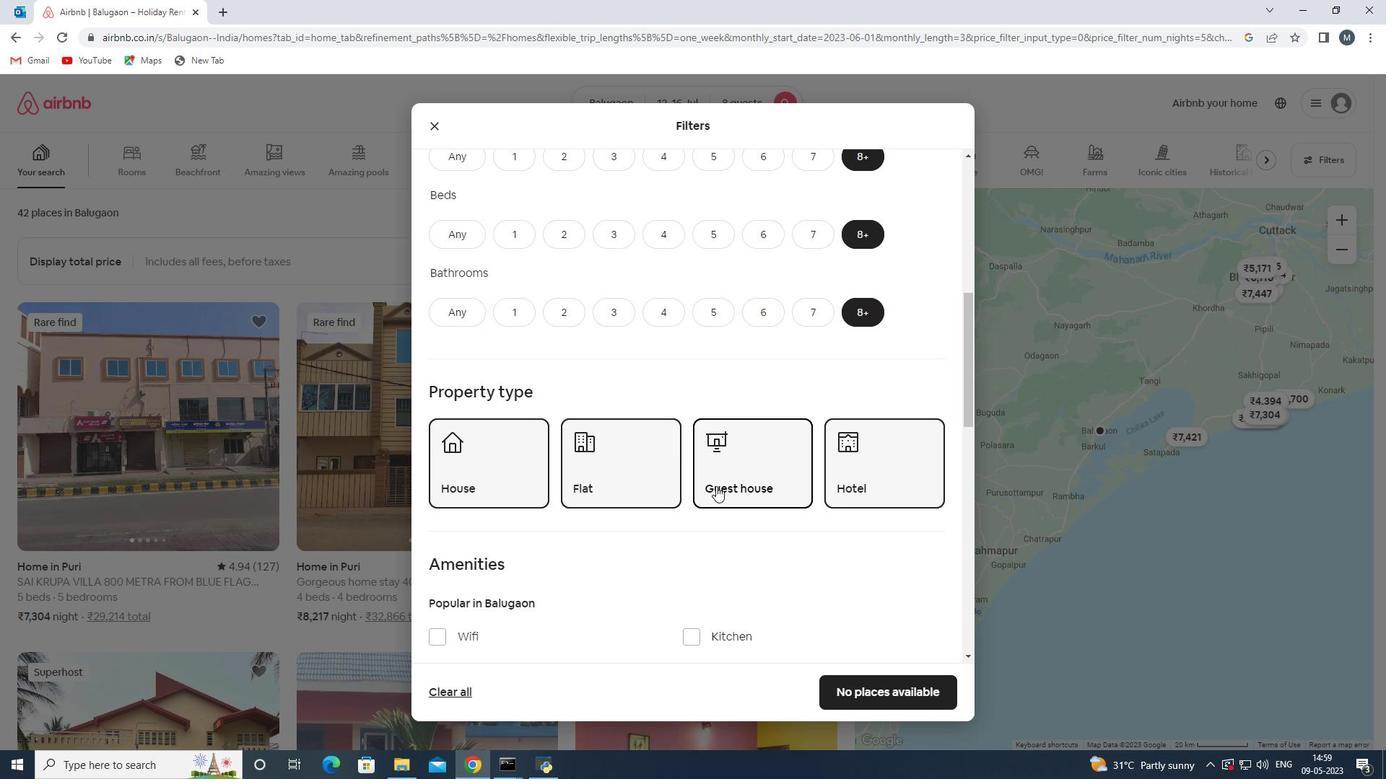
Action: Mouse moved to (713, 486)
Screenshot: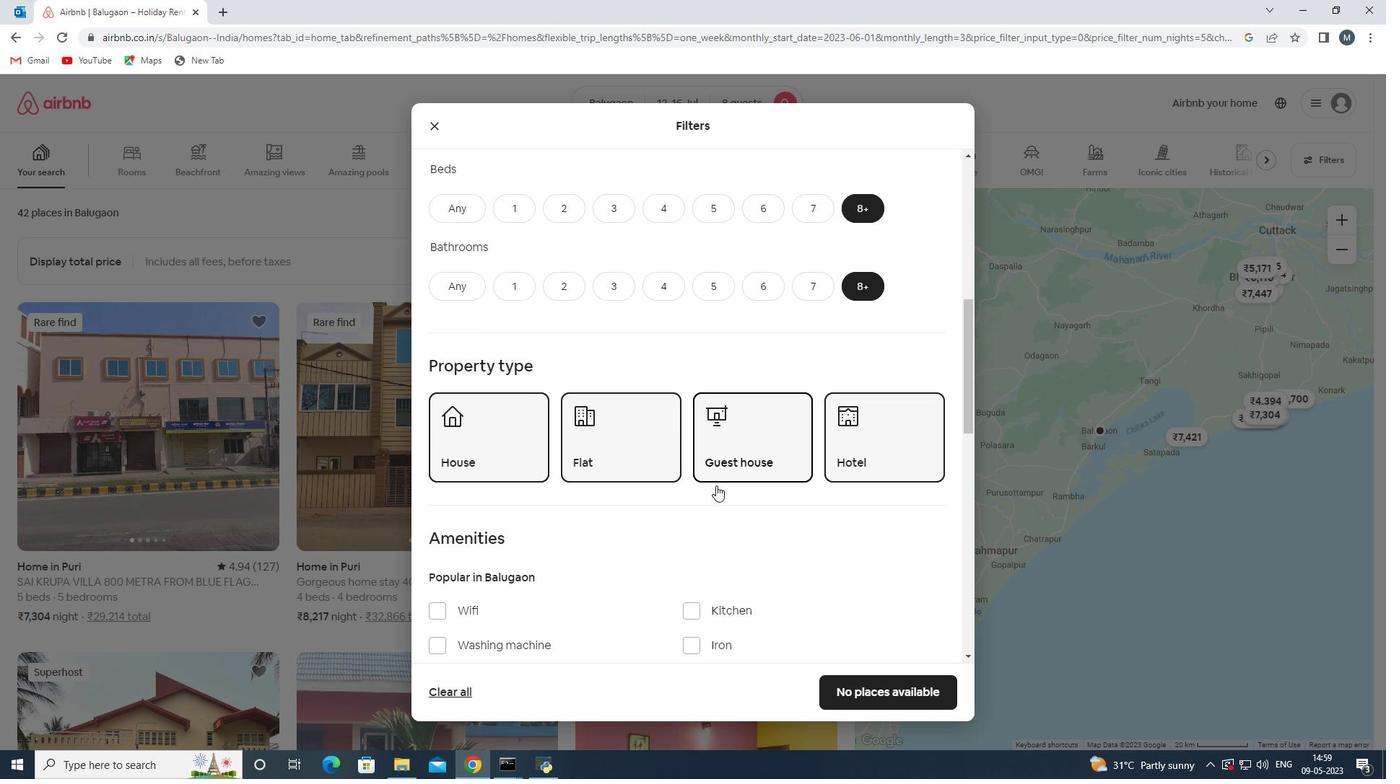 
Action: Mouse scrolled (713, 485) with delta (0, 0)
Screenshot: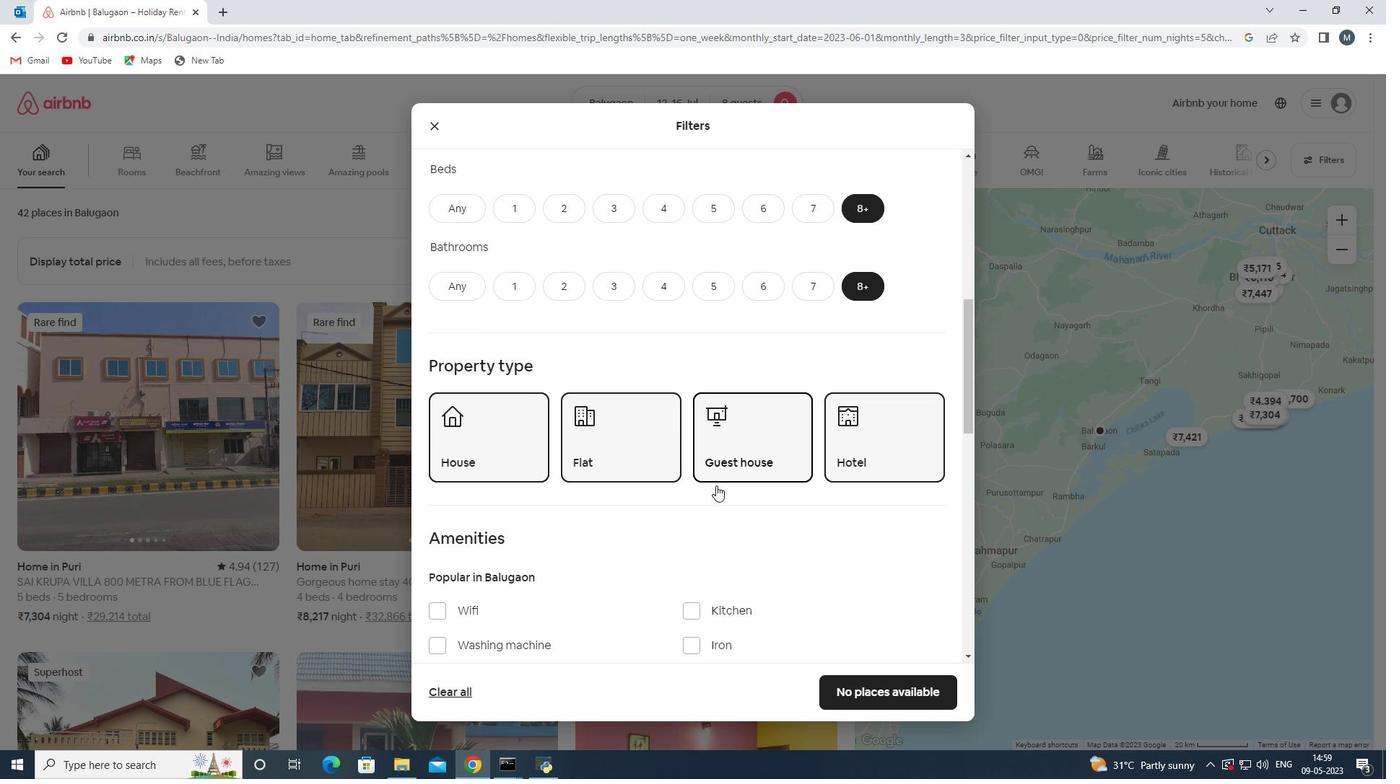 
Action: Mouse moved to (556, 501)
Screenshot: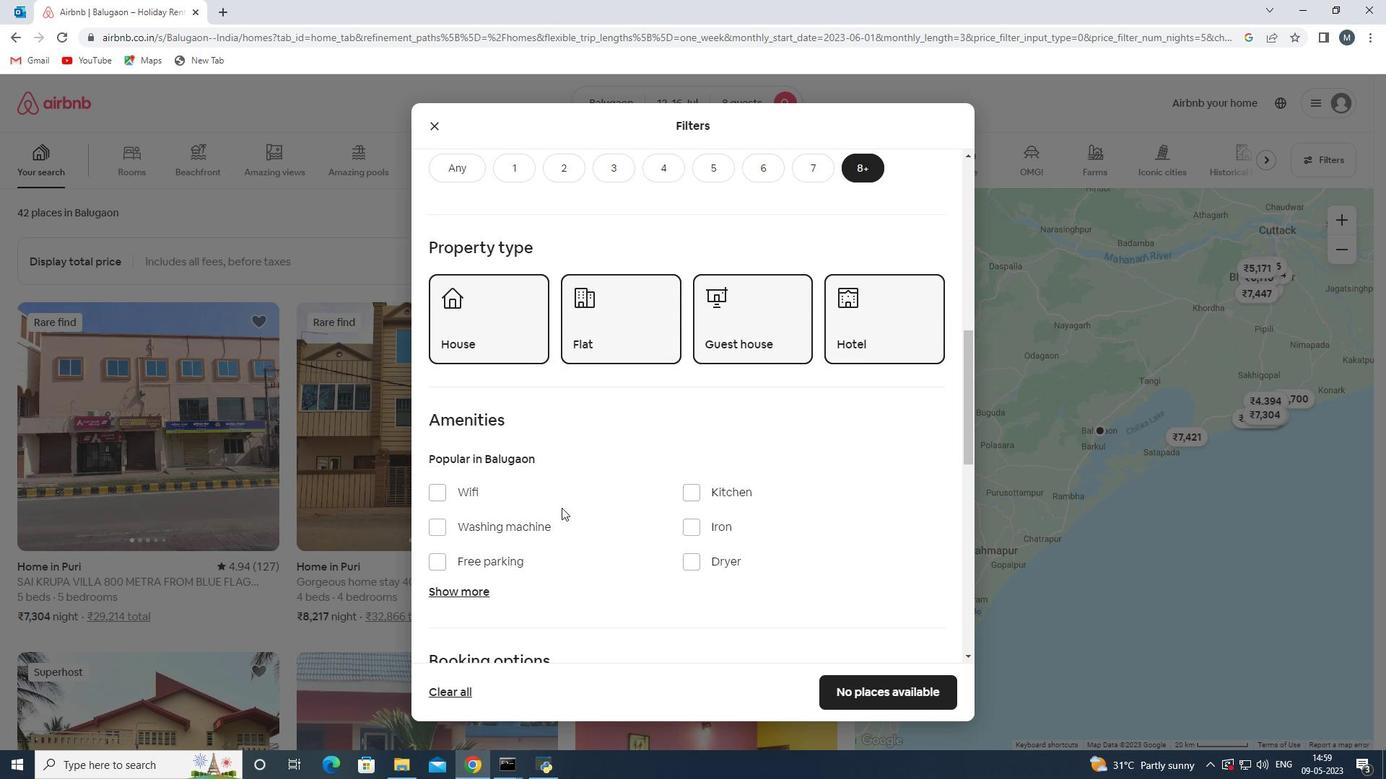 
Action: Mouse pressed left at (556, 501)
Screenshot: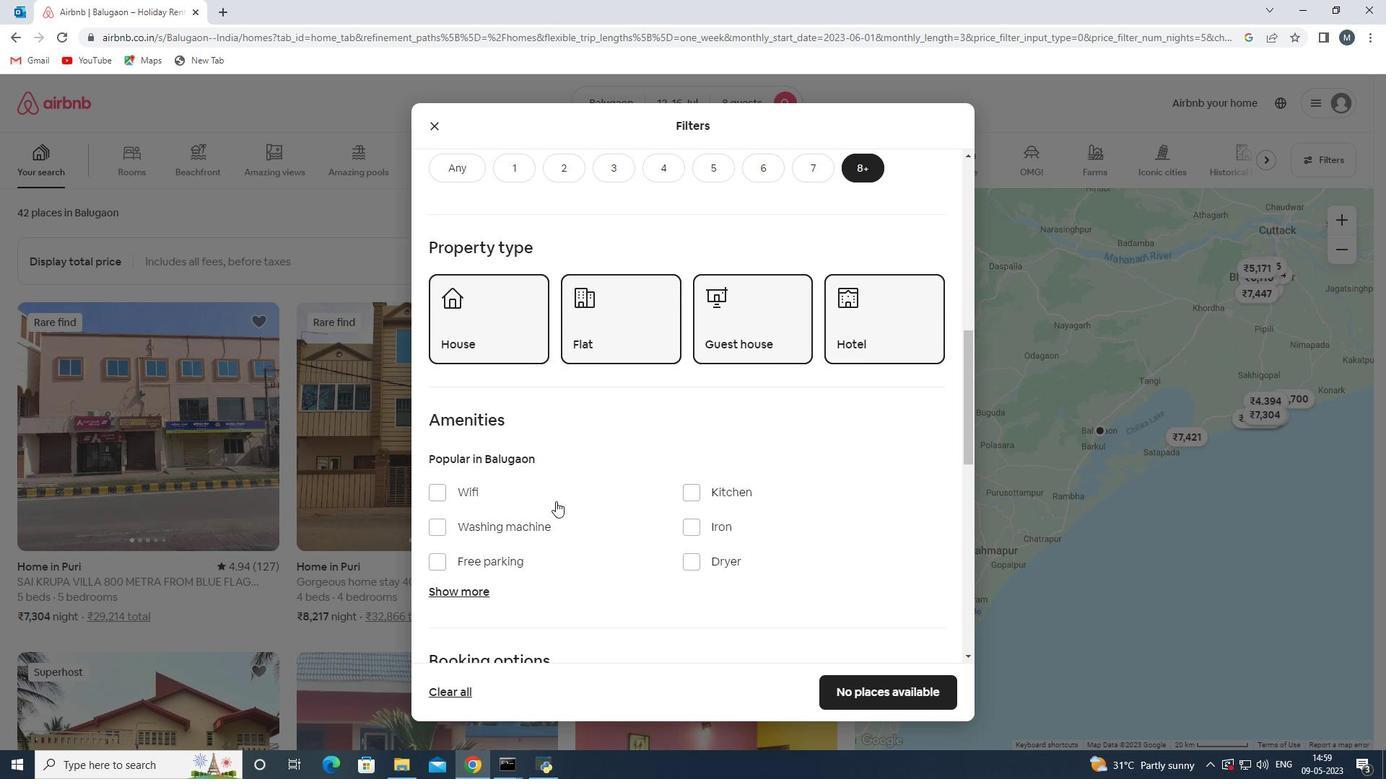 
Action: Mouse moved to (514, 592)
Screenshot: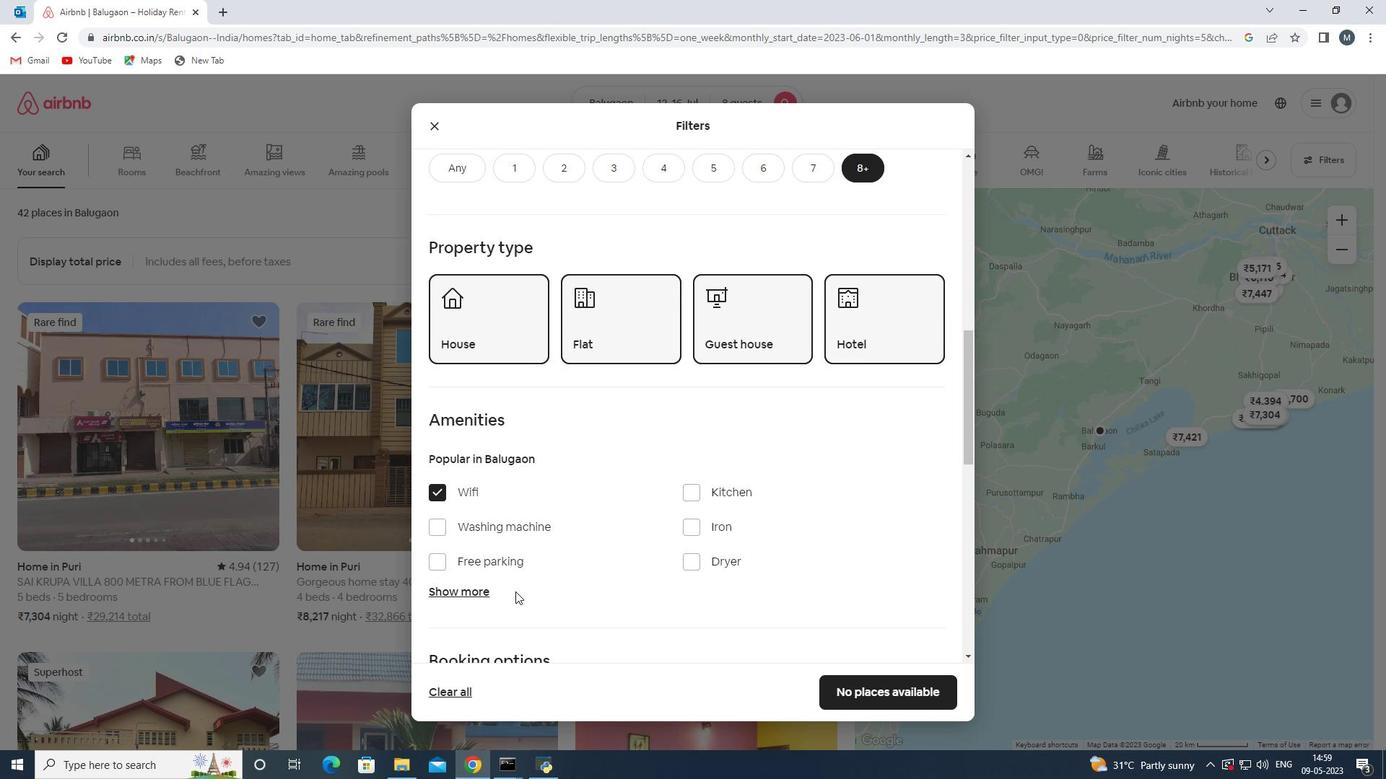 
Action: Mouse pressed left at (514, 592)
Screenshot: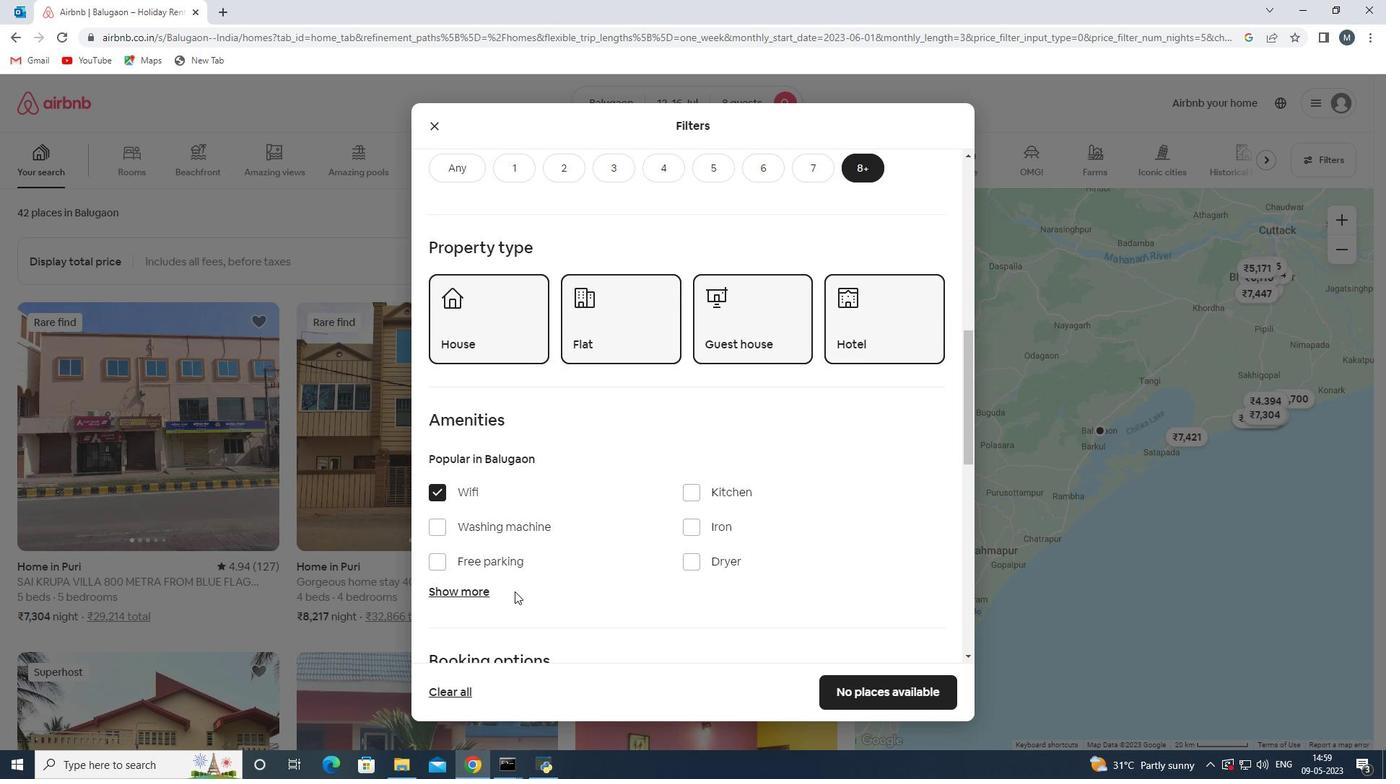 
Action: Mouse moved to (526, 564)
Screenshot: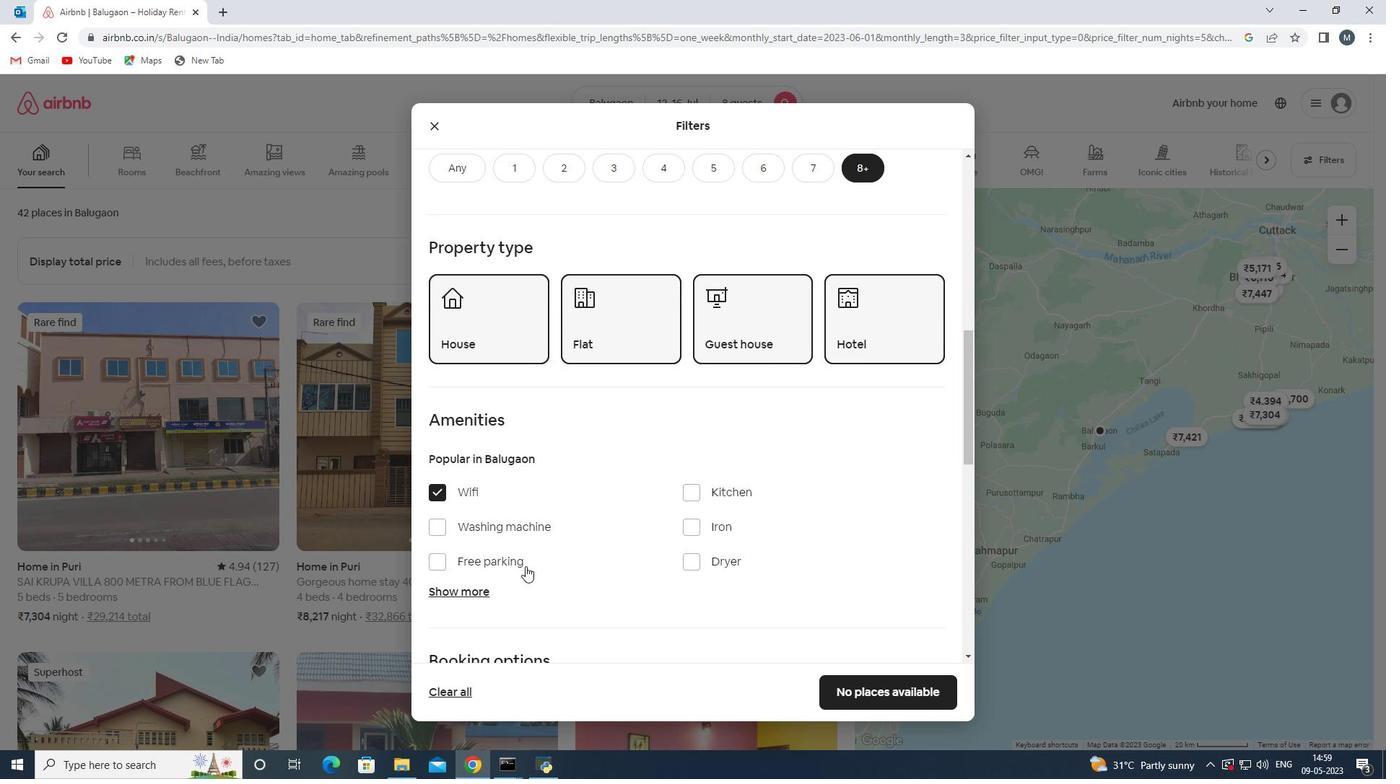 
Action: Mouse pressed left at (526, 564)
Screenshot: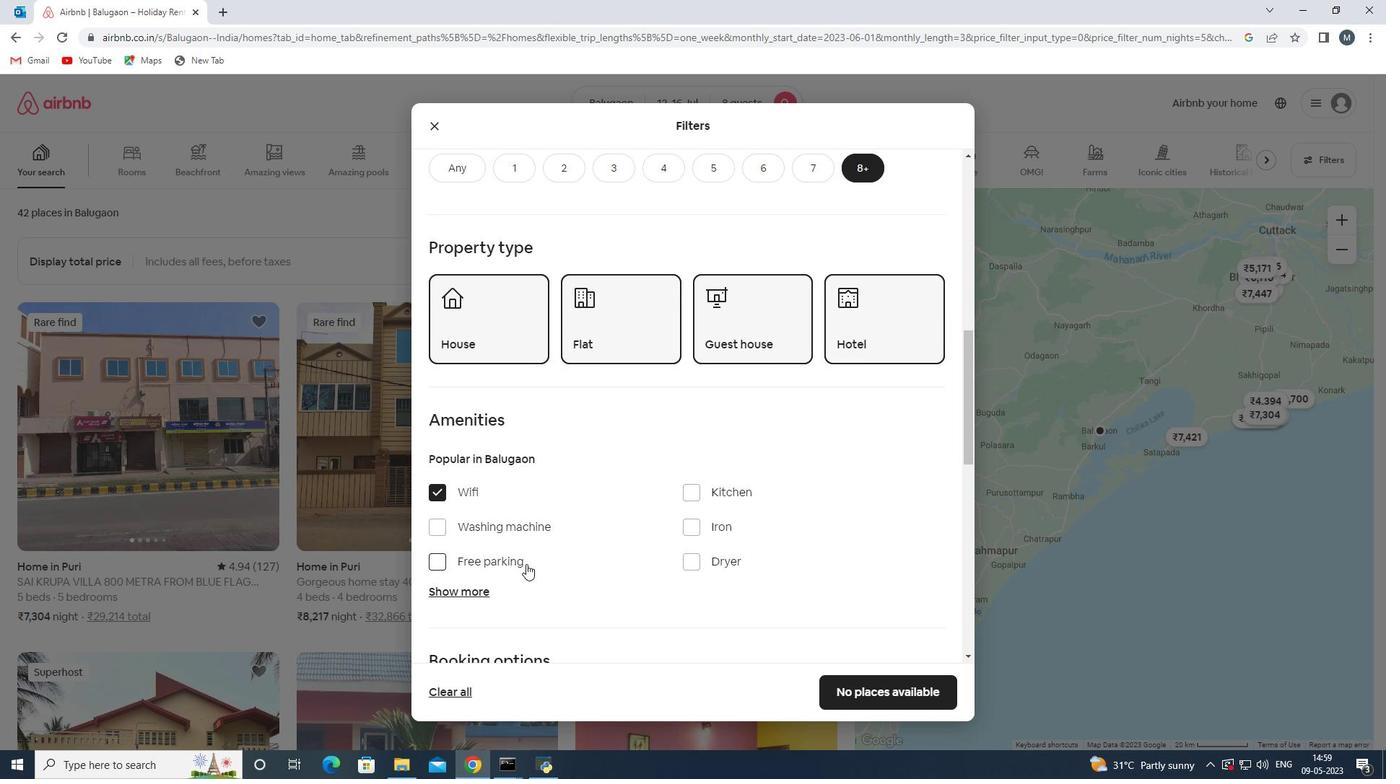 
Action: Mouse moved to (531, 552)
Screenshot: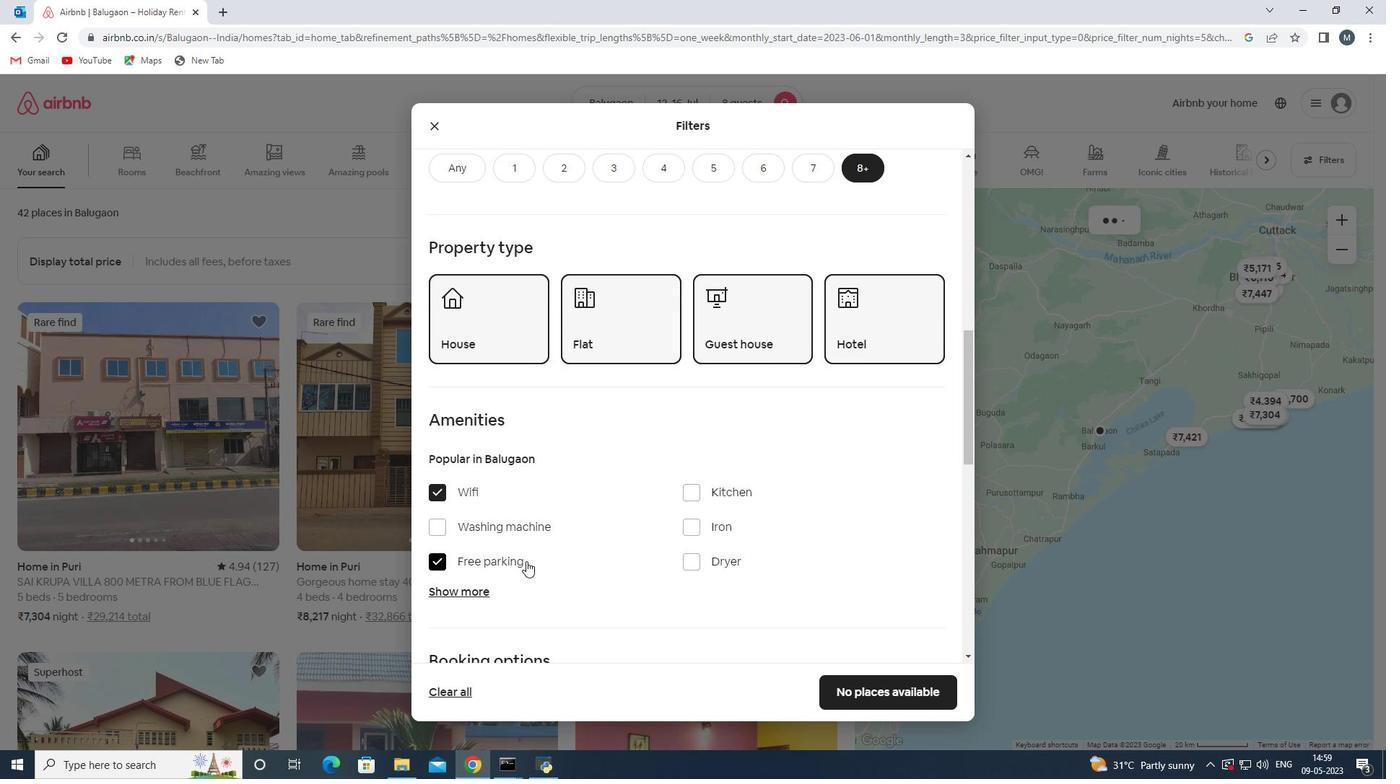 
Action: Mouse scrolled (531, 551) with delta (0, 0)
Screenshot: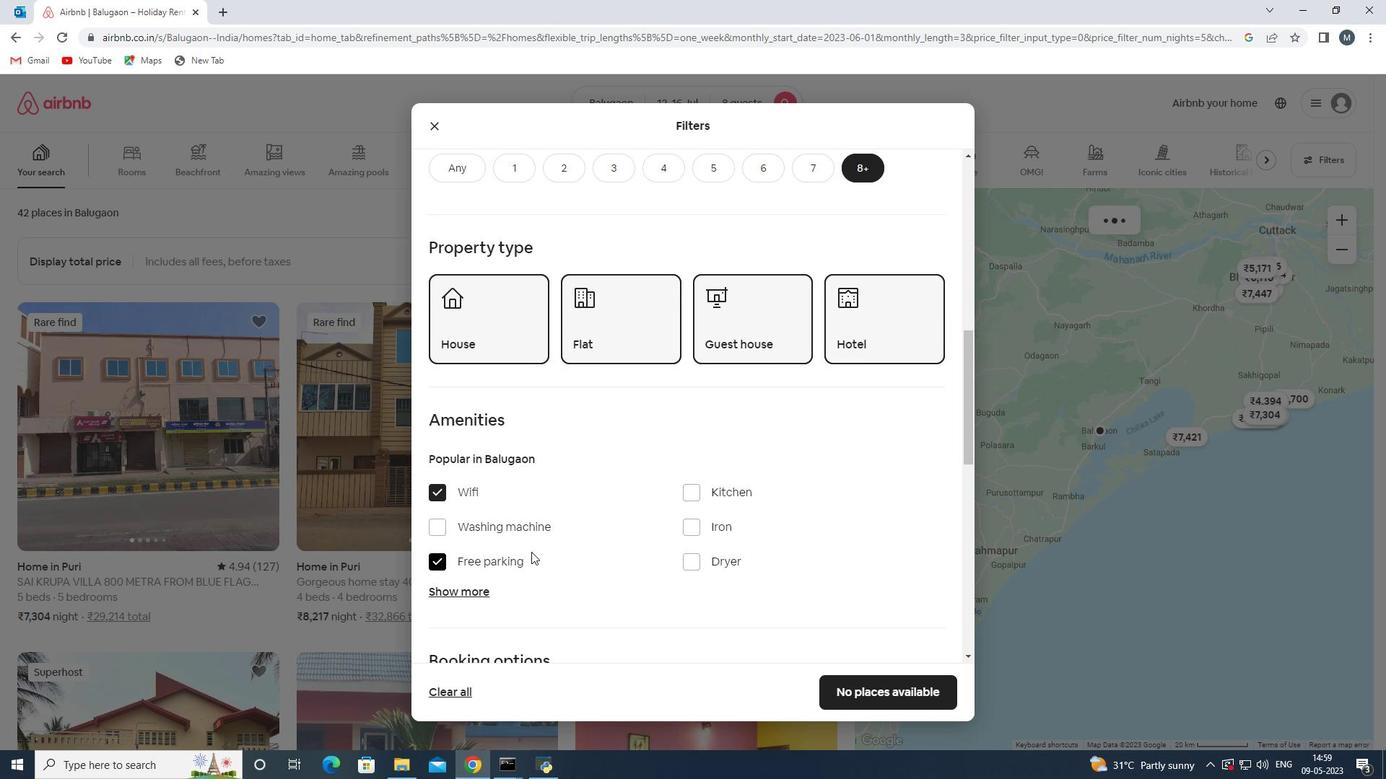 
Action: Mouse moved to (475, 519)
Screenshot: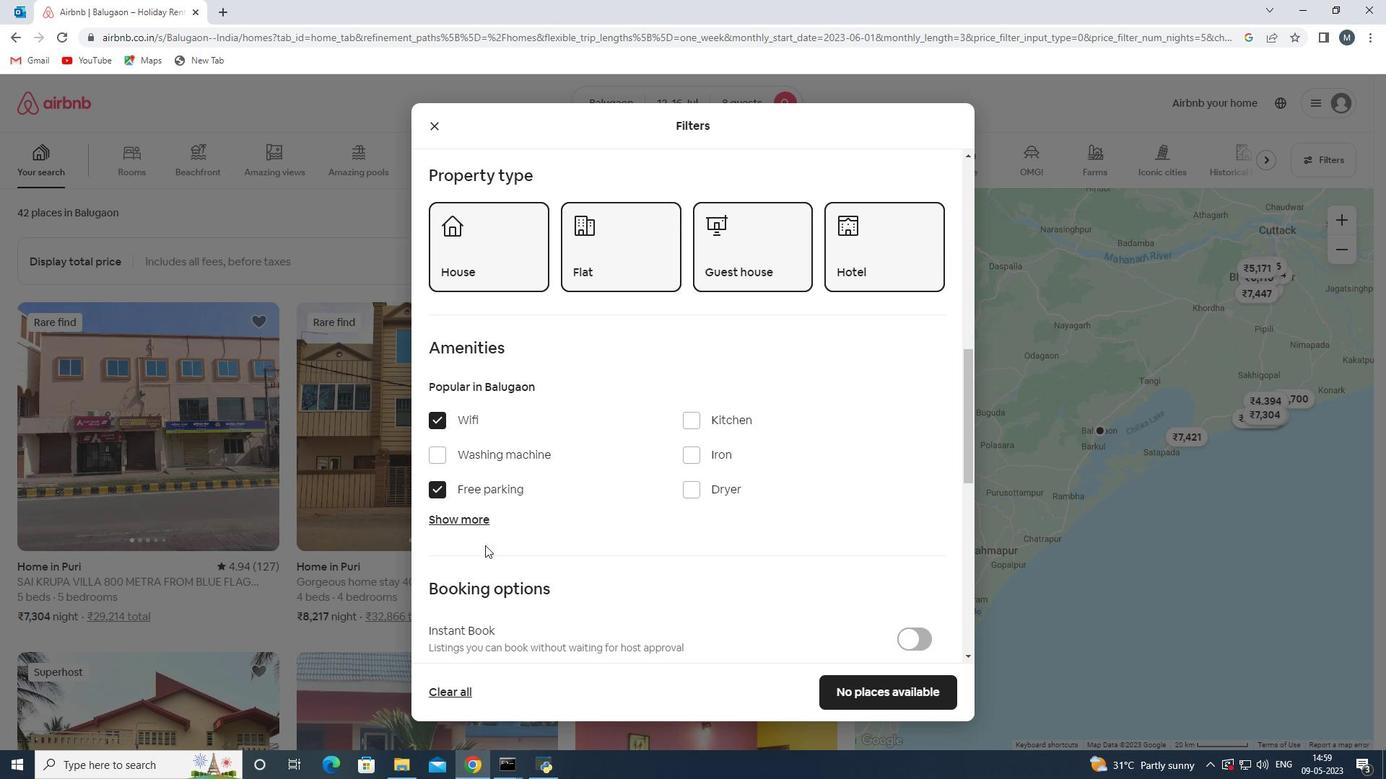 
Action: Mouse pressed left at (475, 519)
Screenshot: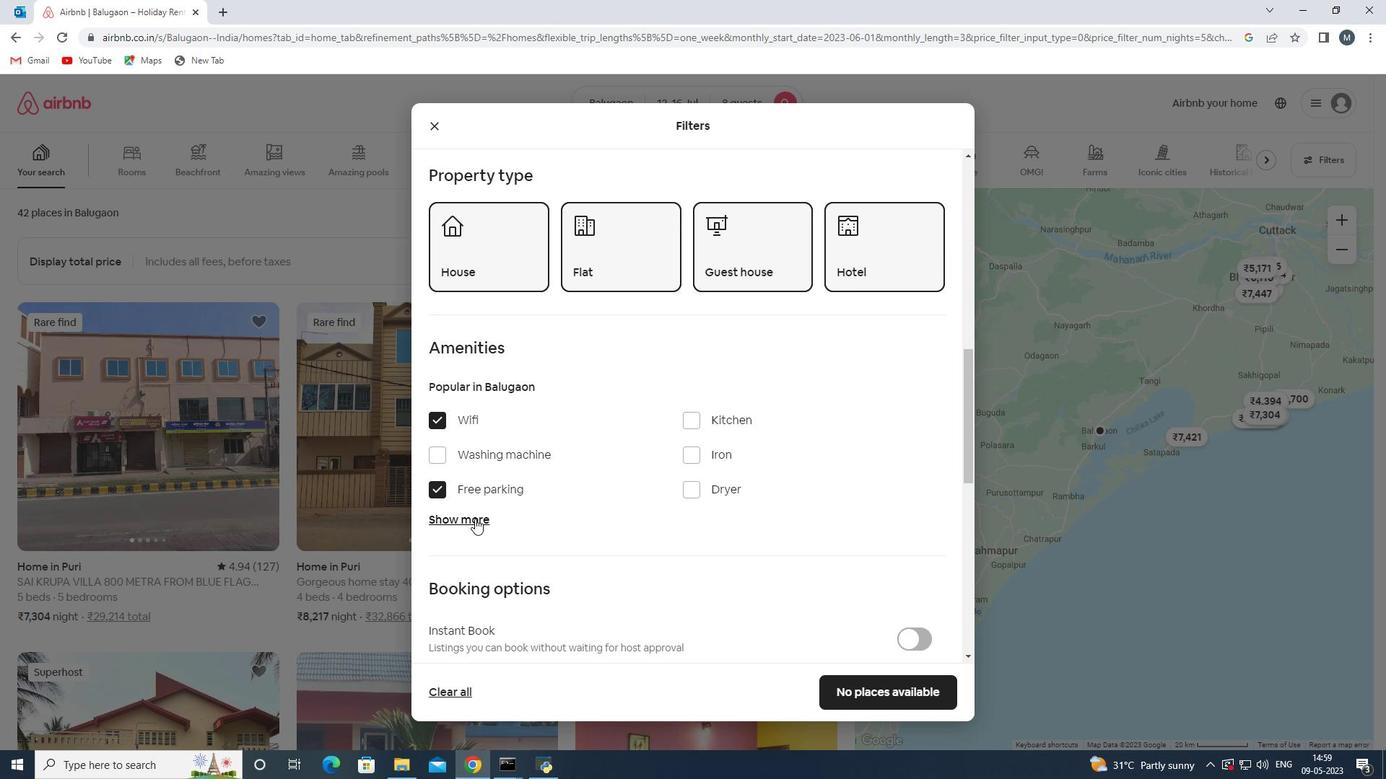 
Action: Mouse moved to (553, 496)
Screenshot: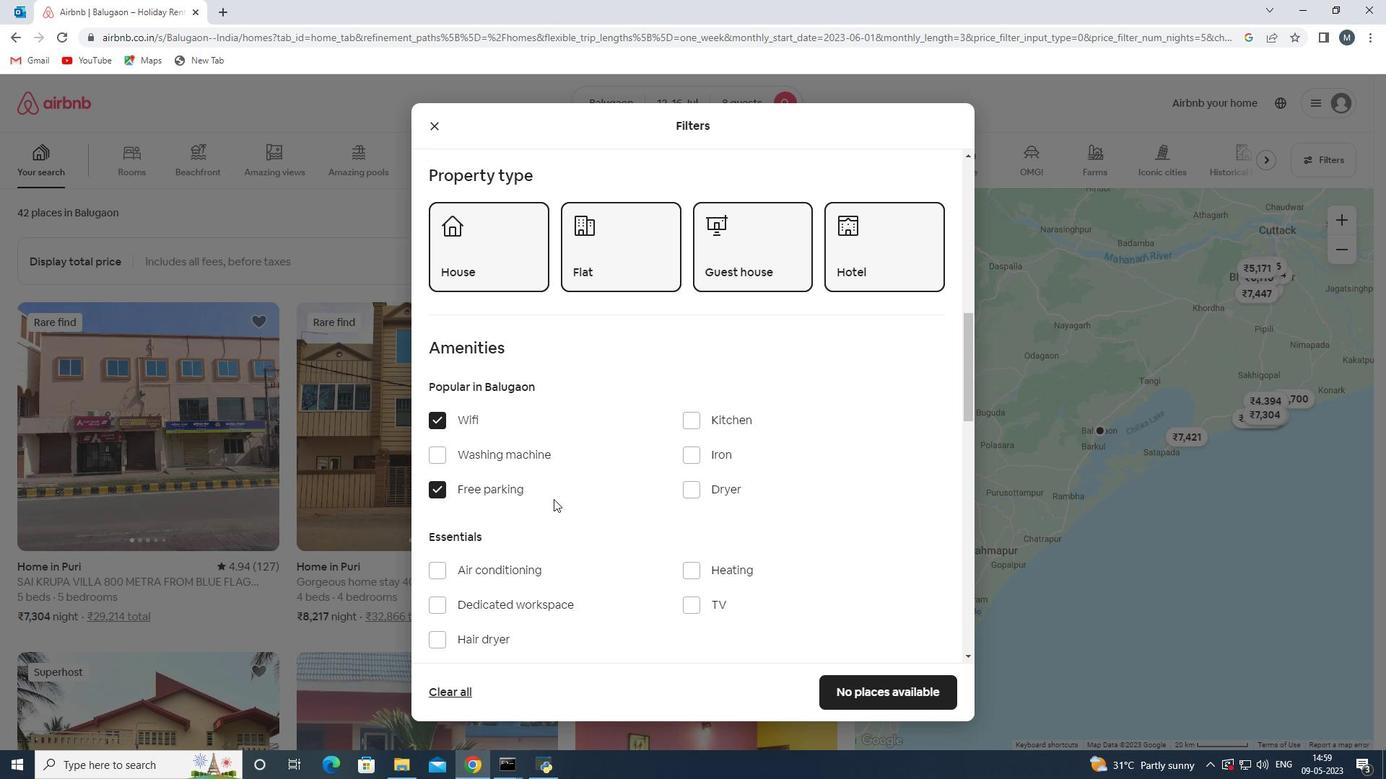 
Action: Mouse scrolled (553, 495) with delta (0, 0)
Screenshot: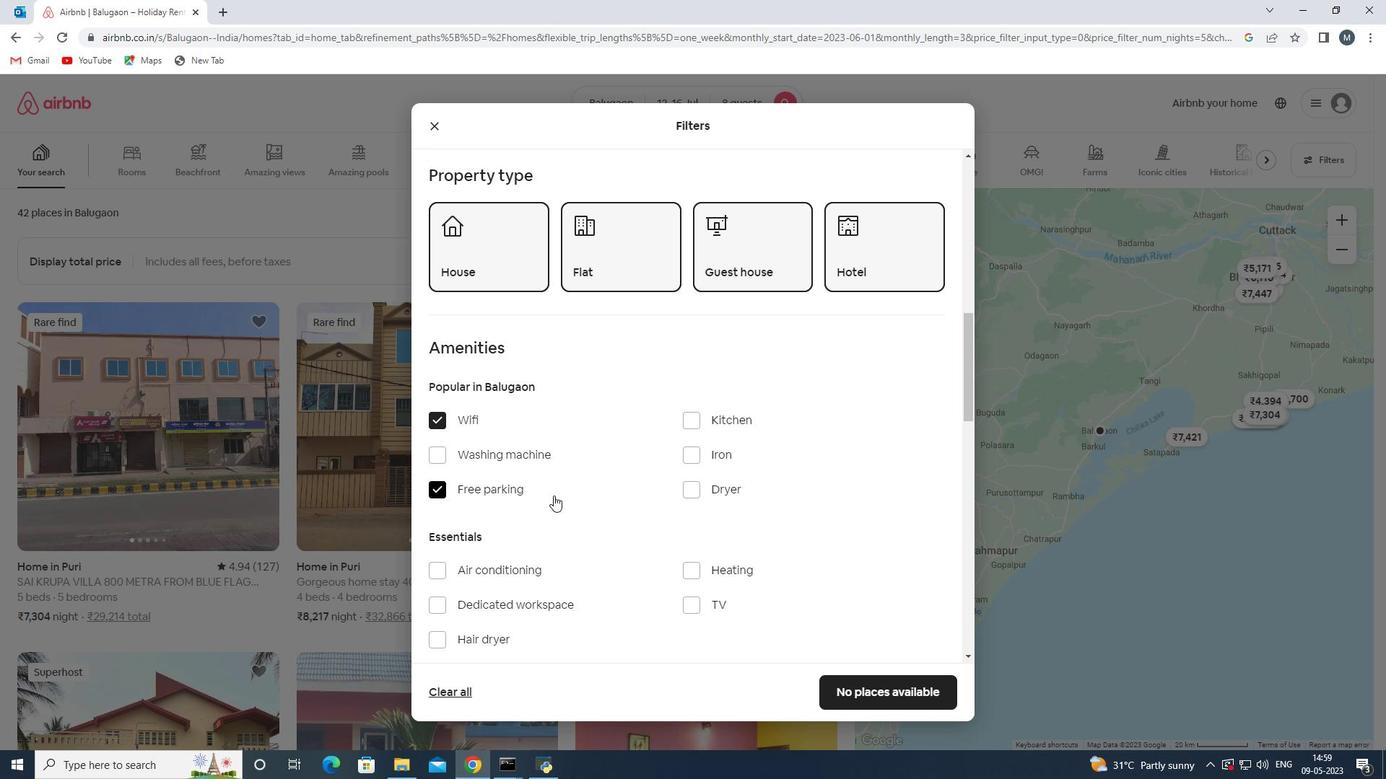 
Action: Mouse moved to (692, 532)
Screenshot: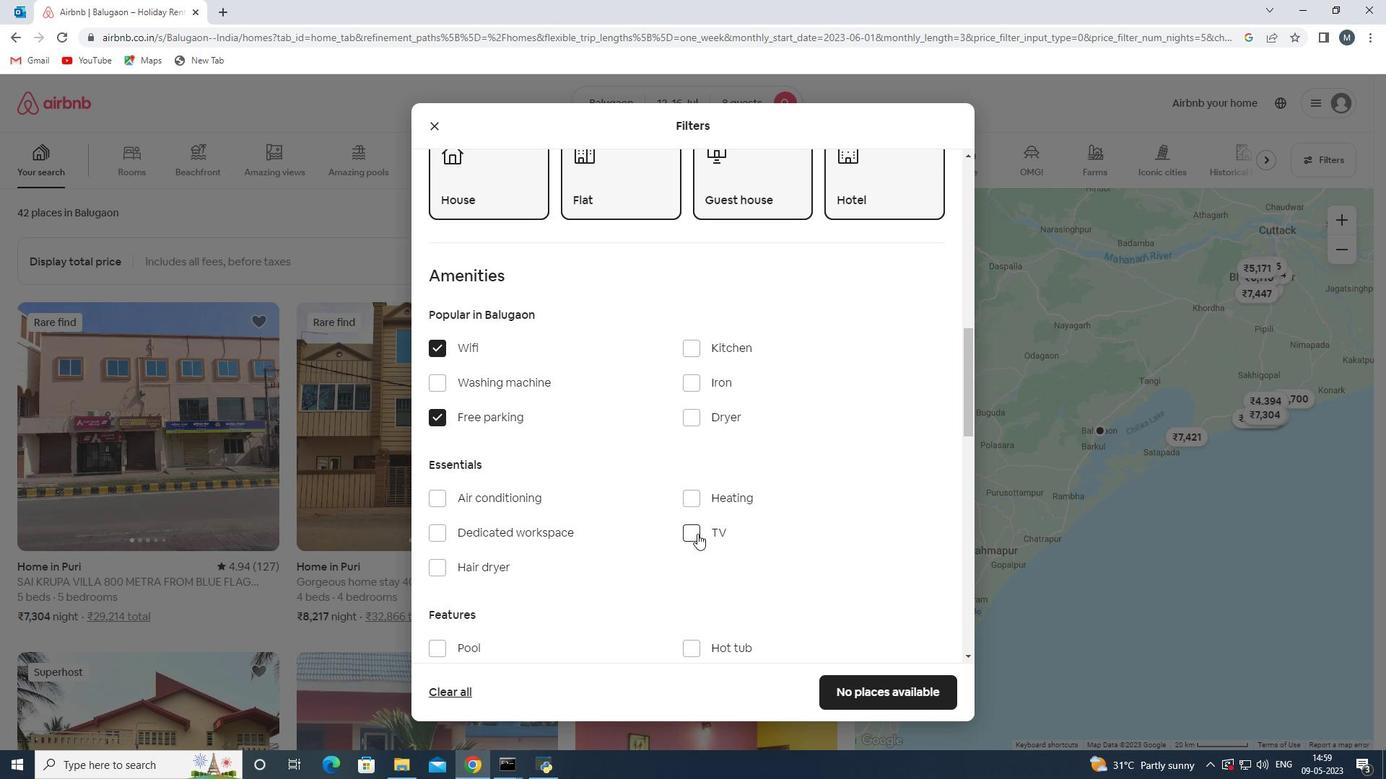 
Action: Mouse pressed left at (692, 532)
Screenshot: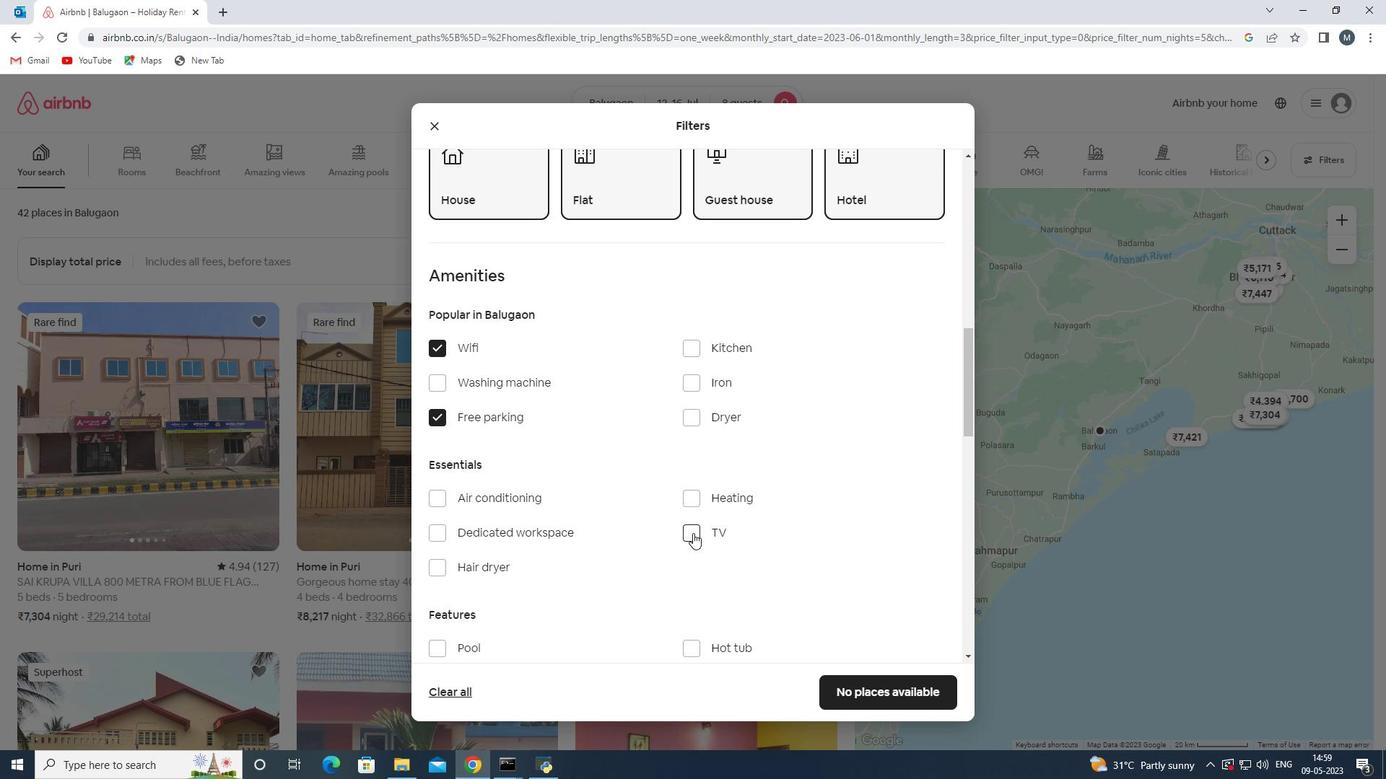 
Action: Mouse moved to (512, 518)
Screenshot: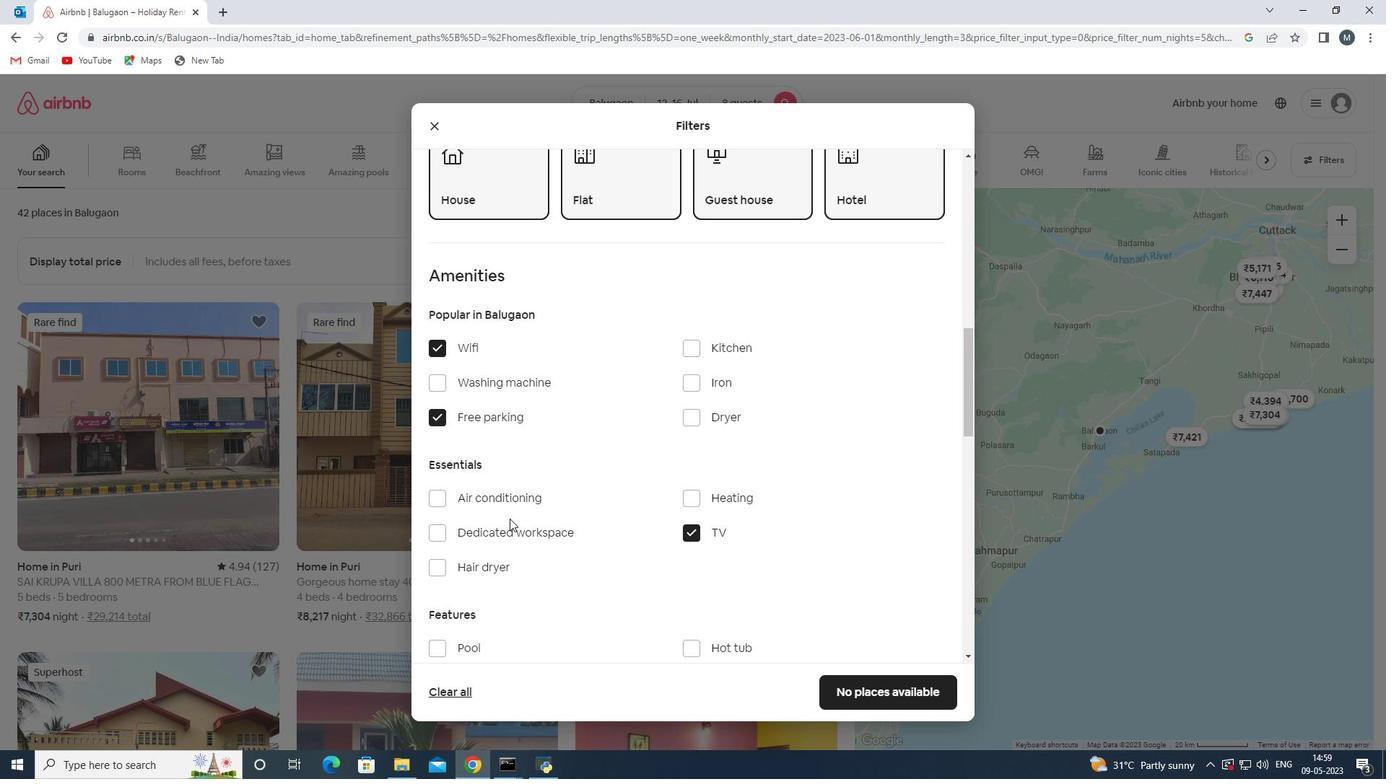
Action: Mouse scrolled (512, 517) with delta (0, 0)
Screenshot: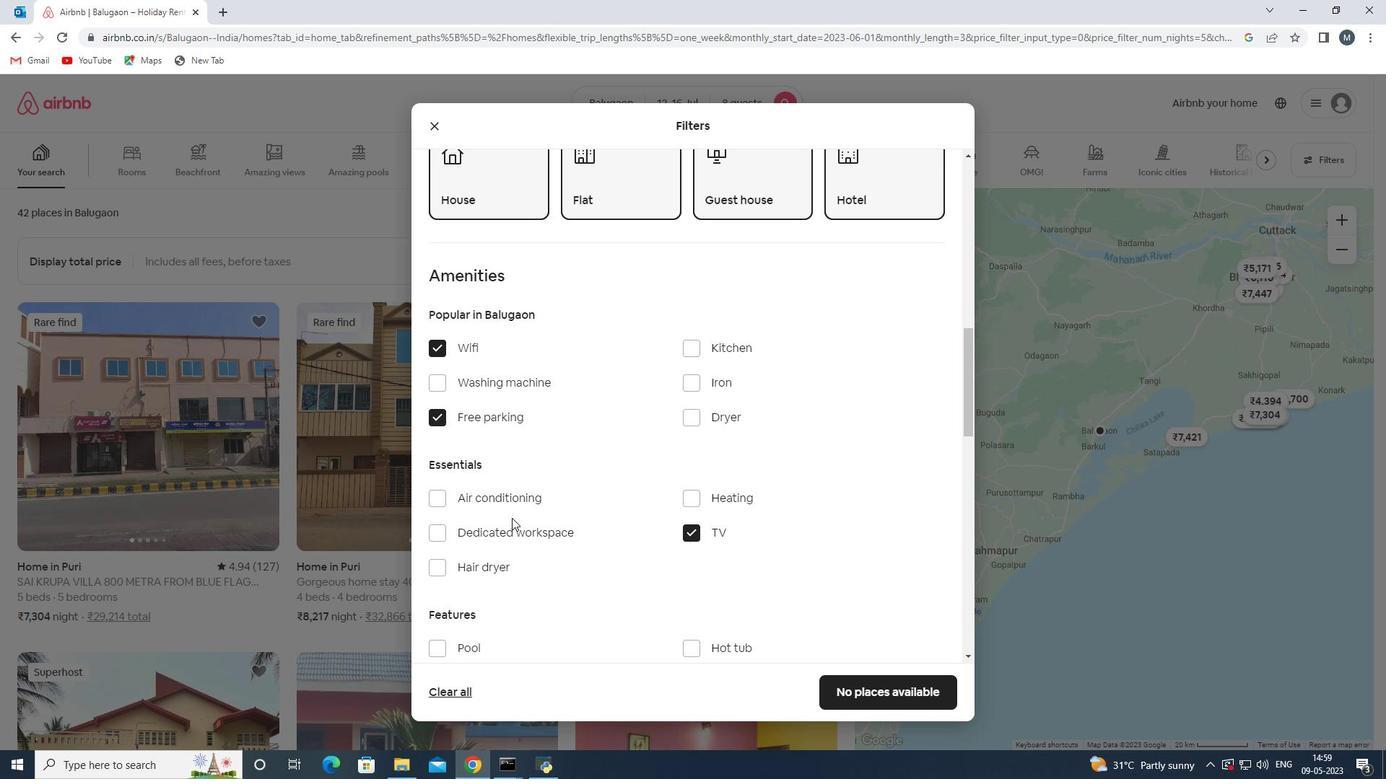 
Action: Mouse moved to (535, 508)
Screenshot: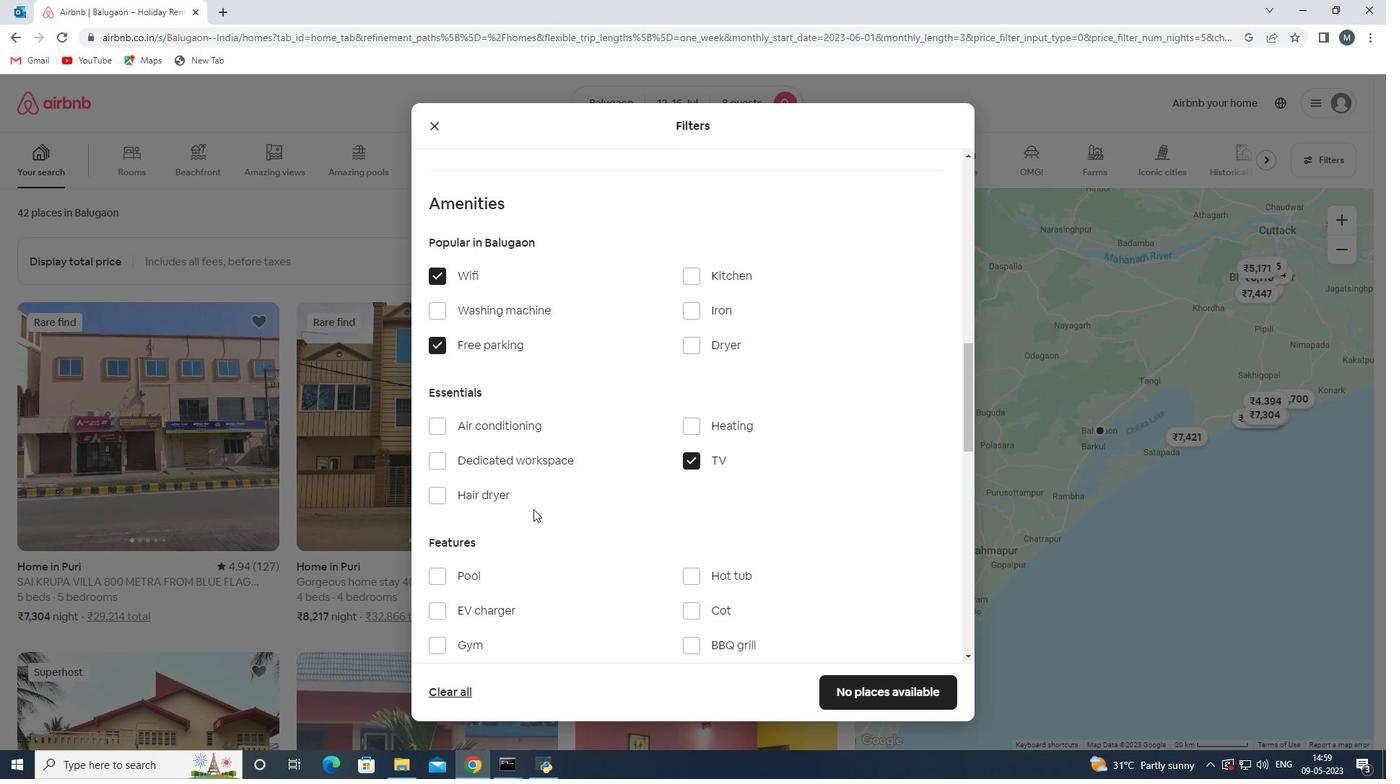 
Action: Mouse scrolled (535, 507) with delta (0, 0)
Screenshot: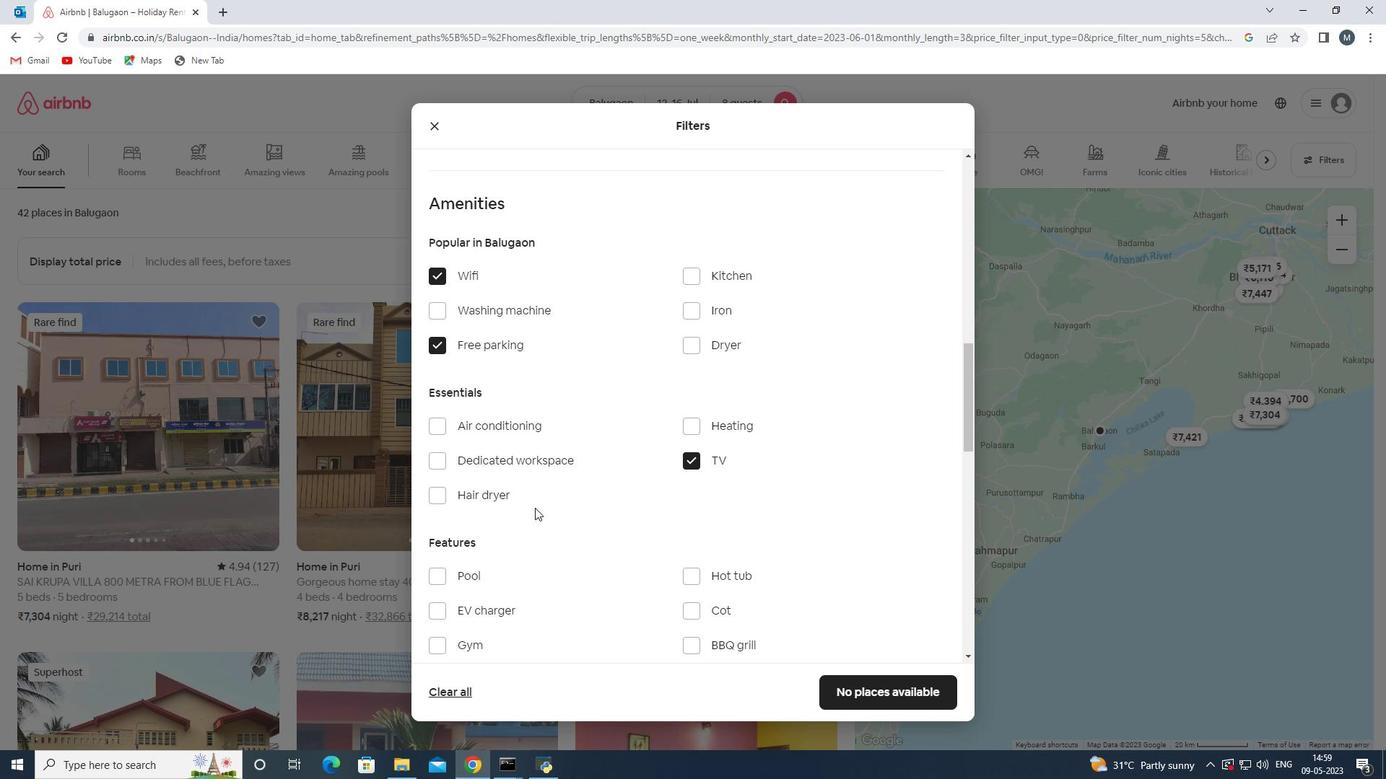 
Action: Mouse moved to (481, 577)
Screenshot: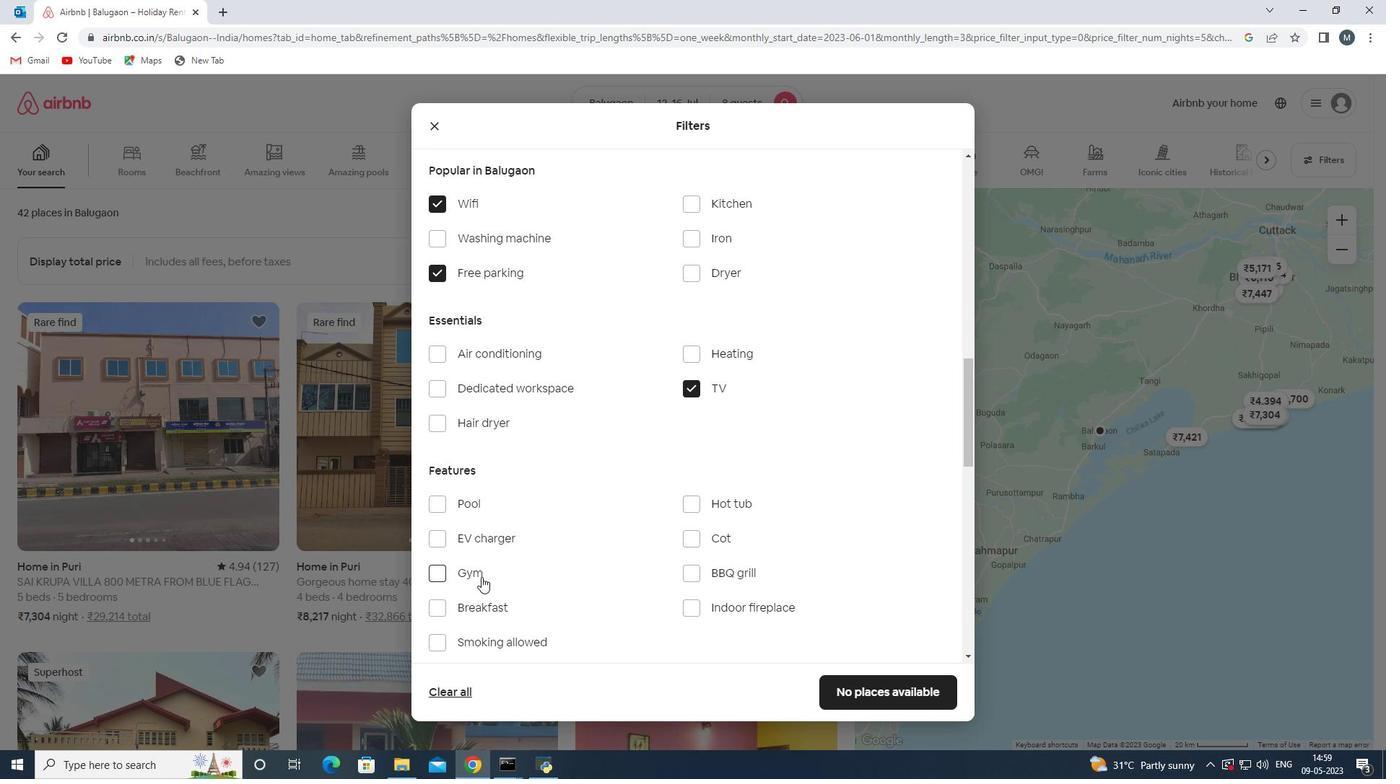 
Action: Mouse pressed left at (481, 577)
Screenshot: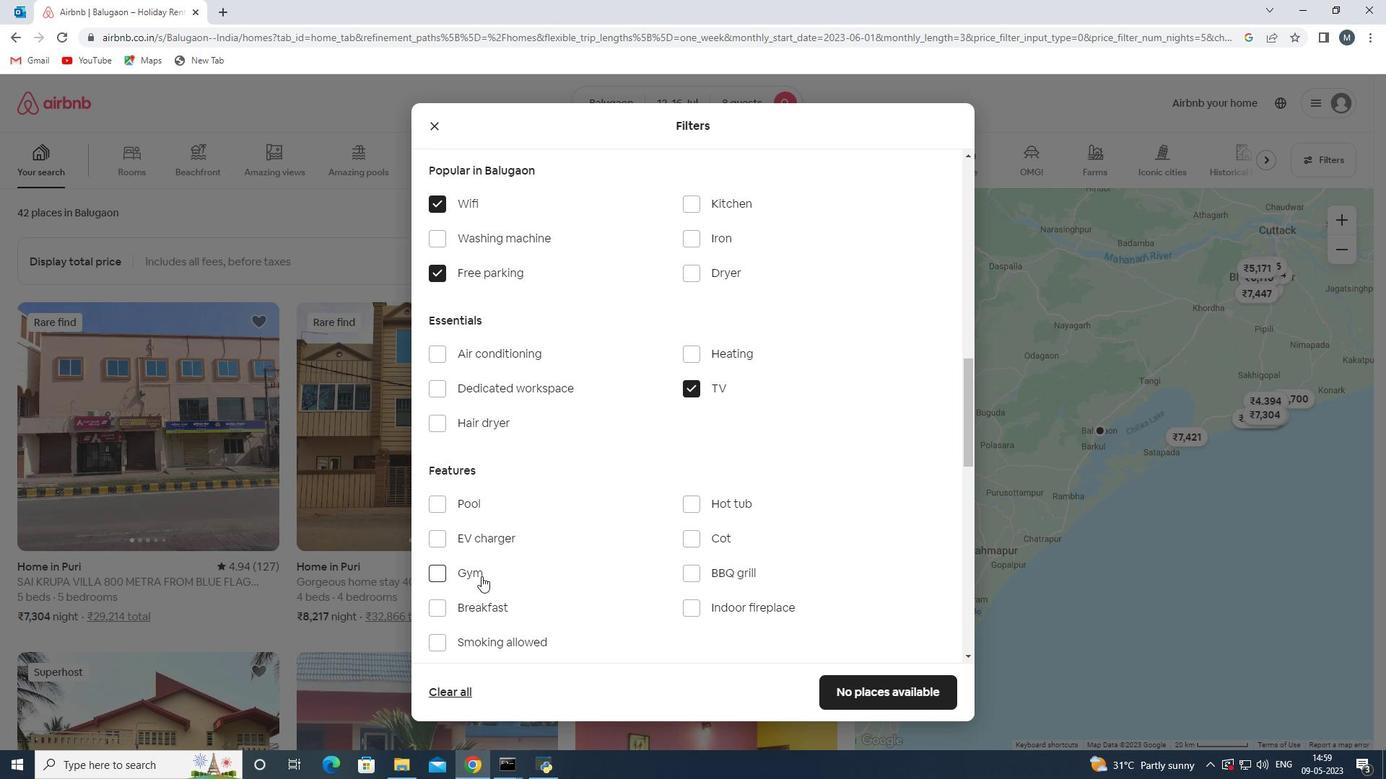 
Action: Mouse moved to (528, 553)
Screenshot: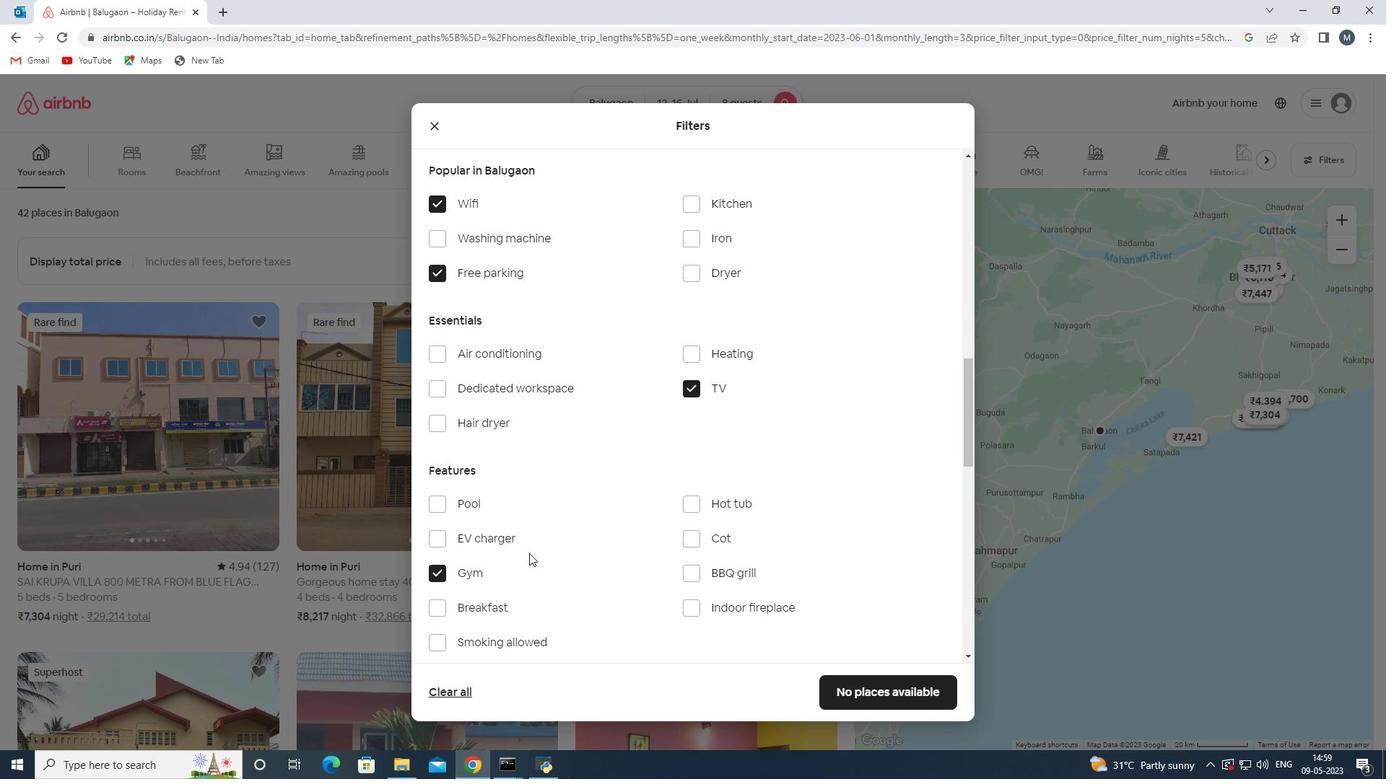 
Action: Mouse scrolled (528, 553) with delta (0, 0)
Screenshot: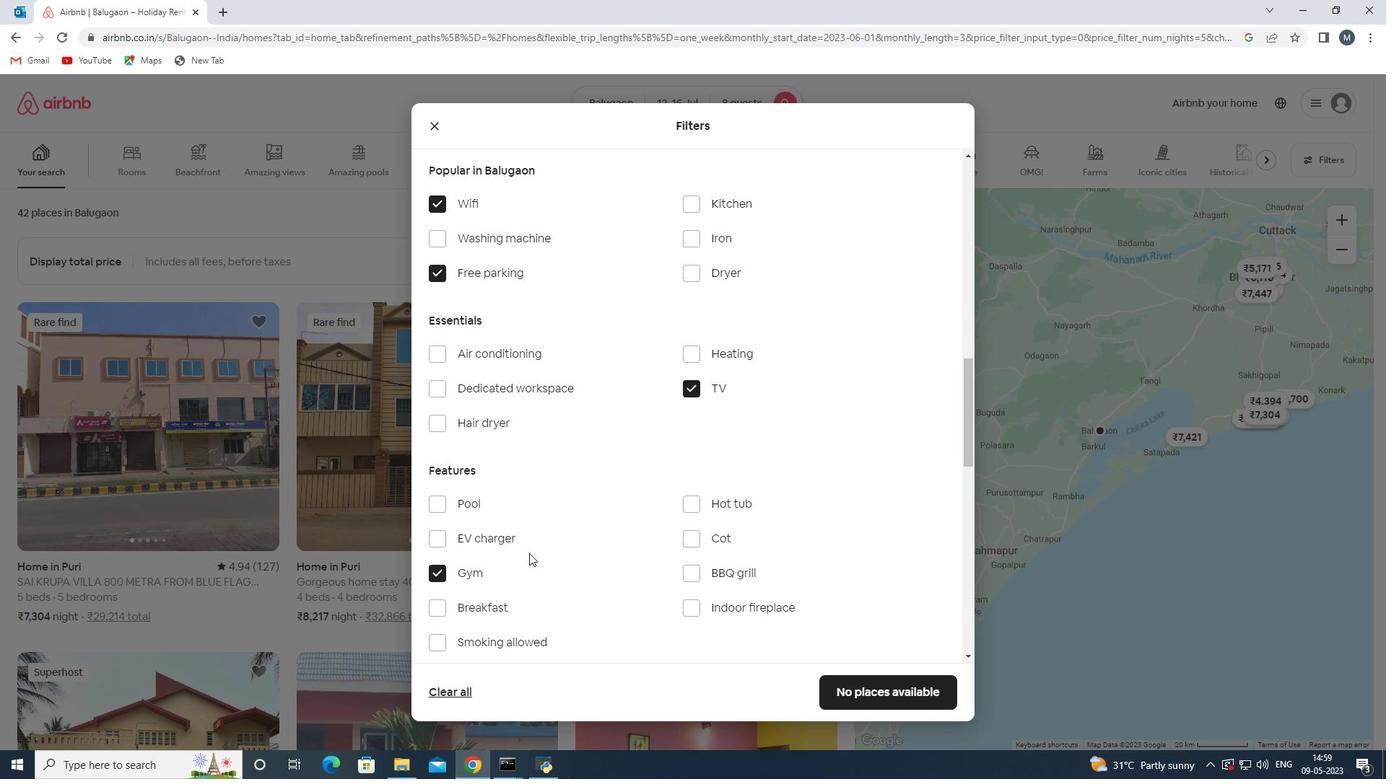
Action: Mouse moved to (516, 538)
Screenshot: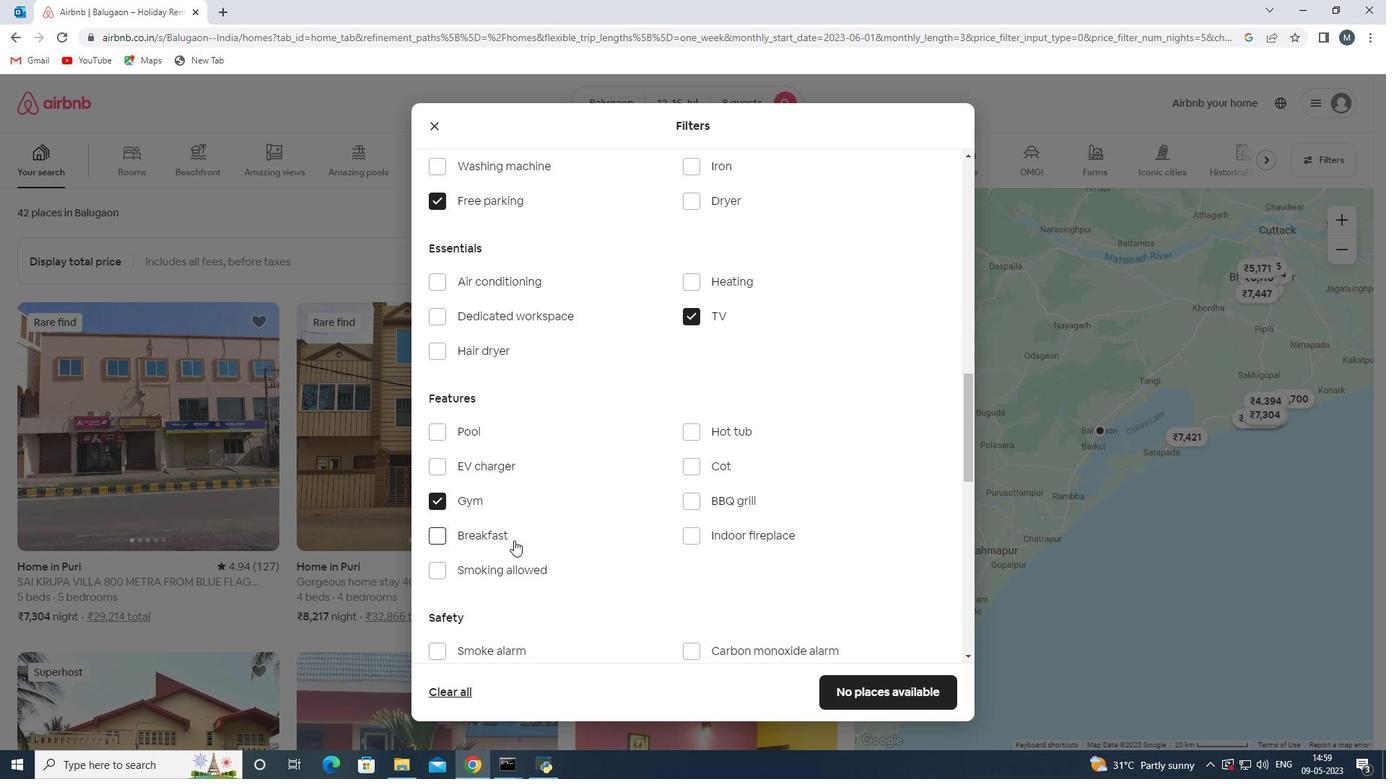 
Action: Mouse pressed left at (516, 538)
Screenshot: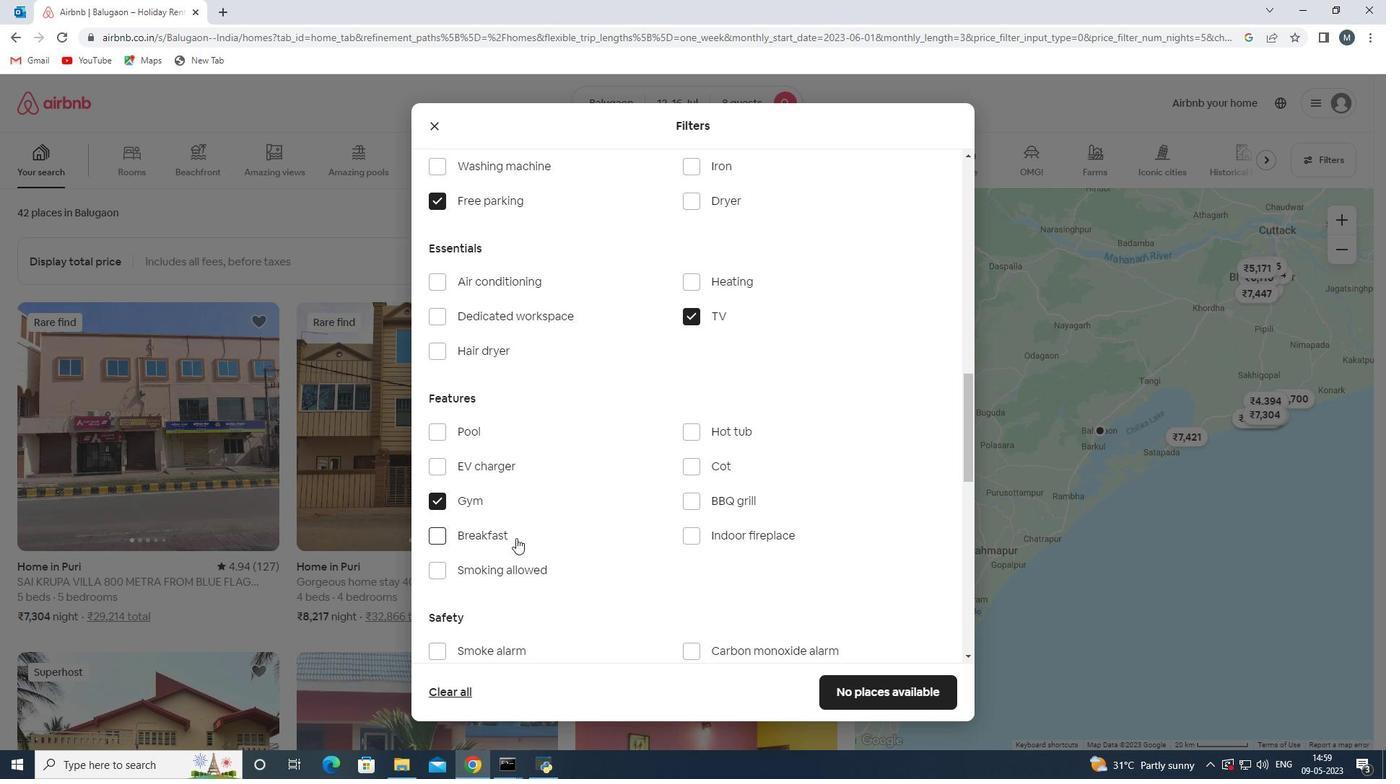 
Action: Mouse moved to (567, 521)
Screenshot: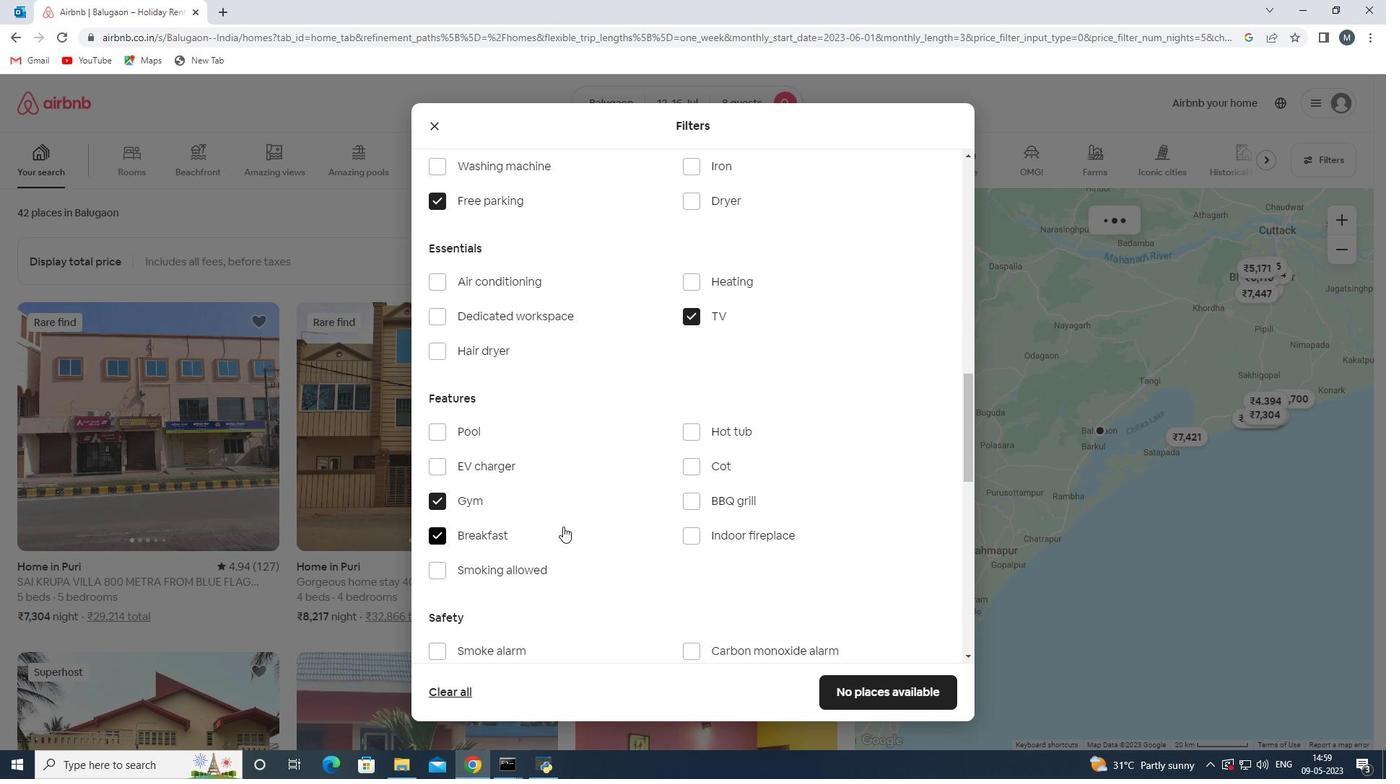 
Action: Mouse scrolled (567, 520) with delta (0, 0)
Screenshot: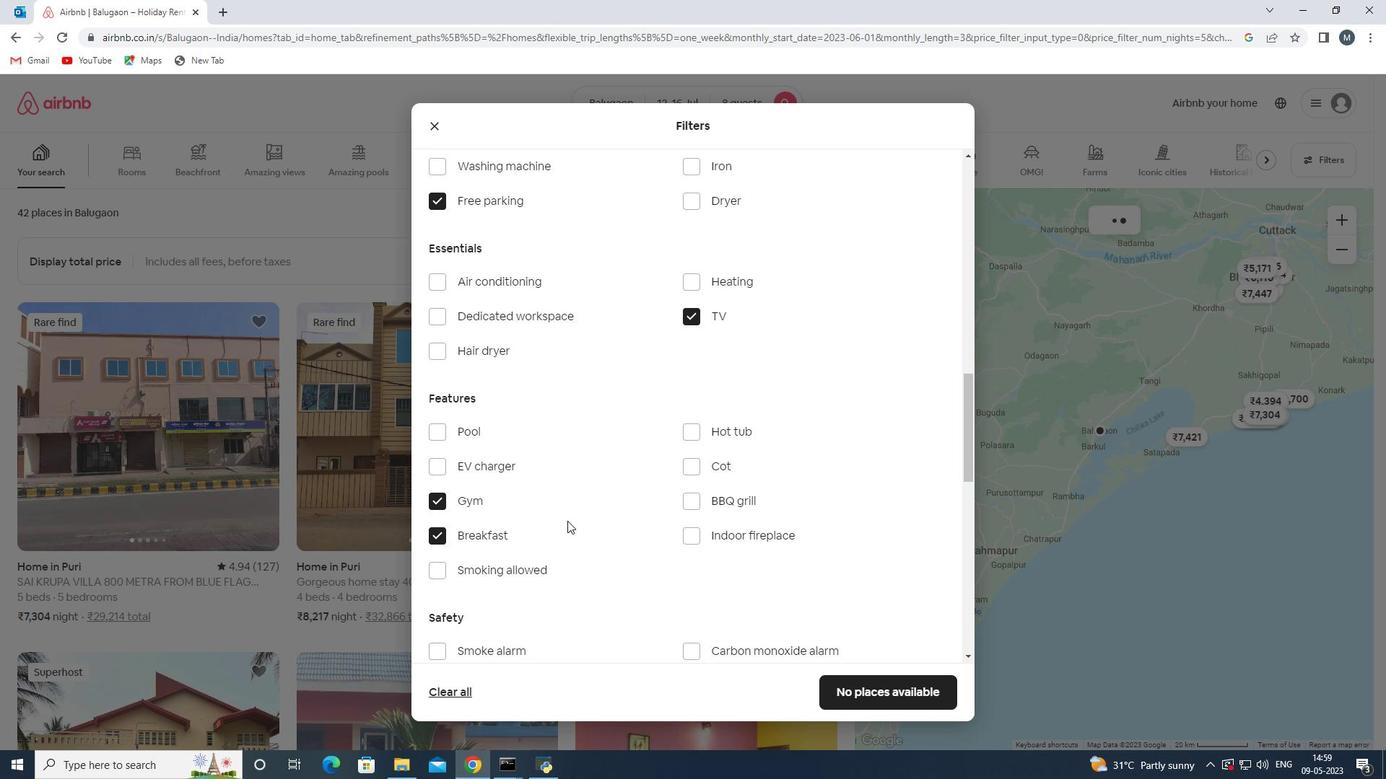 
Action: Mouse scrolled (567, 520) with delta (0, 0)
Screenshot: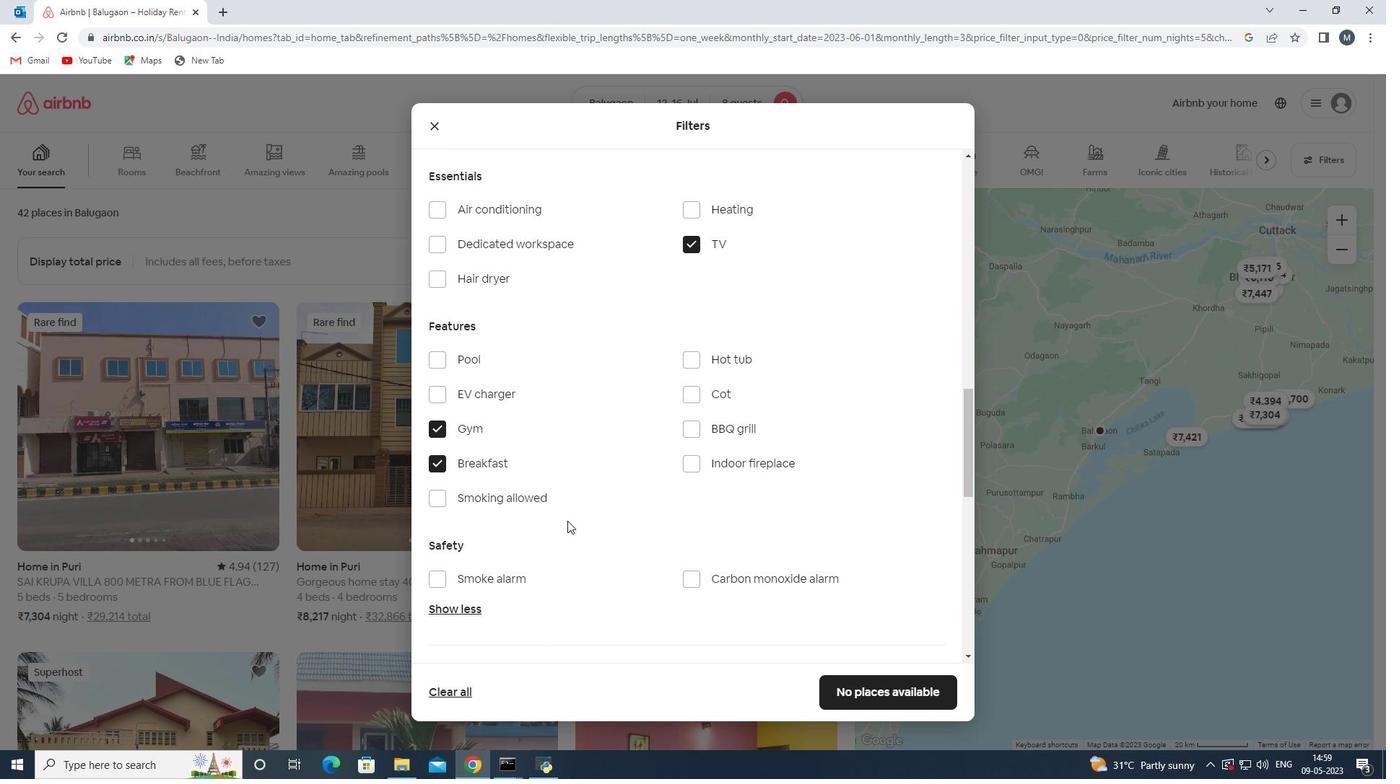 
Action: Mouse scrolled (567, 520) with delta (0, 0)
Screenshot: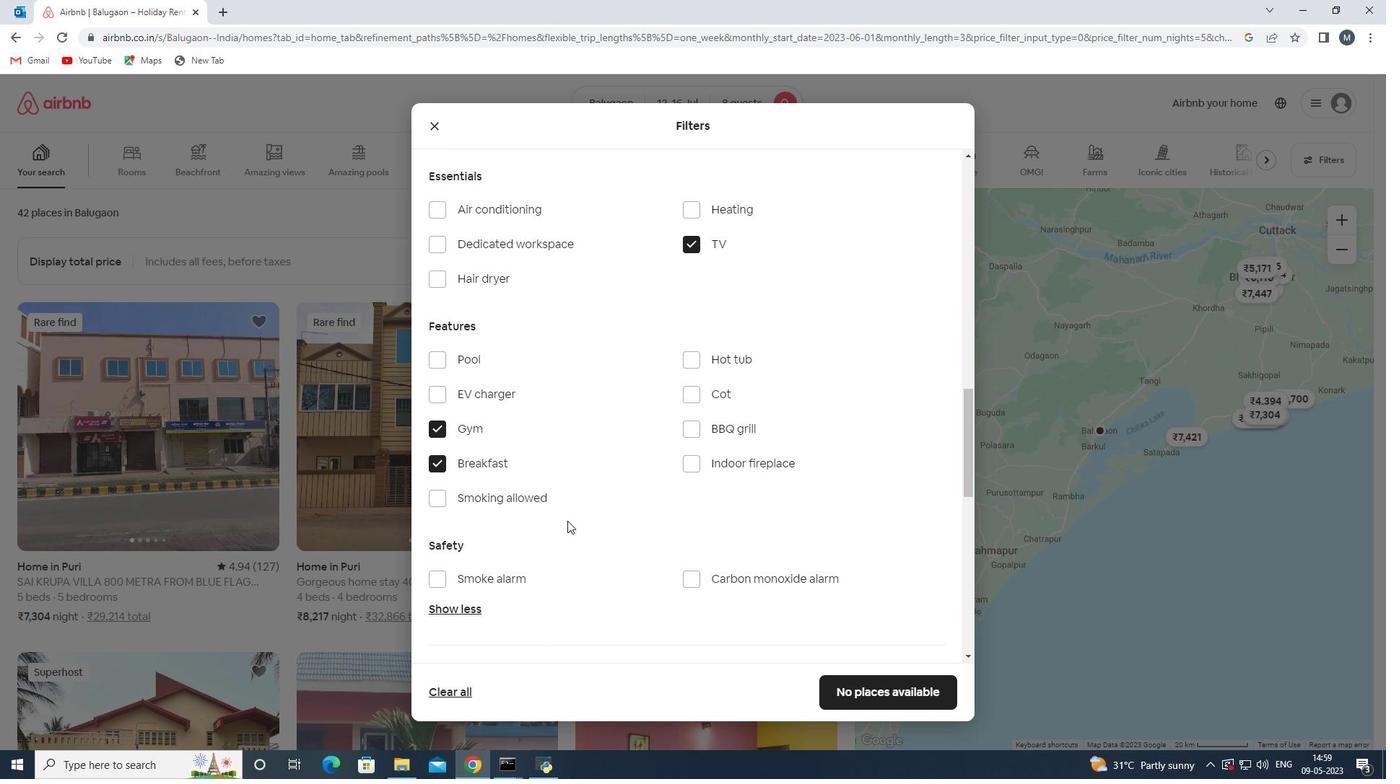 
Action: Mouse moved to (570, 516)
Screenshot: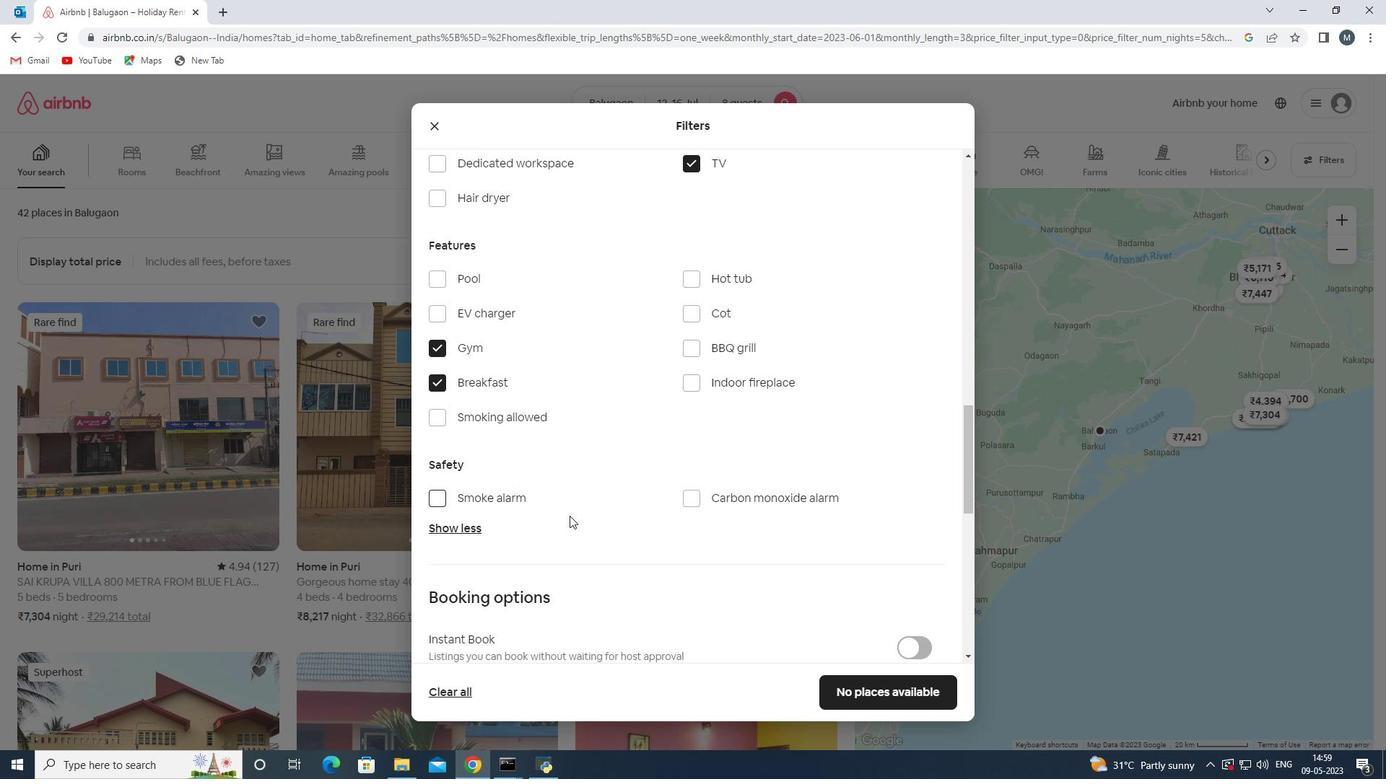 
Action: Mouse scrolled (570, 515) with delta (0, 0)
Screenshot: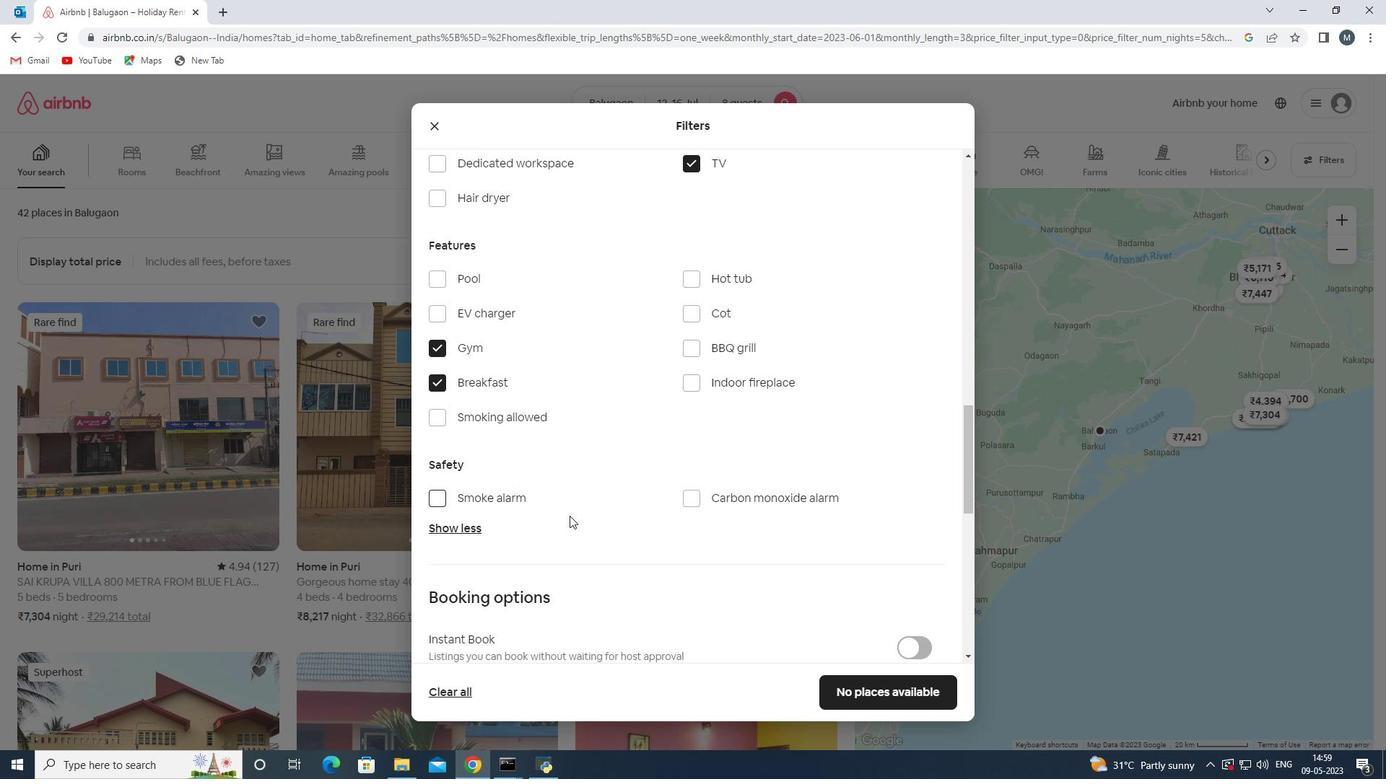 
Action: Mouse moved to (907, 547)
Screenshot: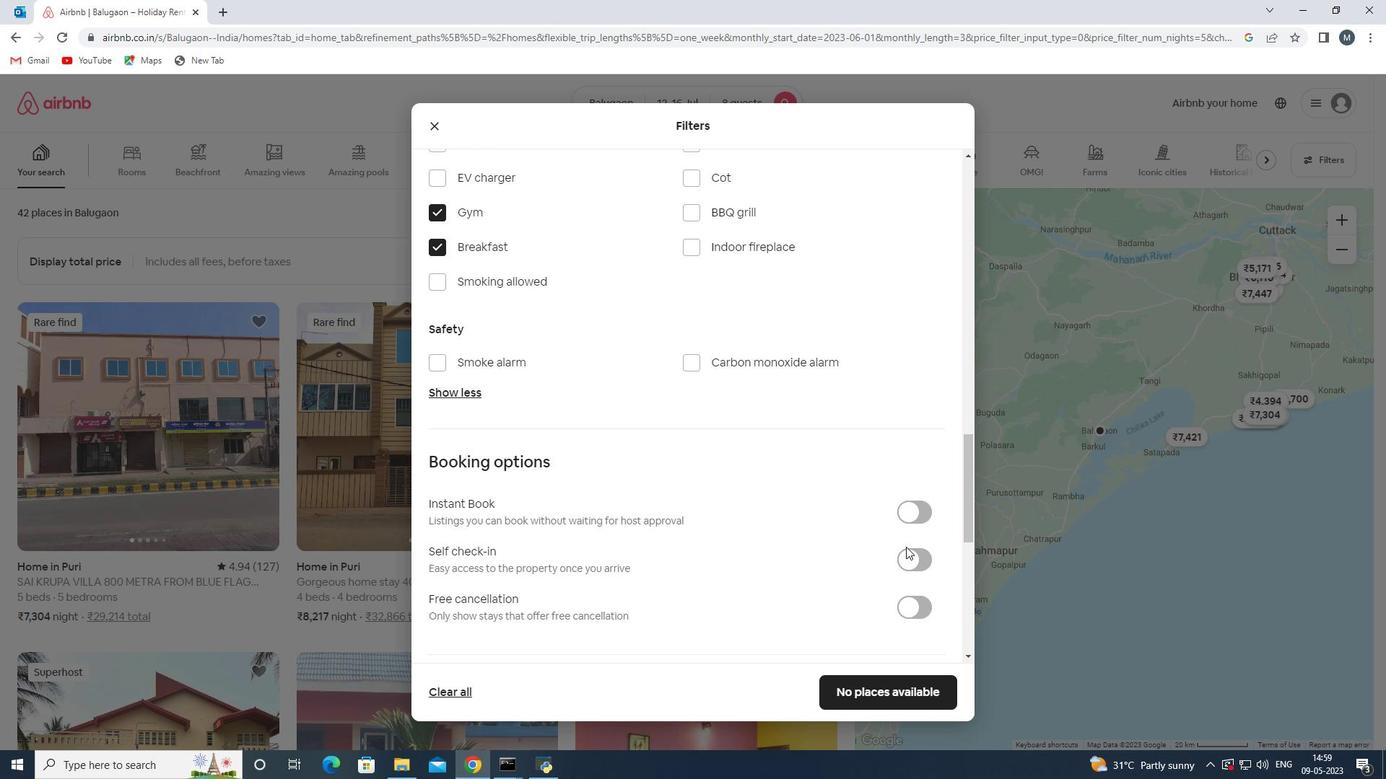 
Action: Mouse pressed left at (907, 547)
Screenshot: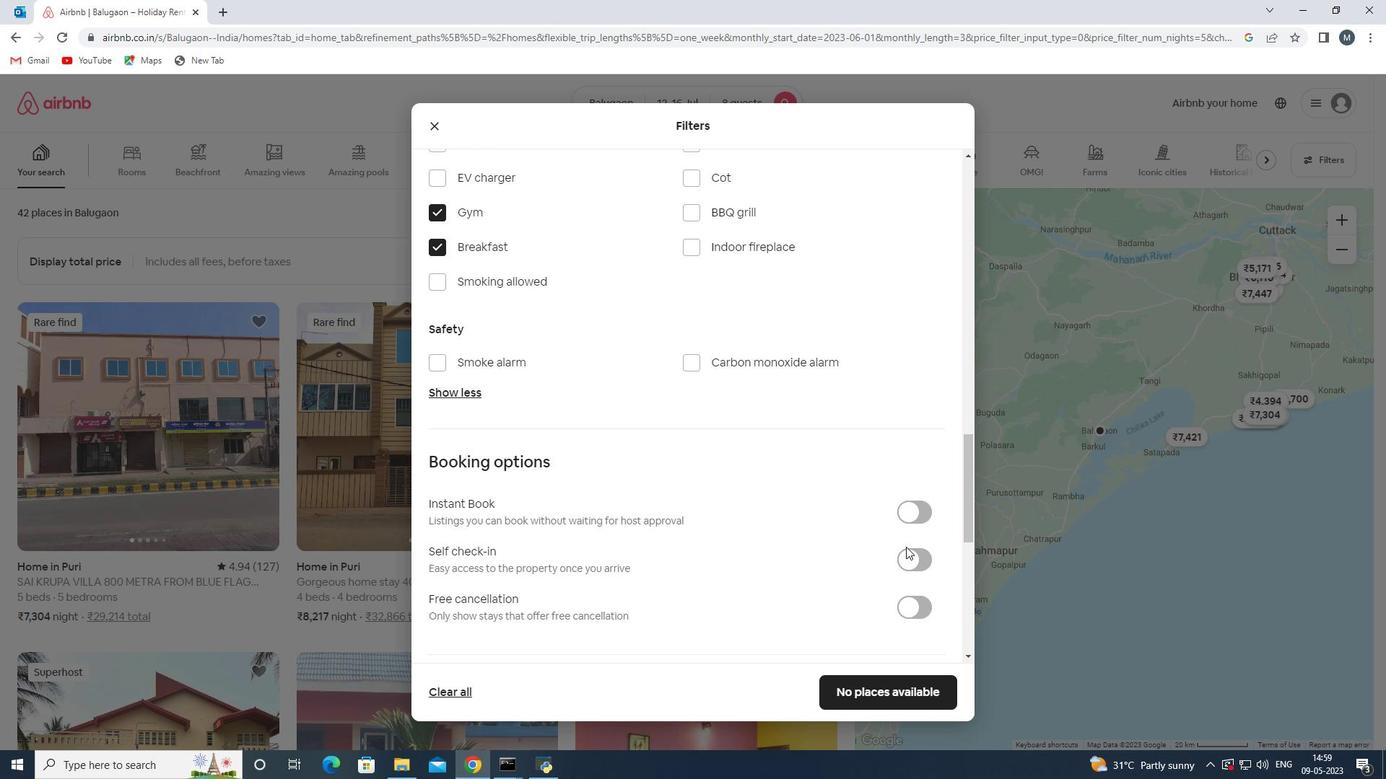 
Action: Mouse moved to (725, 506)
Screenshot: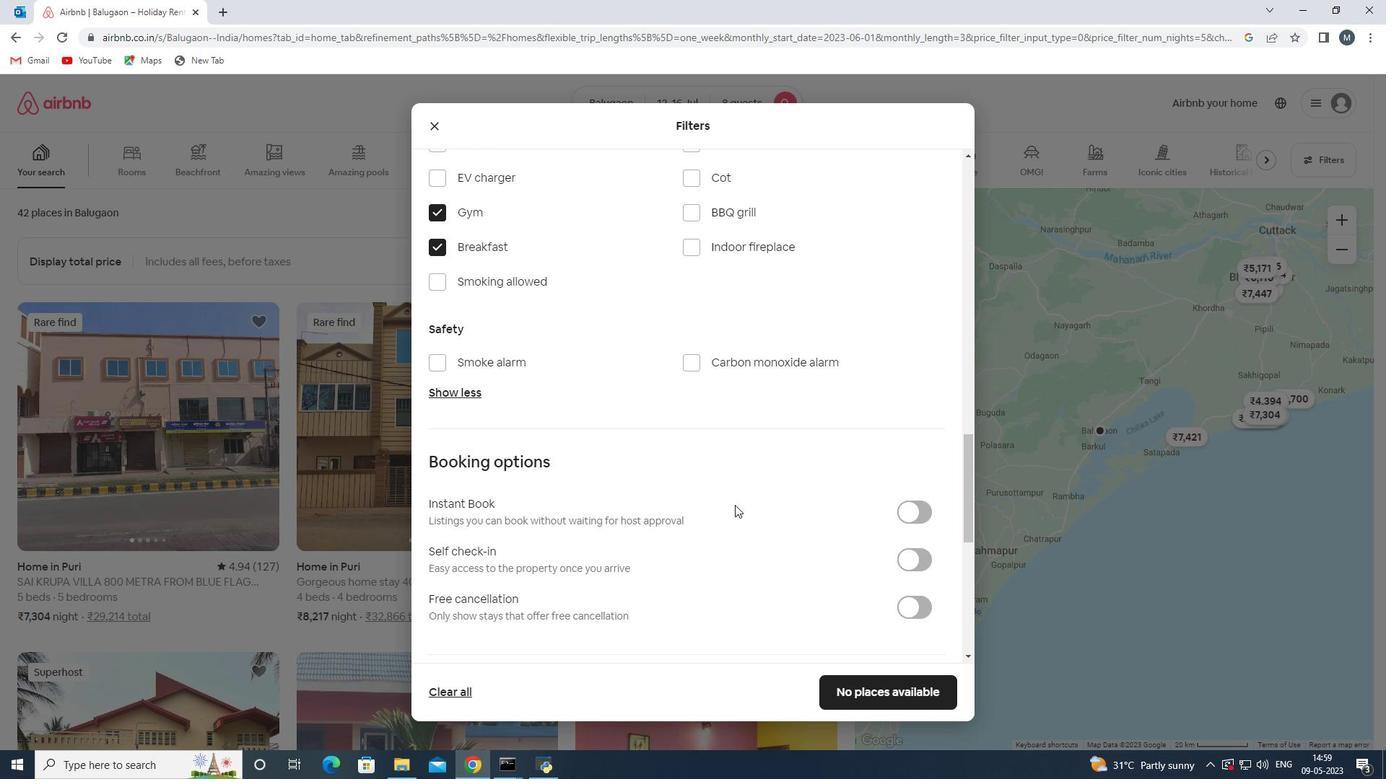 
Action: Mouse scrolled (725, 505) with delta (0, 0)
Screenshot: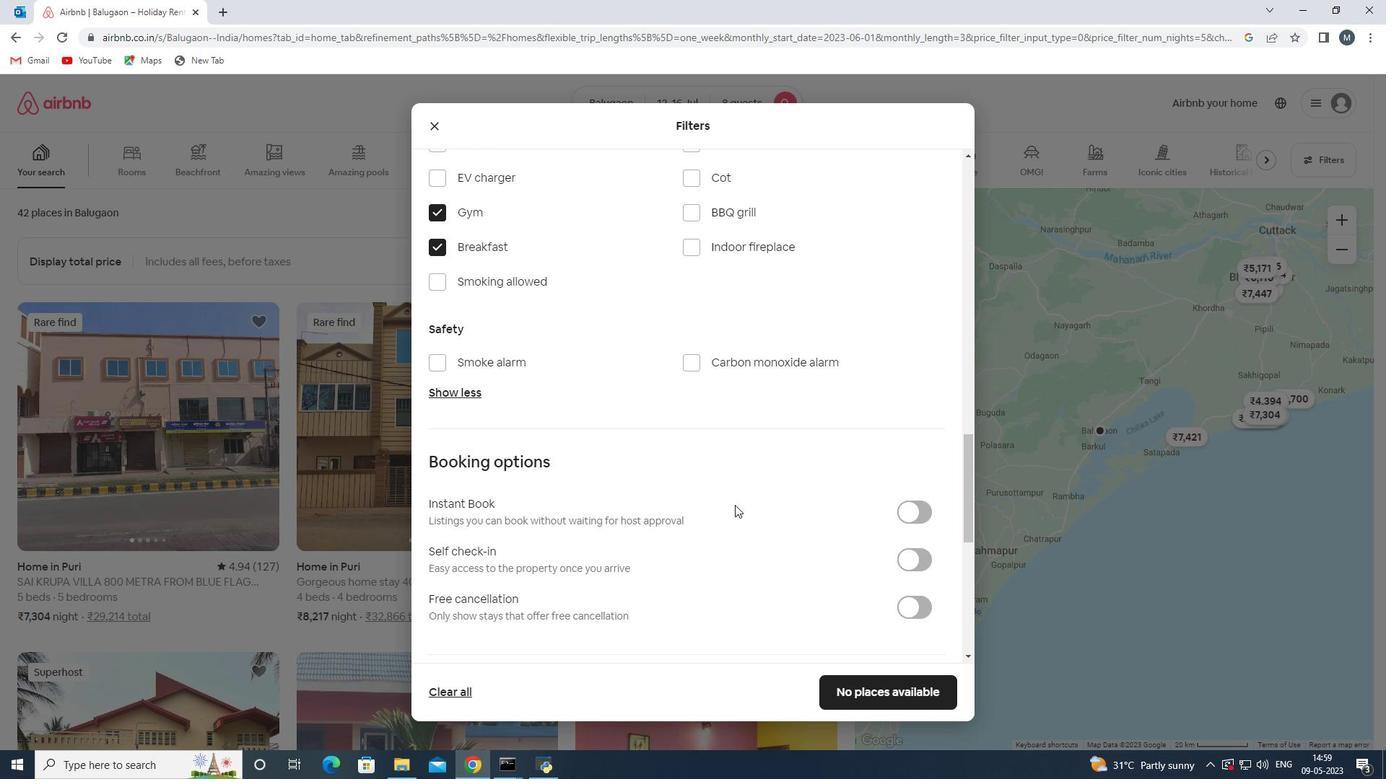 
Action: Mouse moved to (717, 509)
Screenshot: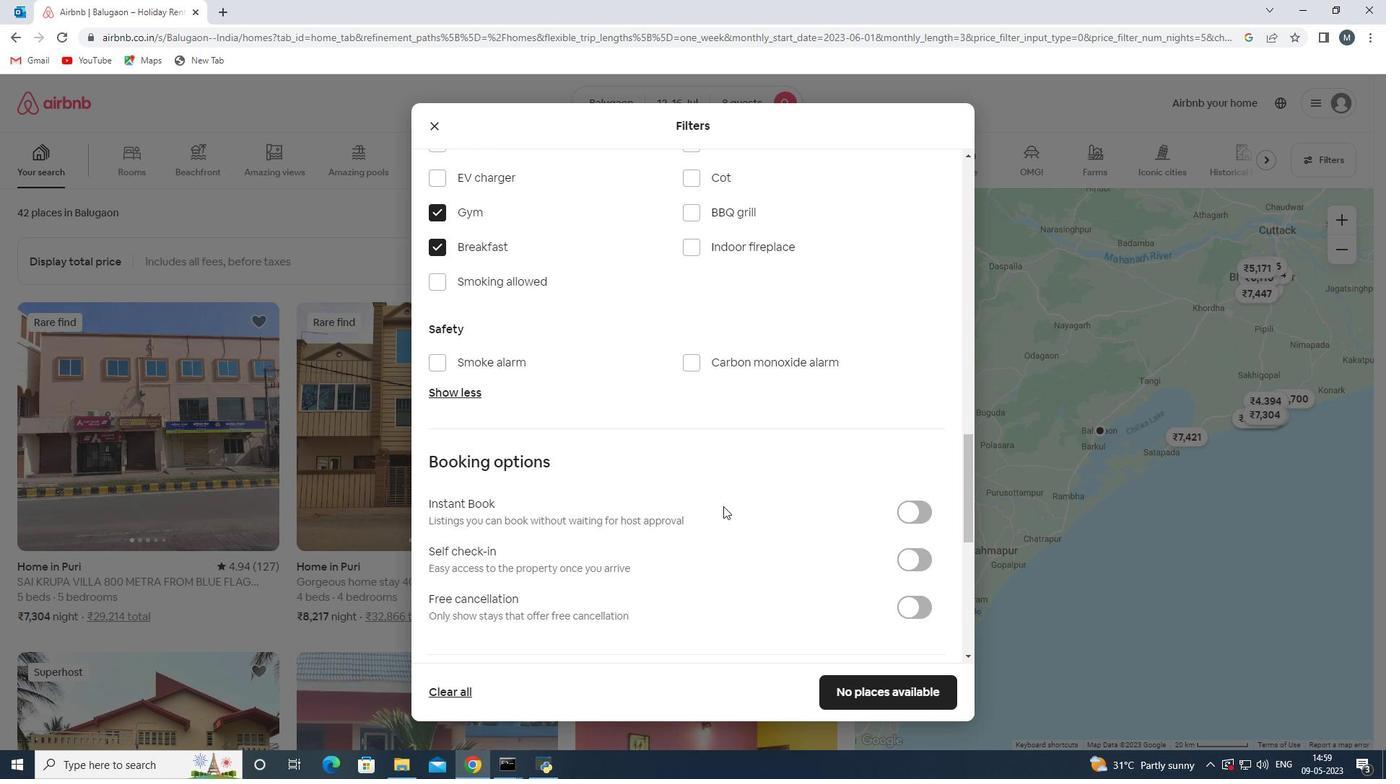 
Action: Mouse scrolled (717, 509) with delta (0, 0)
Screenshot: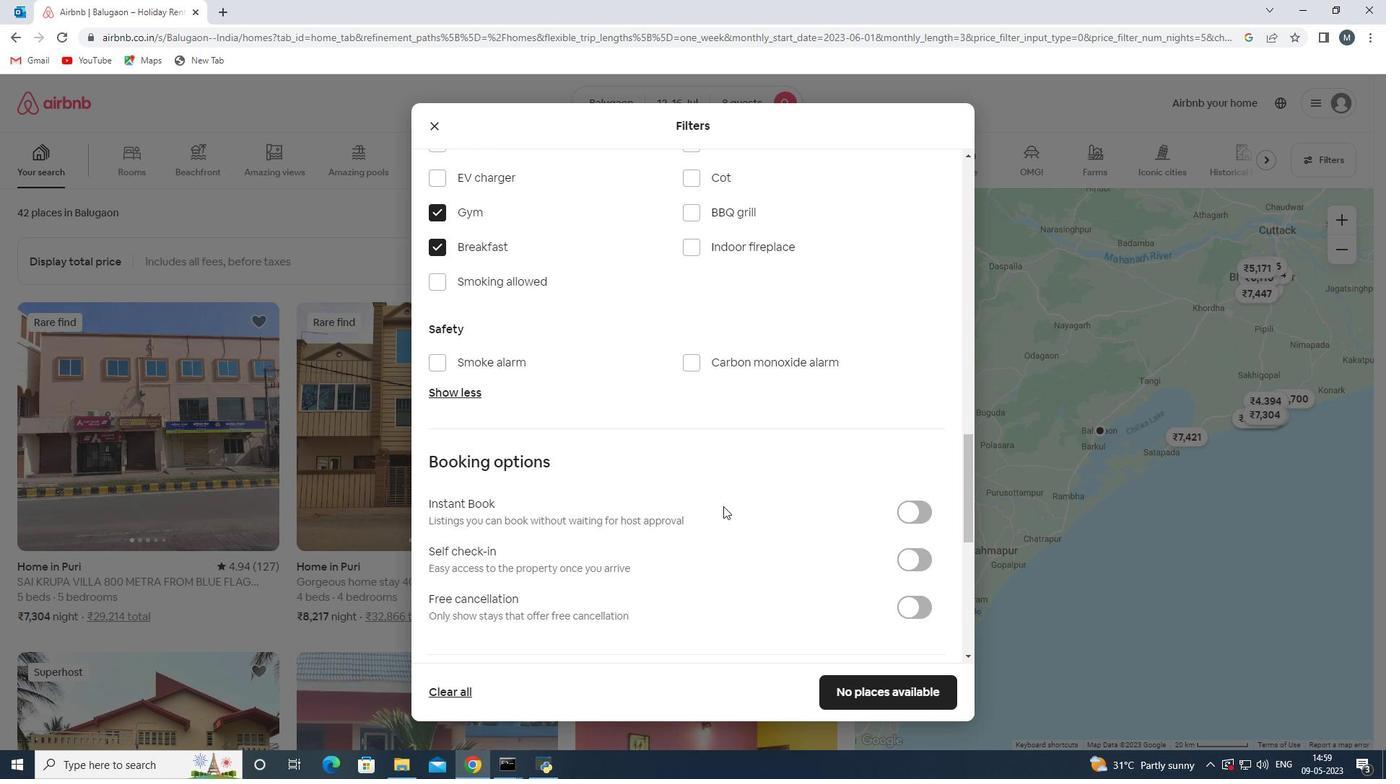 
Action: Mouse moved to (910, 412)
Screenshot: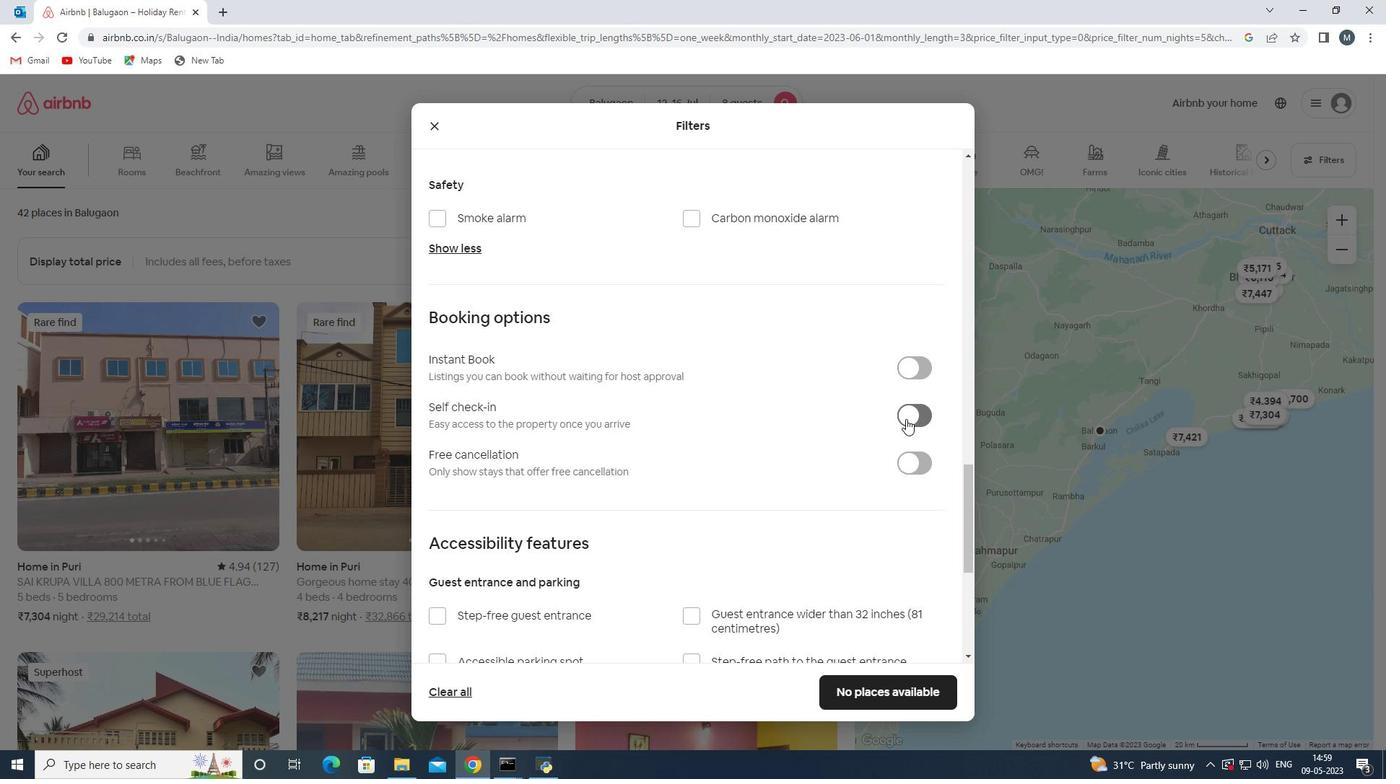 
Action: Mouse pressed left at (910, 412)
Screenshot: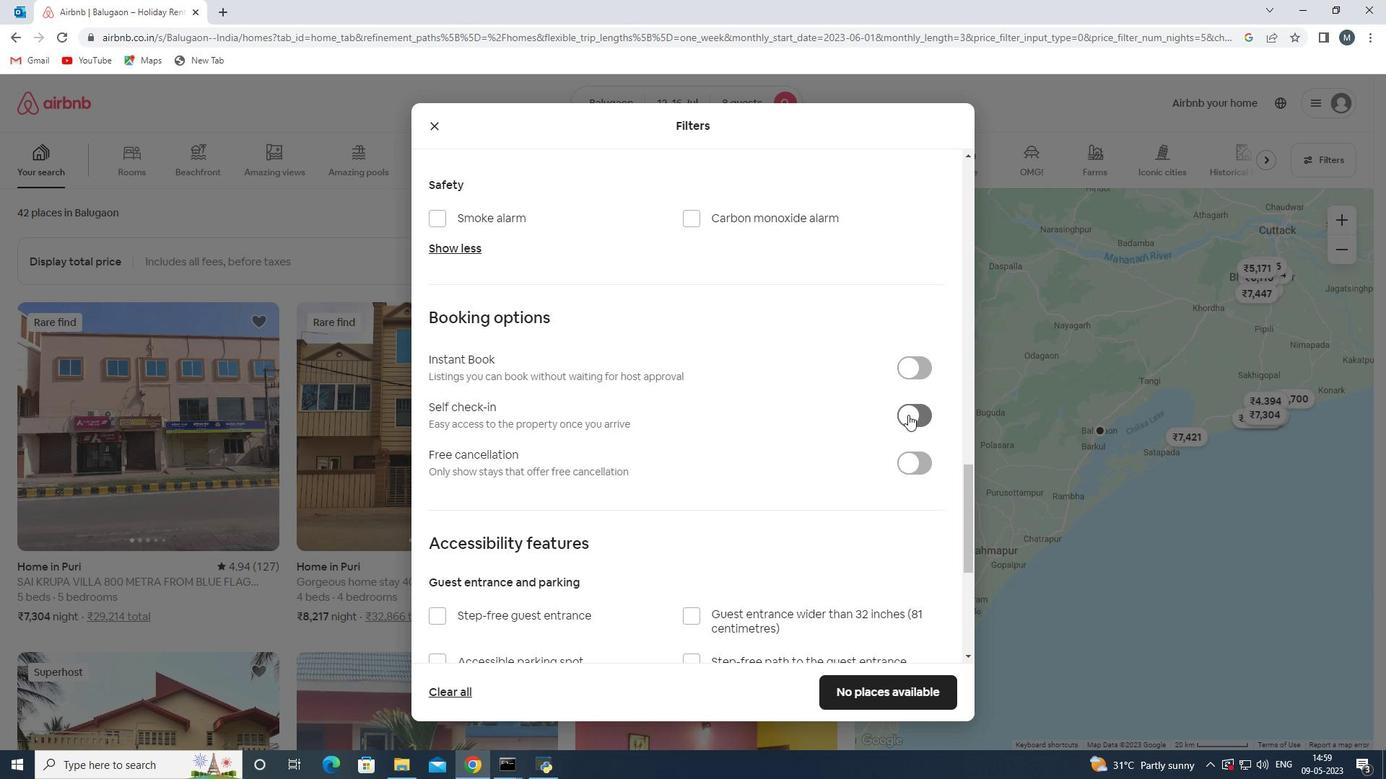
Action: Mouse moved to (749, 450)
Screenshot: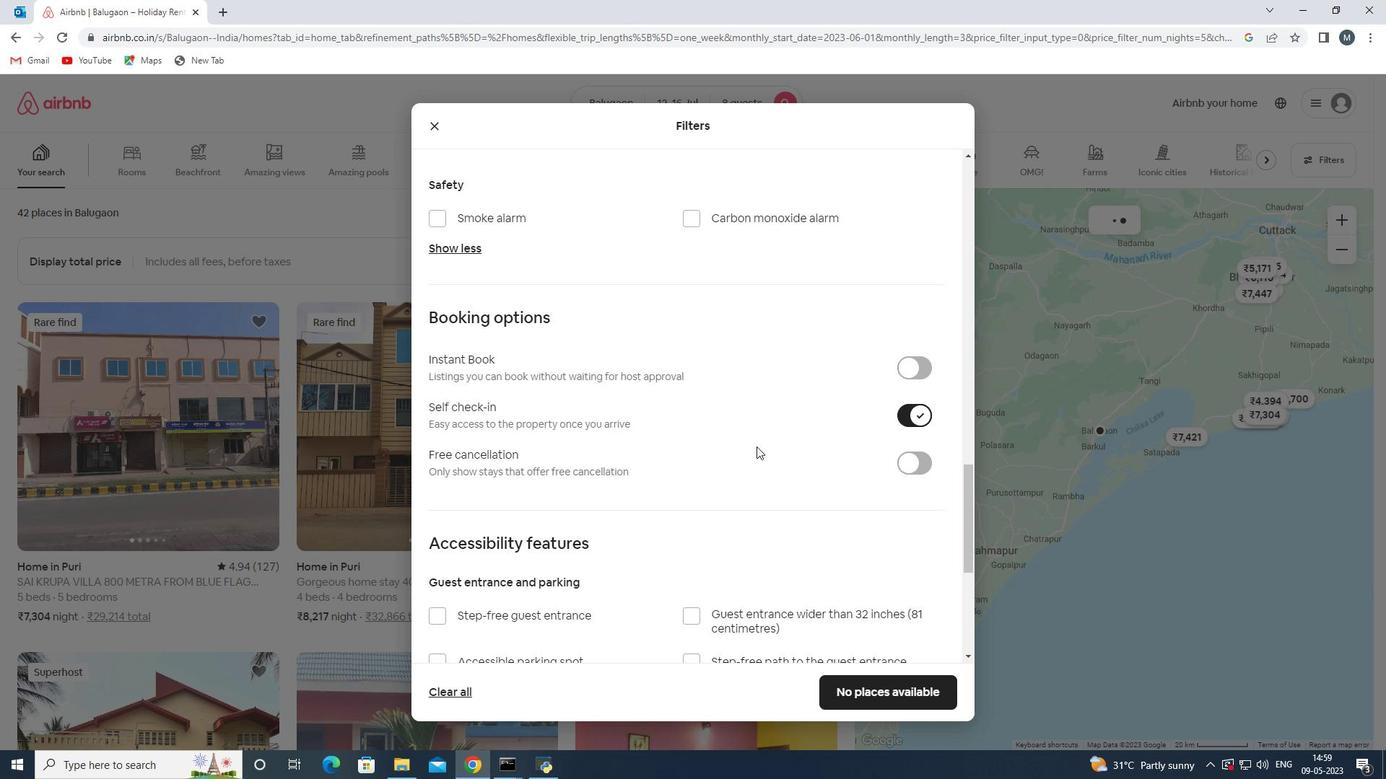
Action: Mouse scrolled (749, 449) with delta (0, 0)
Screenshot: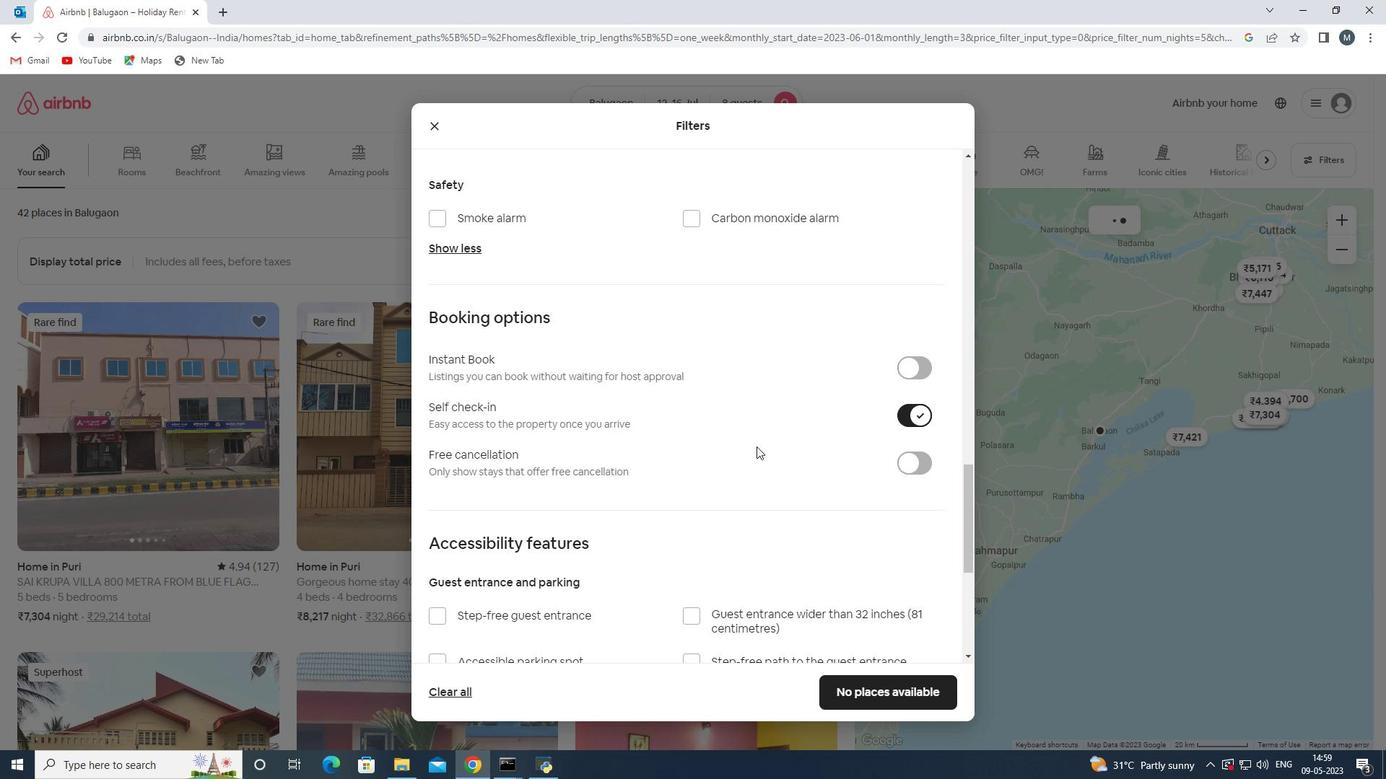 
Action: Mouse moved to (717, 462)
Screenshot: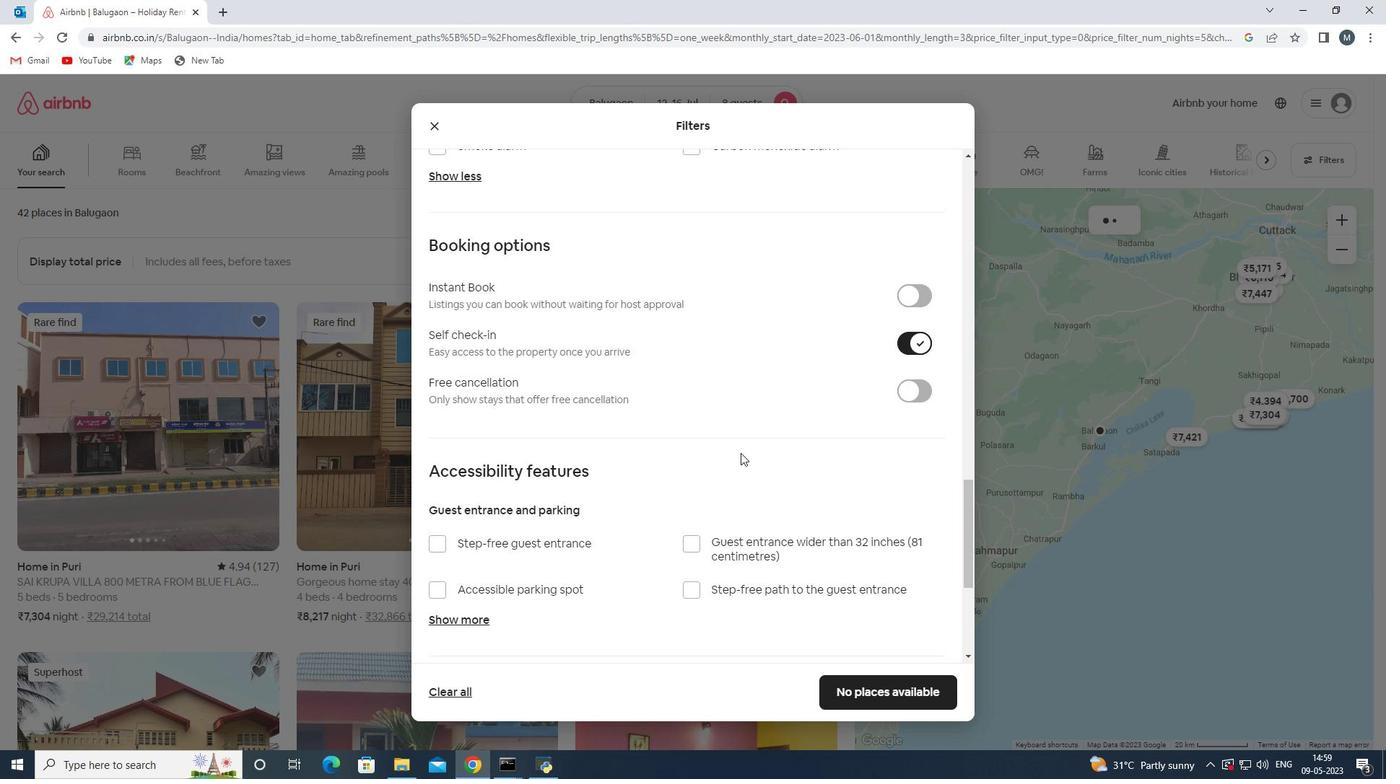 
Action: Mouse scrolled (717, 462) with delta (0, 0)
Screenshot: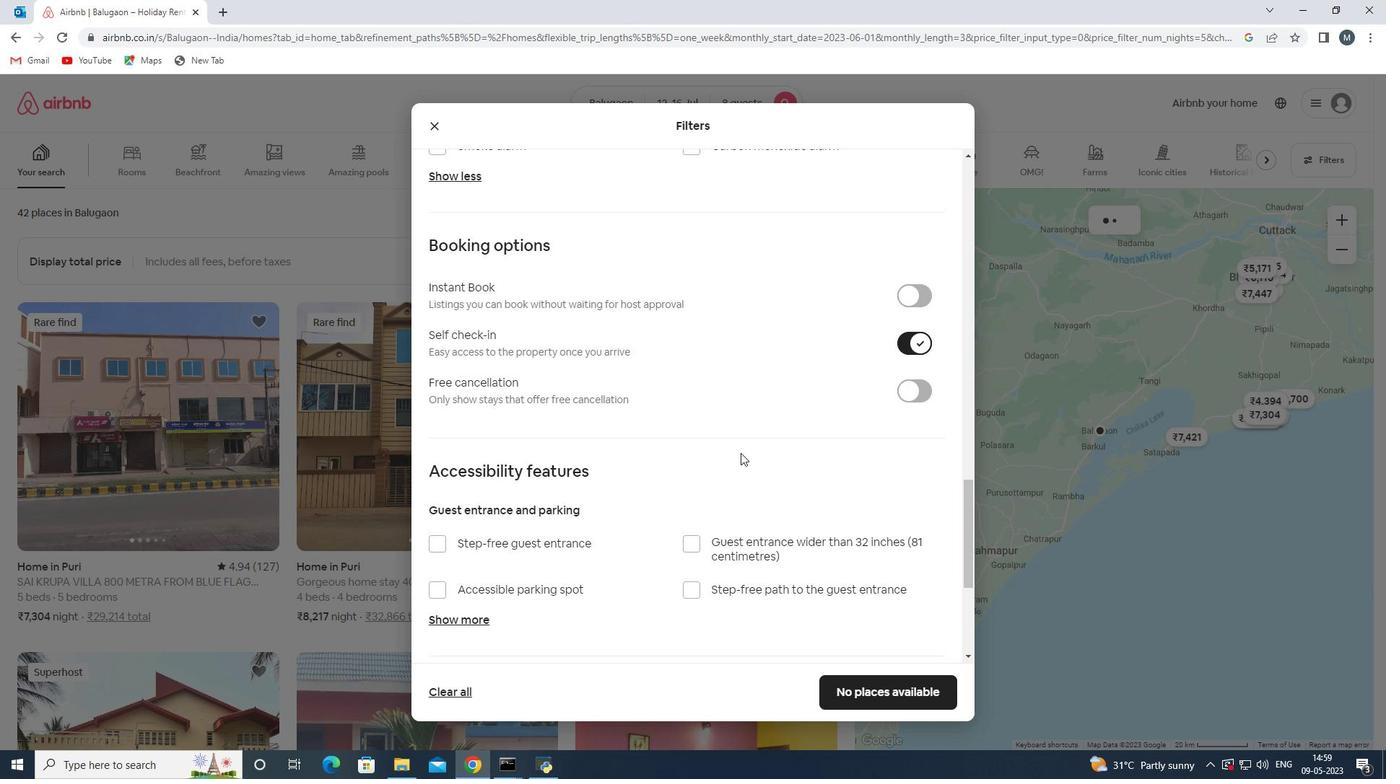 
Action: Mouse moved to (700, 467)
Screenshot: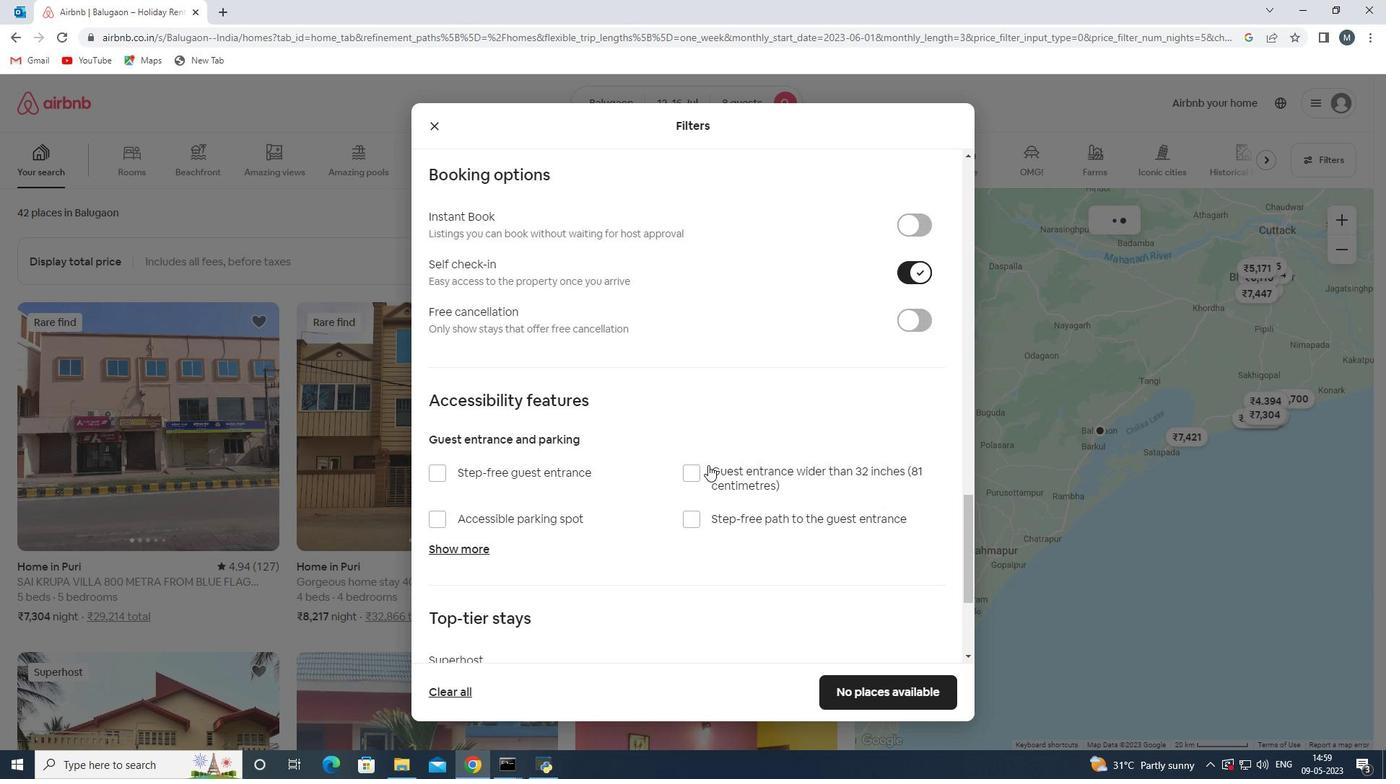
Action: Mouse scrolled (700, 466) with delta (0, 0)
Screenshot: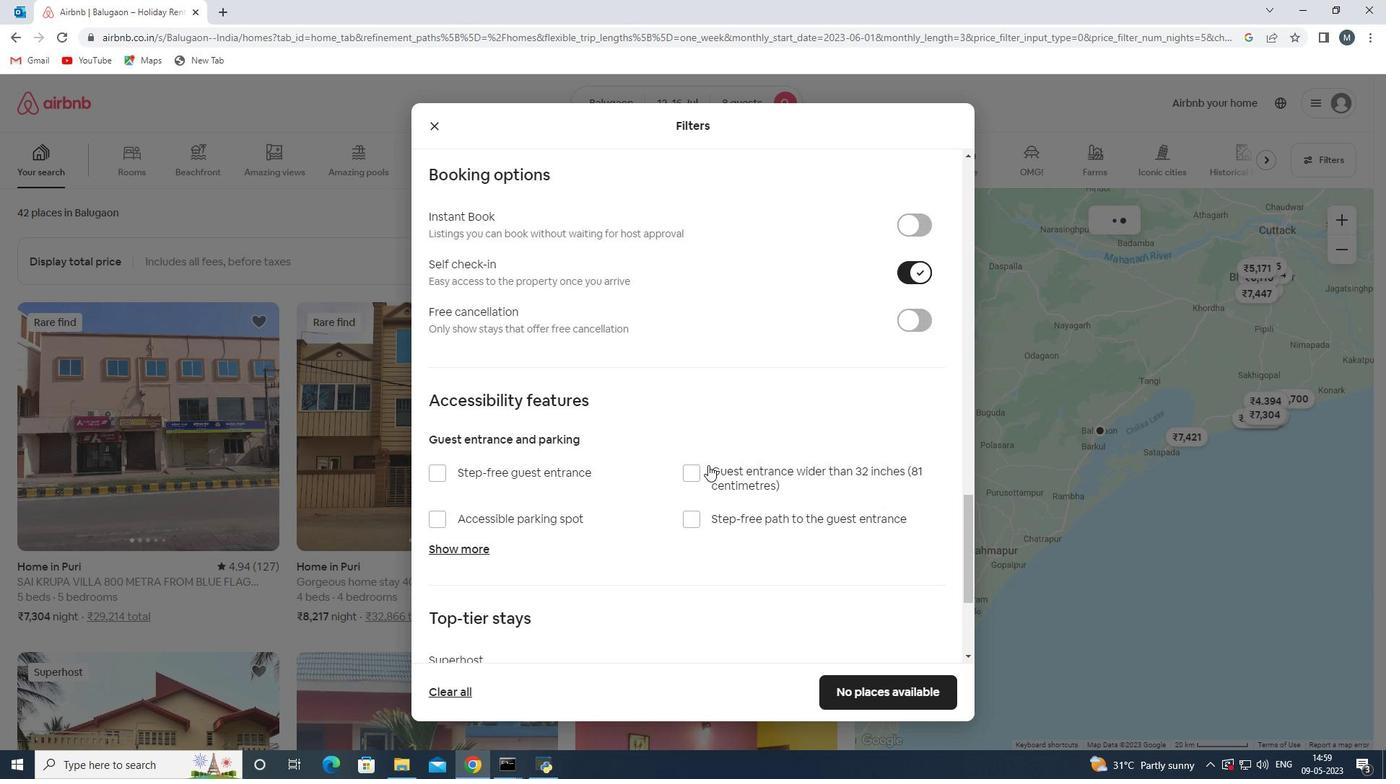 
Action: Mouse moved to (697, 469)
Screenshot: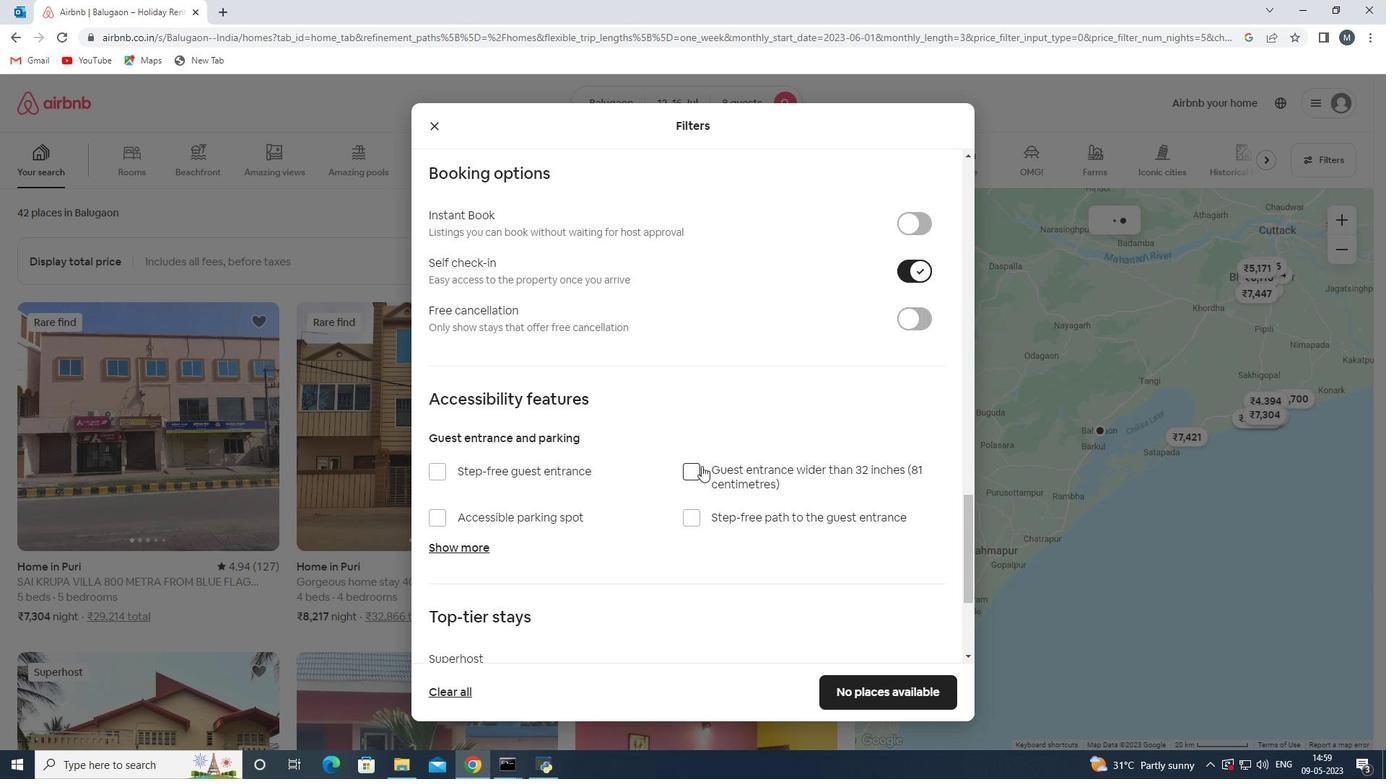 
Action: Mouse scrolled (697, 468) with delta (0, 0)
Screenshot: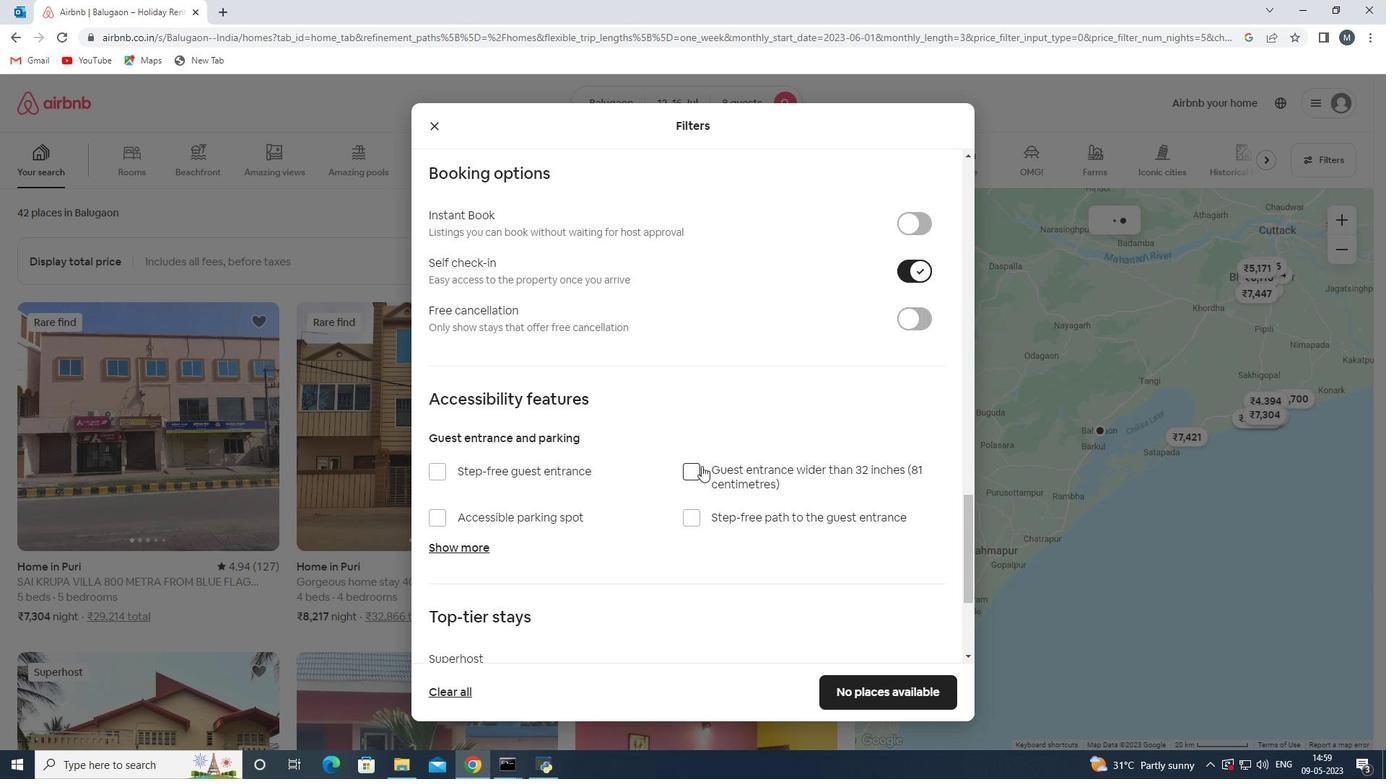 
Action: Mouse moved to (651, 478)
Screenshot: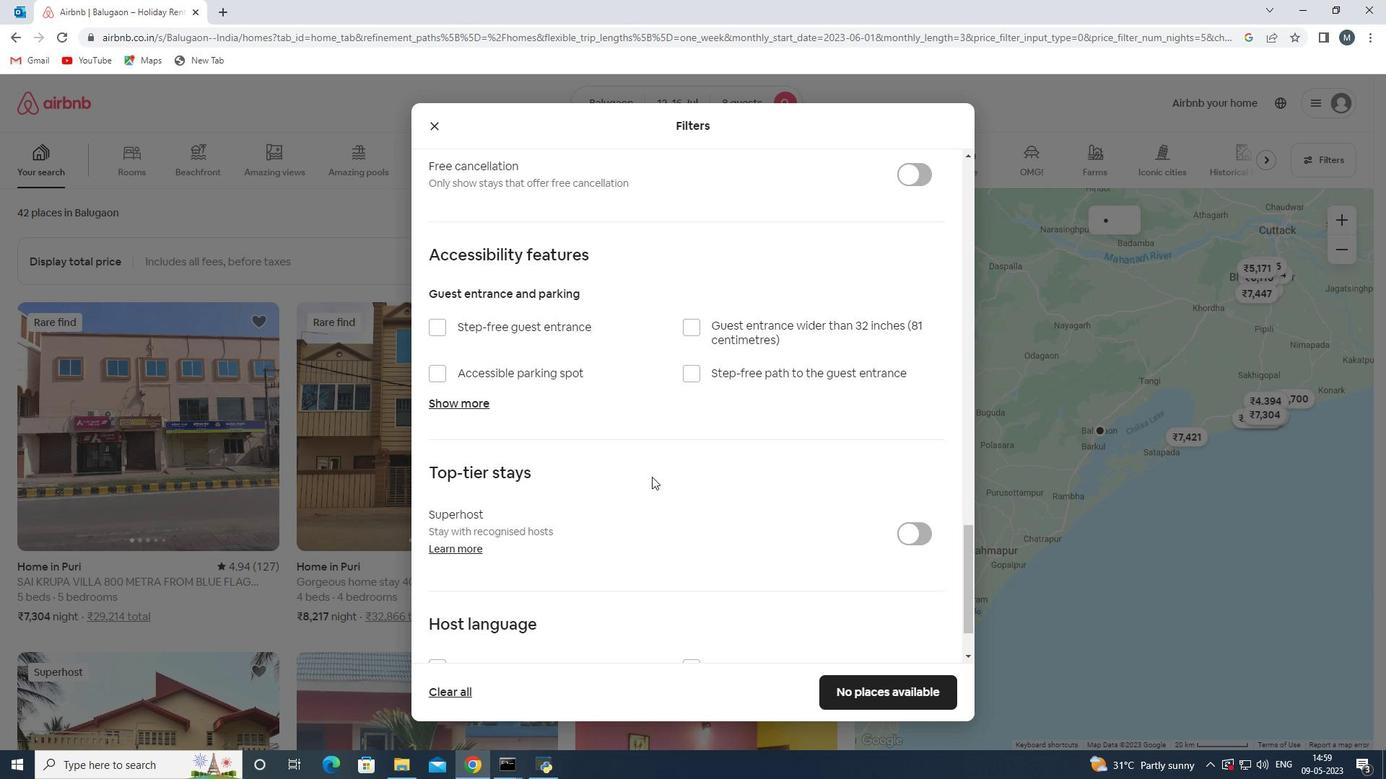 
Action: Mouse scrolled (651, 477) with delta (0, 0)
Screenshot: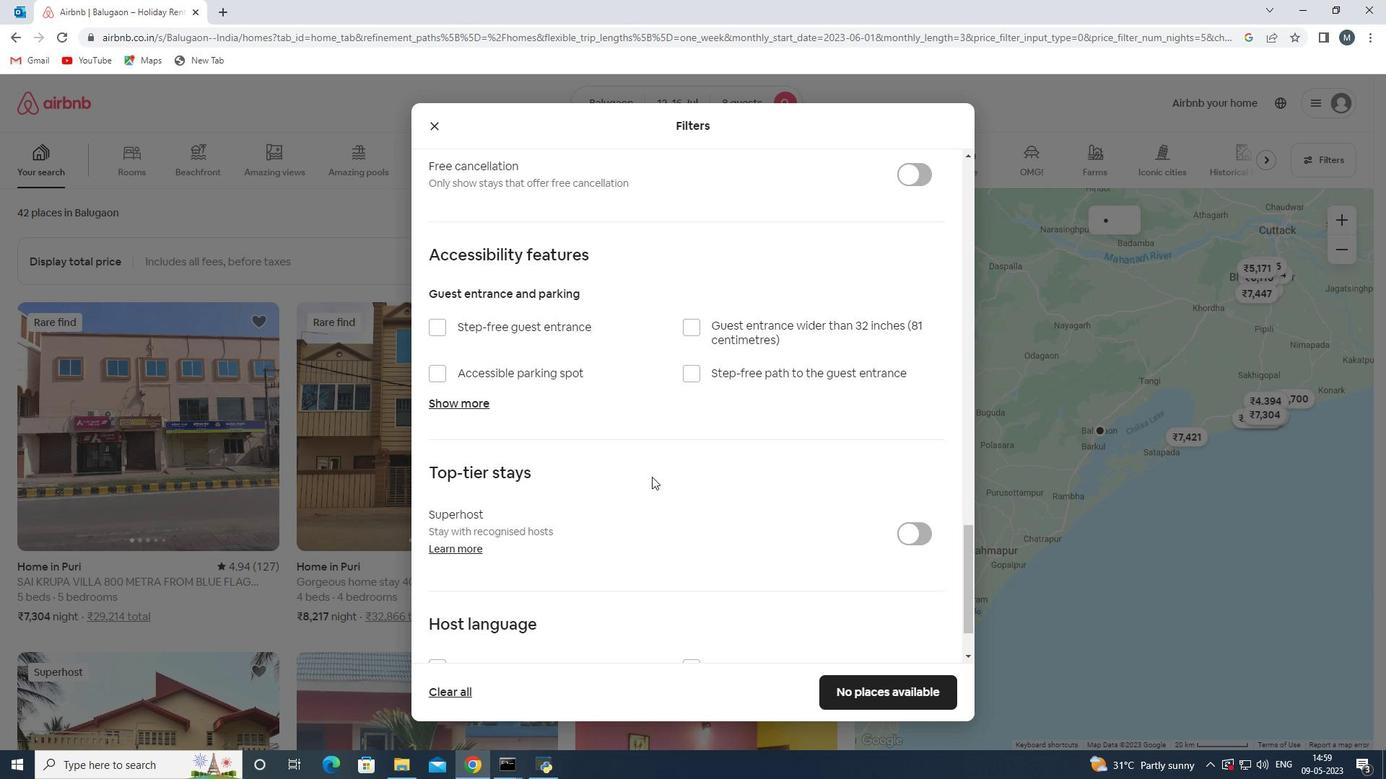 
Action: Mouse moved to (649, 479)
Screenshot: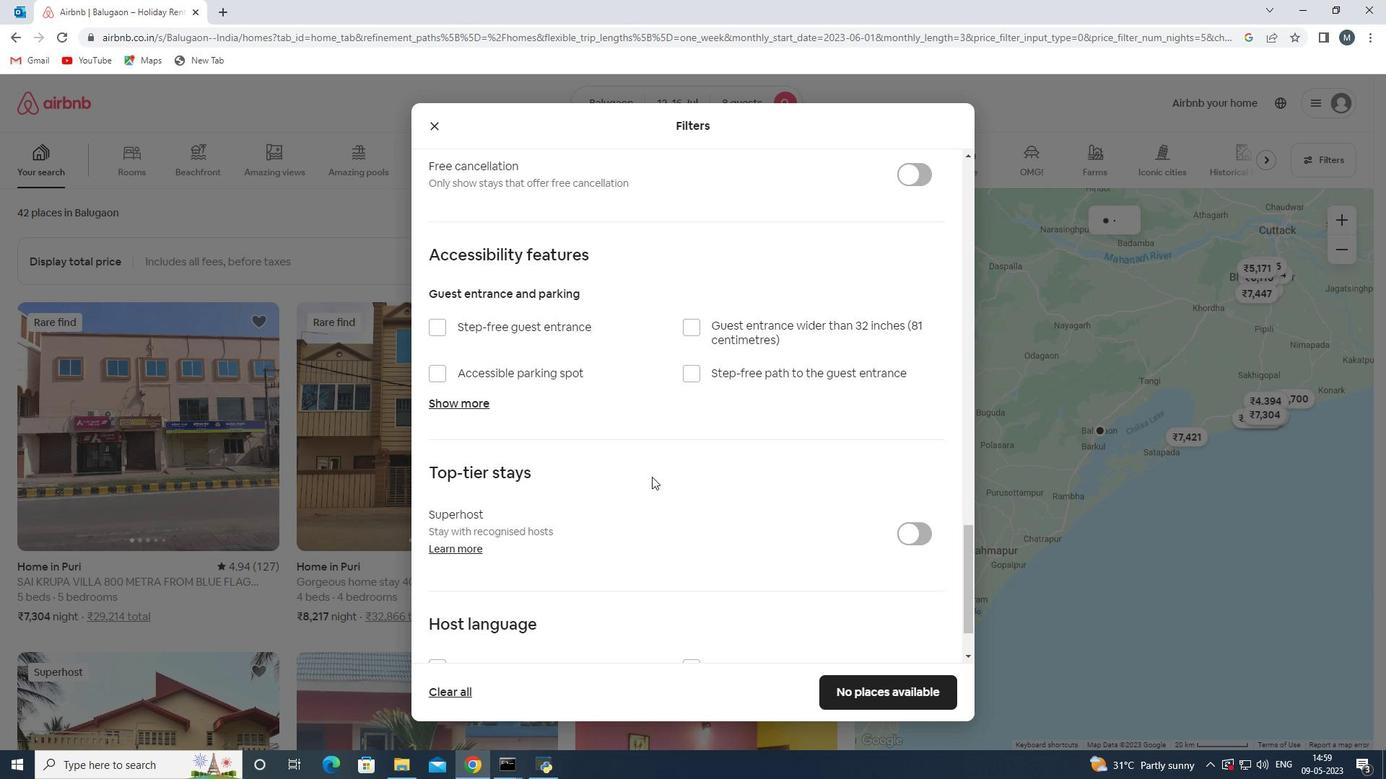 
Action: Mouse scrolled (649, 478) with delta (0, 0)
Screenshot: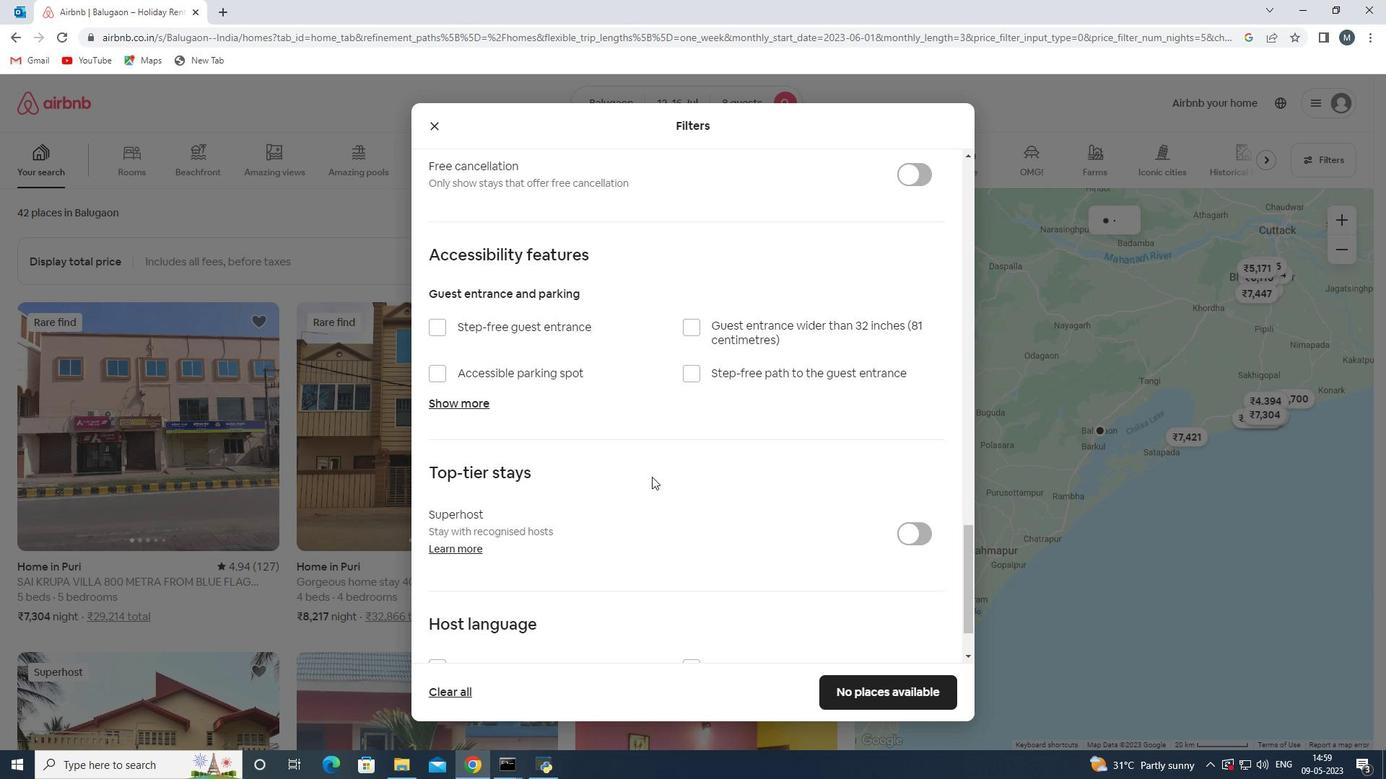 
Action: Mouse moved to (638, 480)
Screenshot: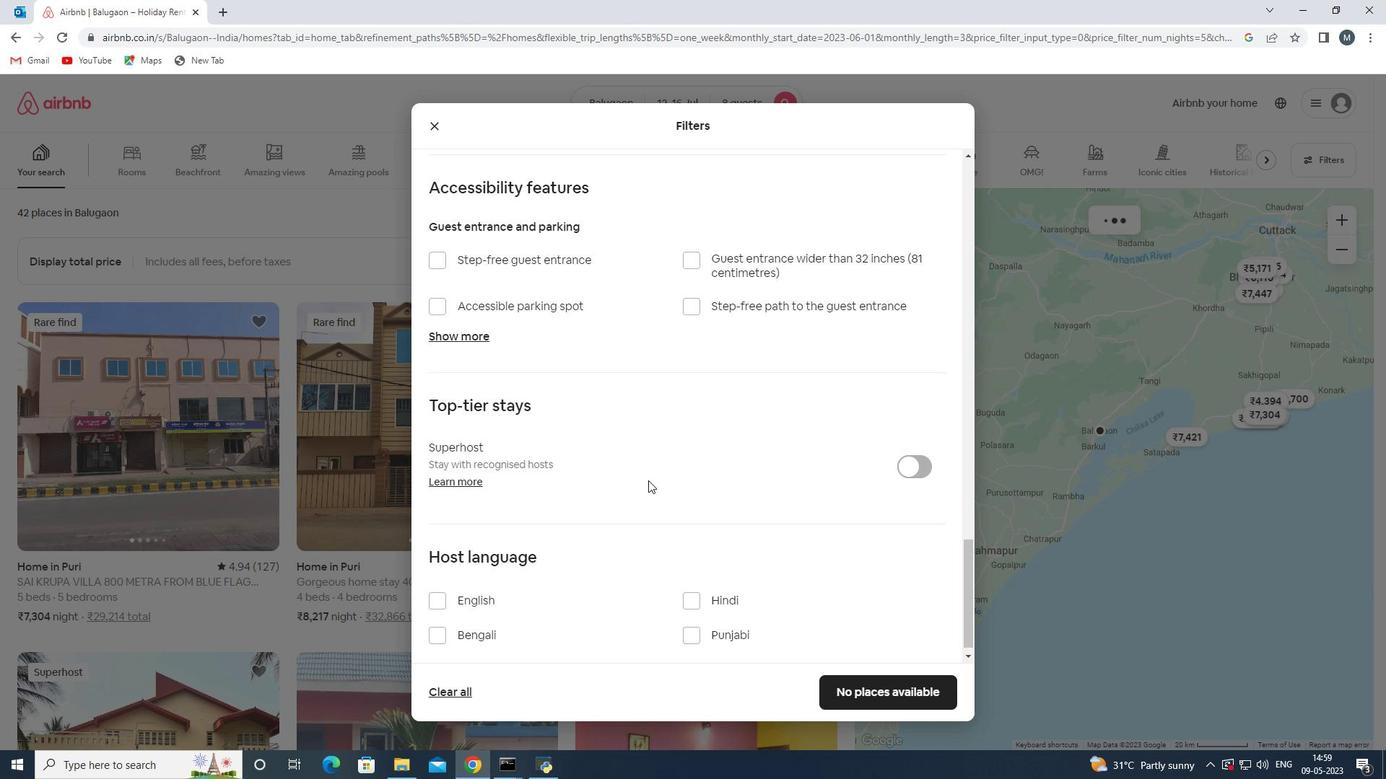 
Action: Mouse scrolled (638, 480) with delta (0, 0)
Screenshot: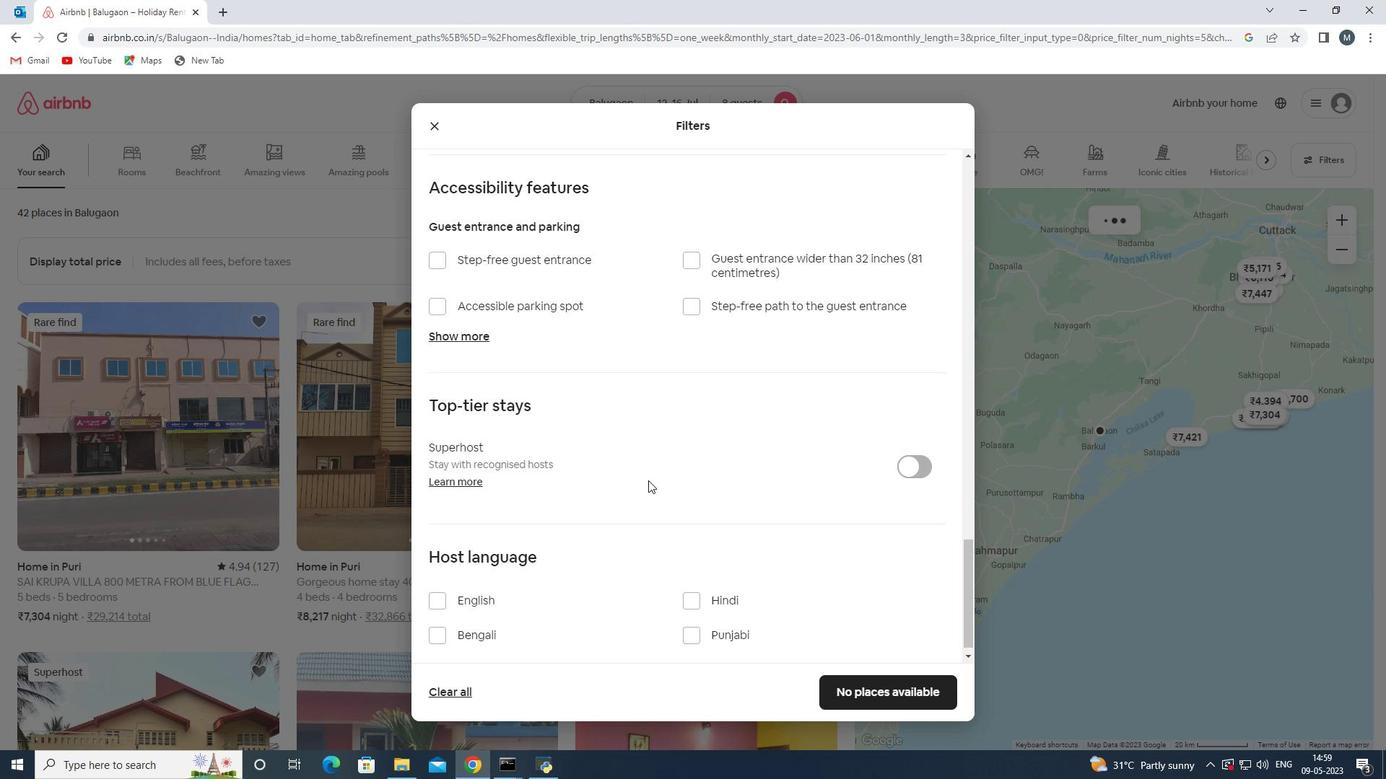 
Action: Mouse moved to (634, 483)
Screenshot: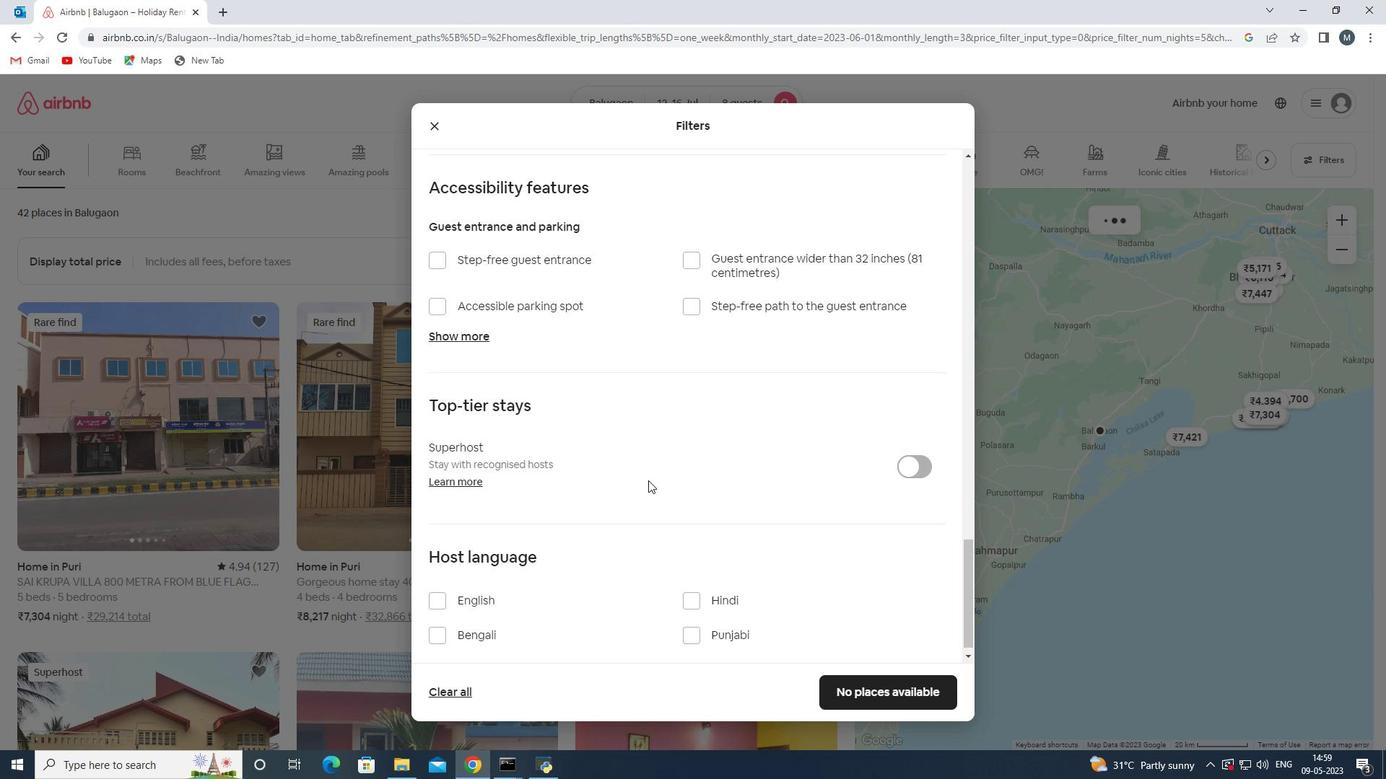 
Action: Mouse scrolled (634, 482) with delta (0, 0)
Screenshot: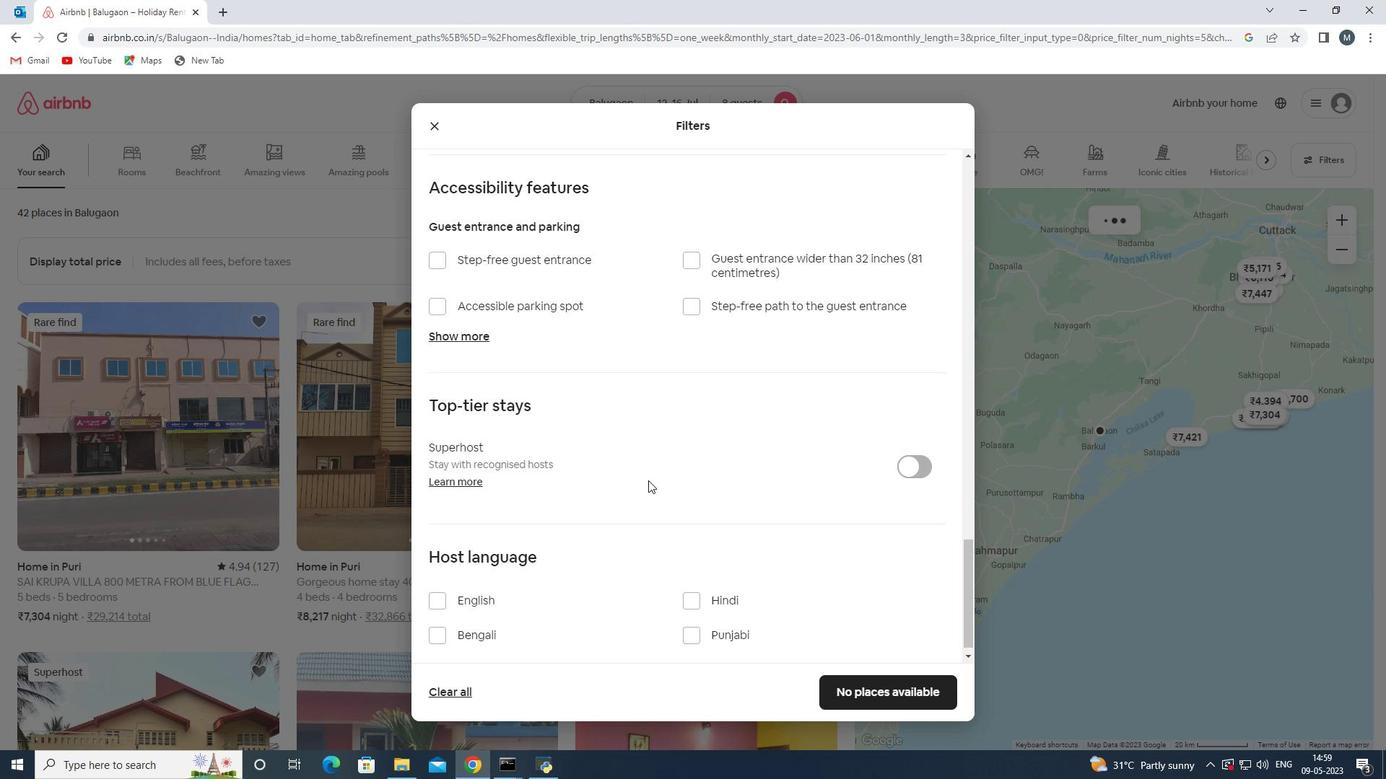 
Action: Mouse moved to (629, 488)
Screenshot: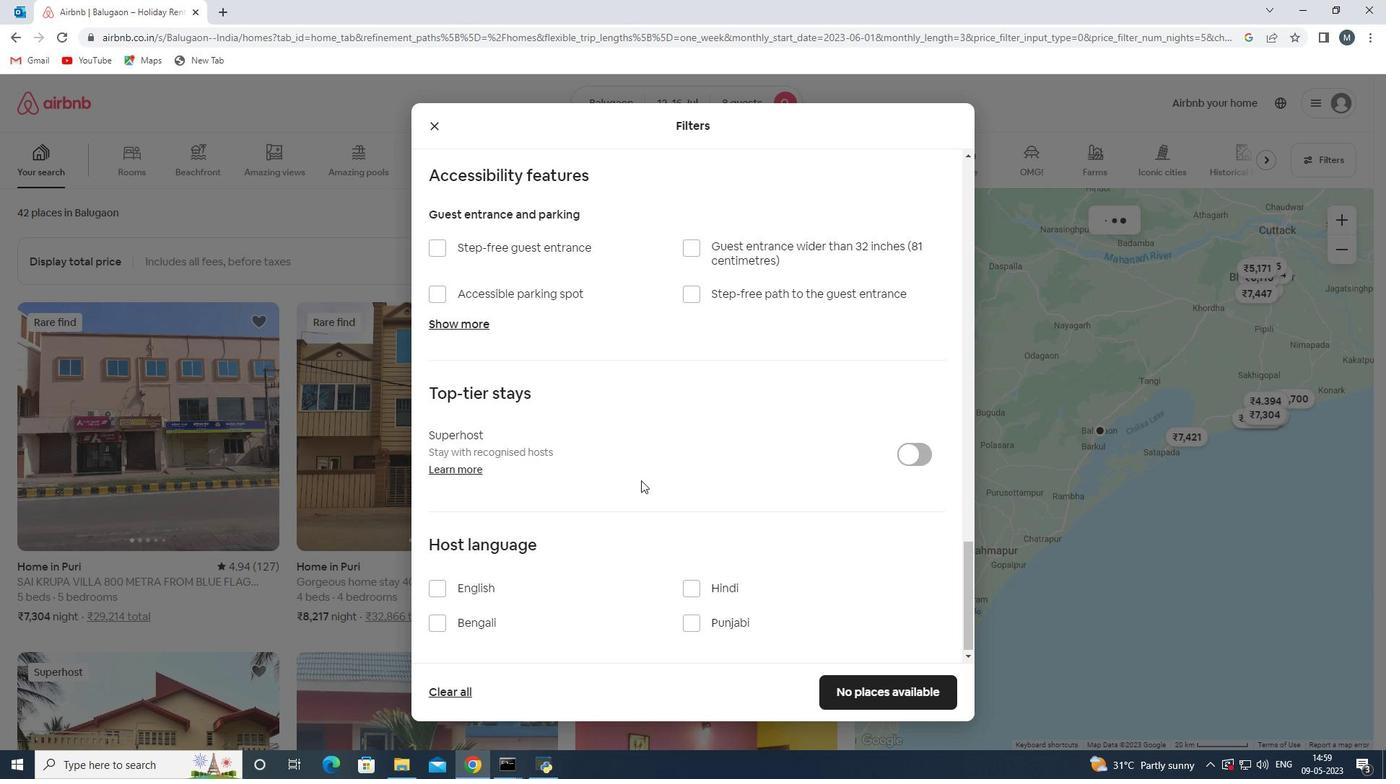 
Action: Mouse scrolled (629, 487) with delta (0, 0)
Screenshot: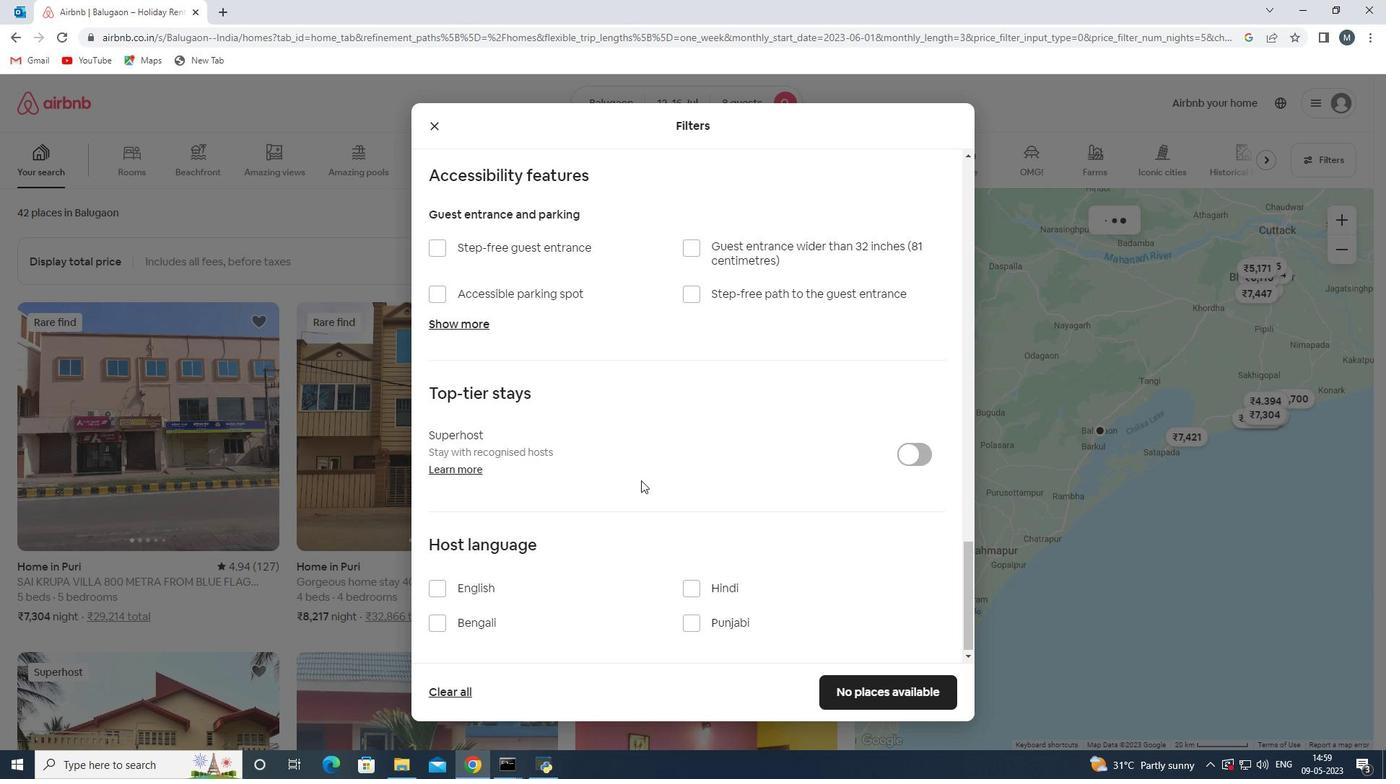 
Action: Mouse moved to (501, 595)
Screenshot: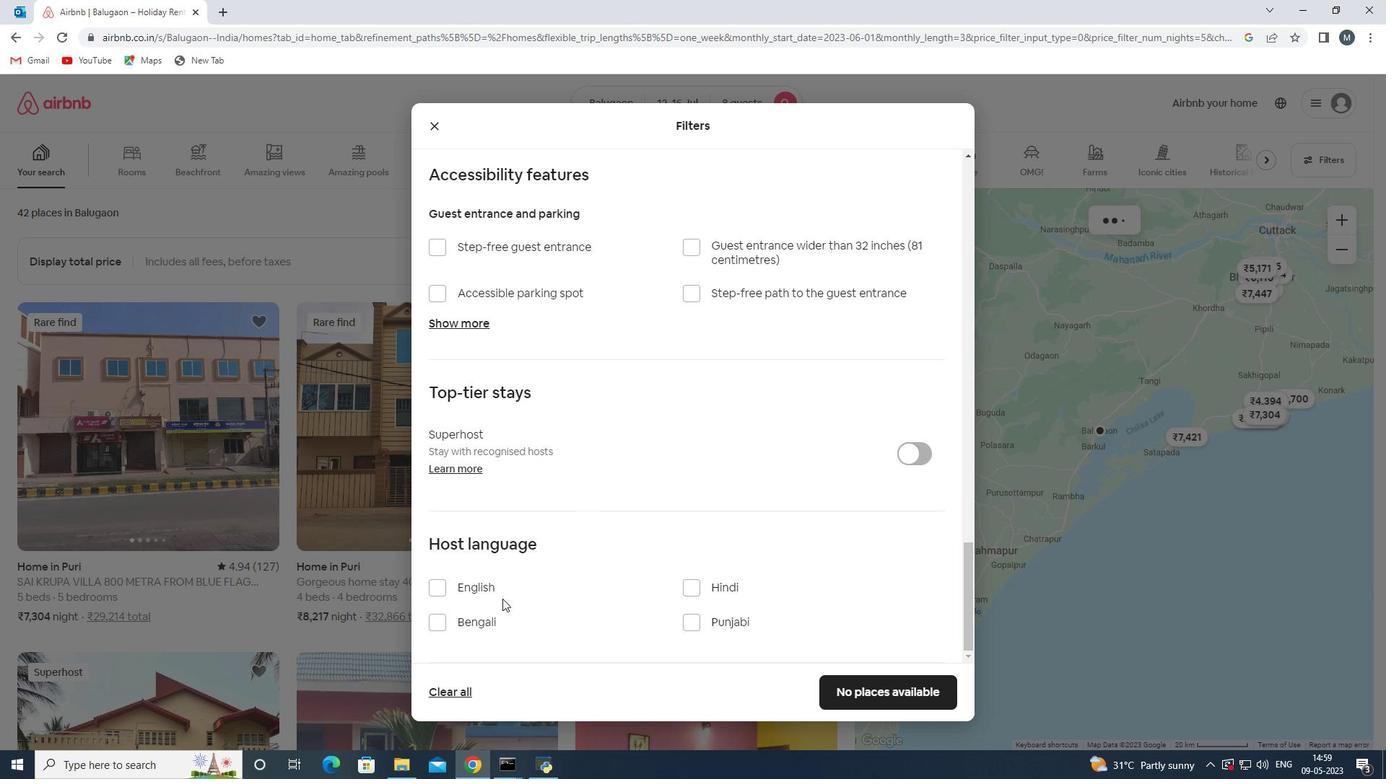 
Action: Mouse pressed left at (501, 595)
Screenshot: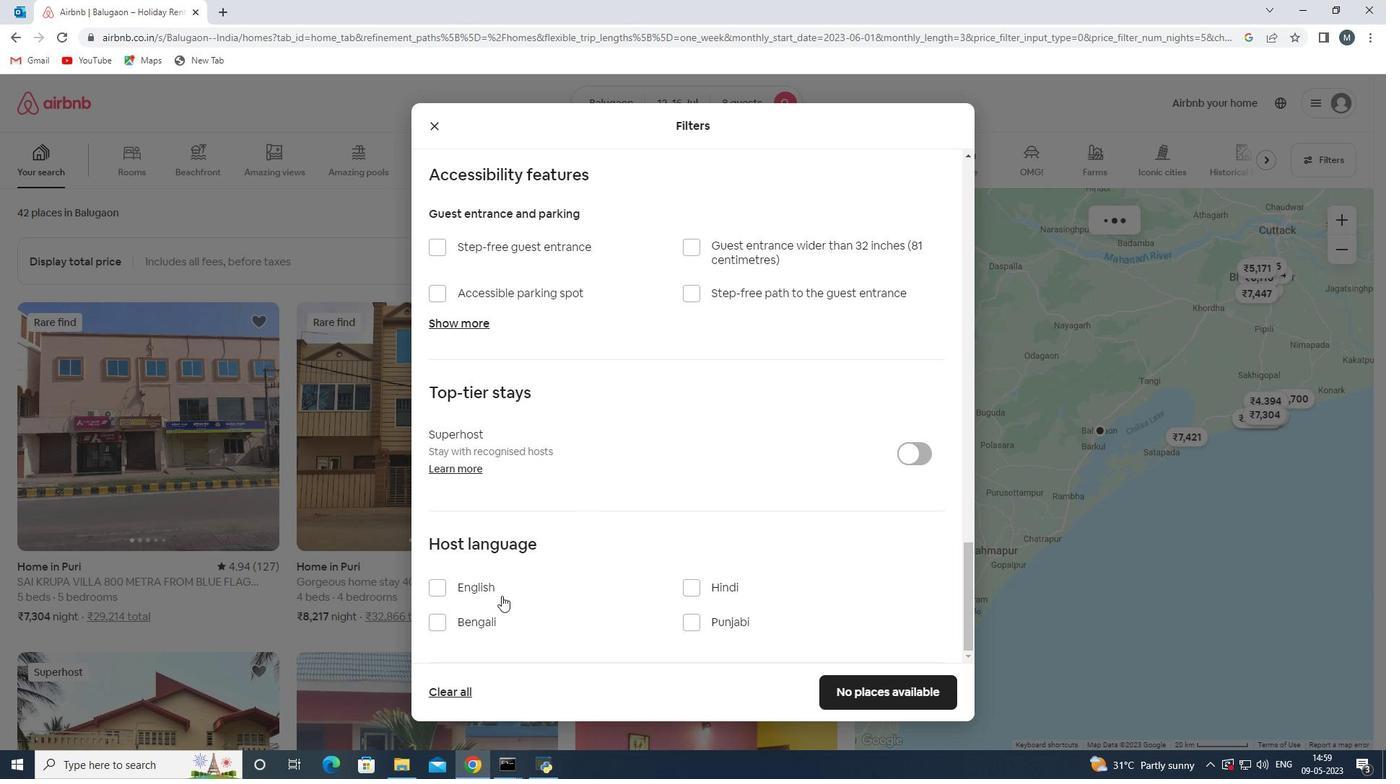 
Action: Mouse moved to (873, 691)
Screenshot: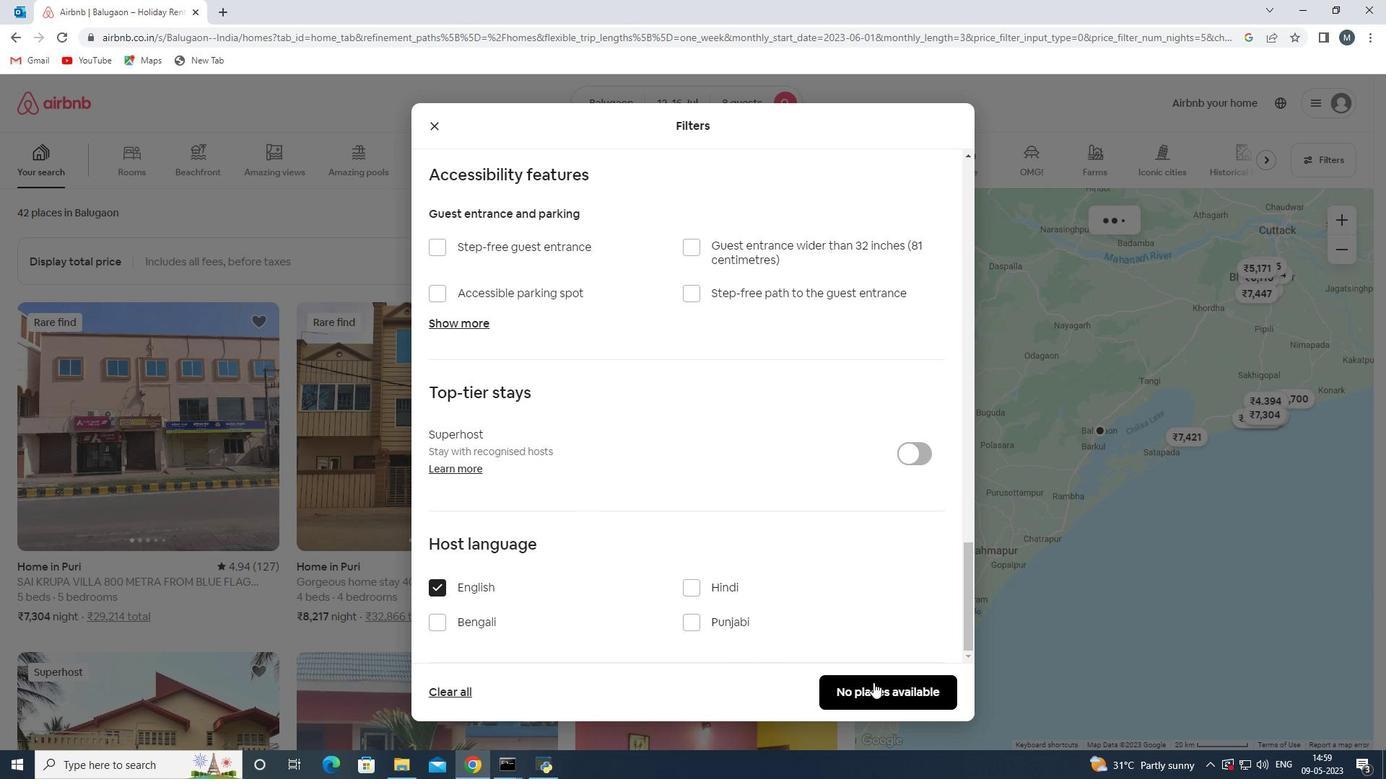 
Action: Mouse pressed left at (873, 691)
Screenshot: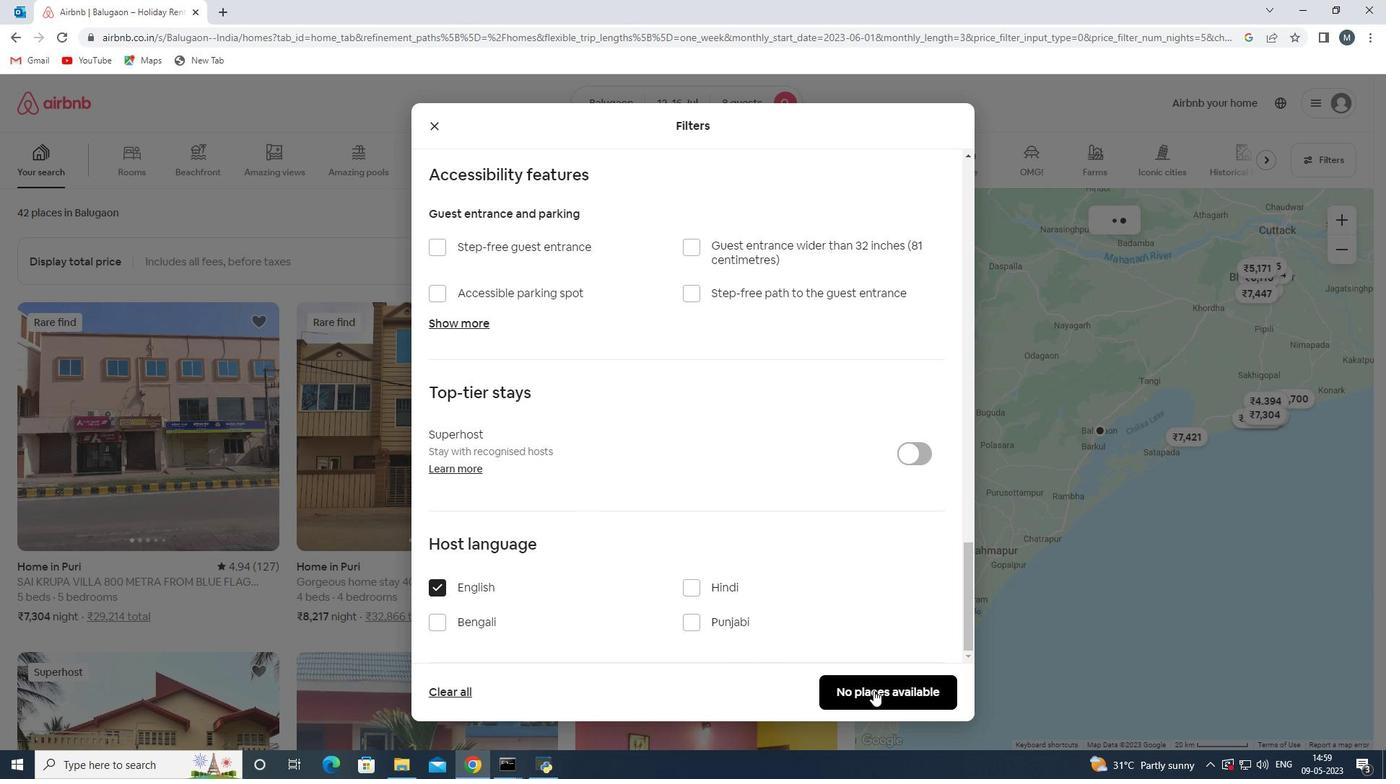 
